 Task: Compose an email with the signature Kendall Wright with the subject Feedback on a marketing campaign and the message I would appreciate it if you could provide me with an update on the status of the project. from softage.9@softage.net to softage.8@softage.netSelect the entire message and remove all formatting, select the entire message Undo Send the email. Finally, move the email from Sent Items to the label Research and development
Action: Mouse moved to (1059, 65)
Screenshot: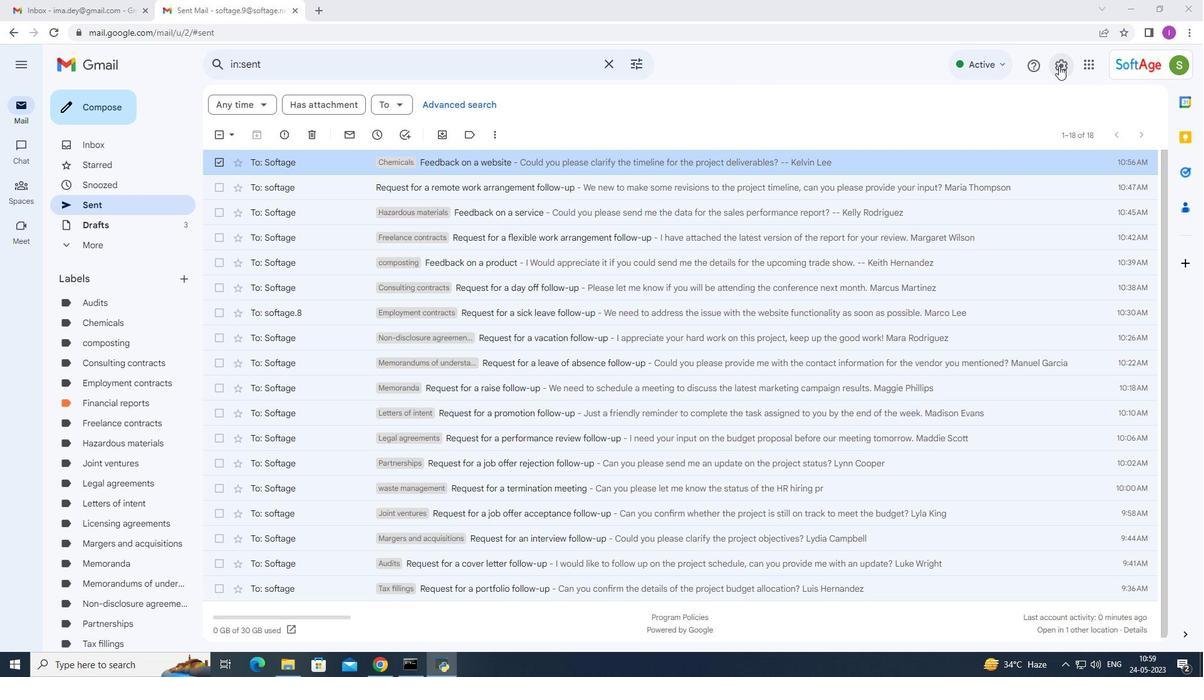 
Action: Mouse pressed left at (1059, 65)
Screenshot: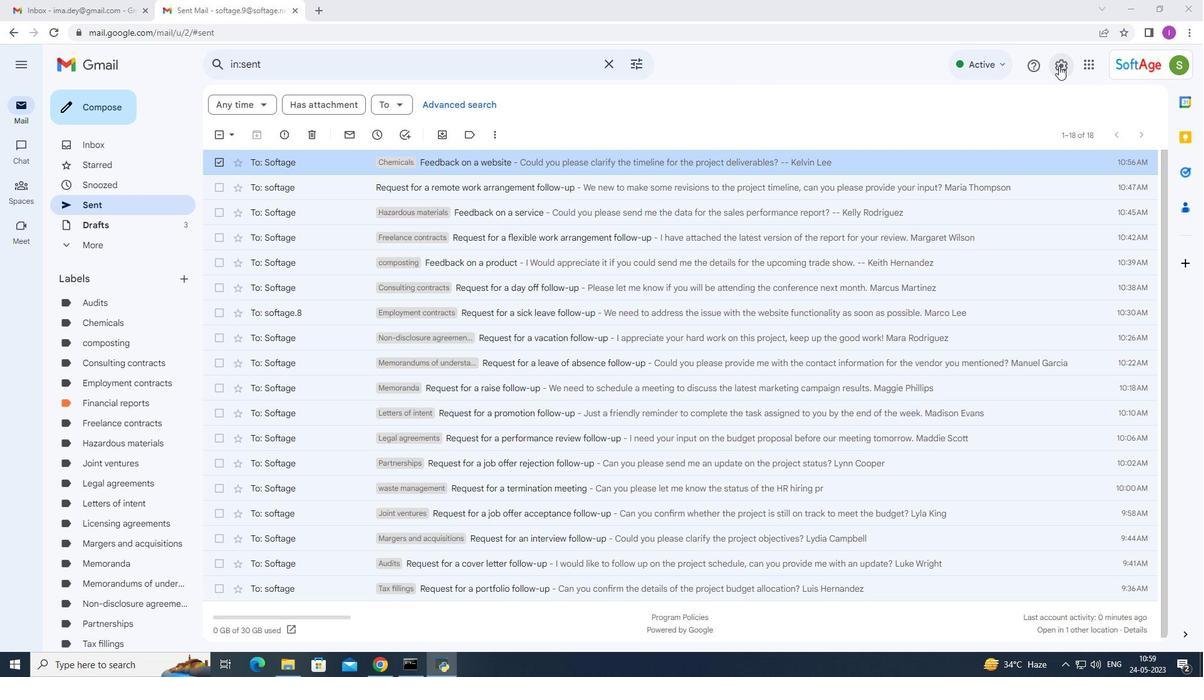 
Action: Mouse moved to (1025, 129)
Screenshot: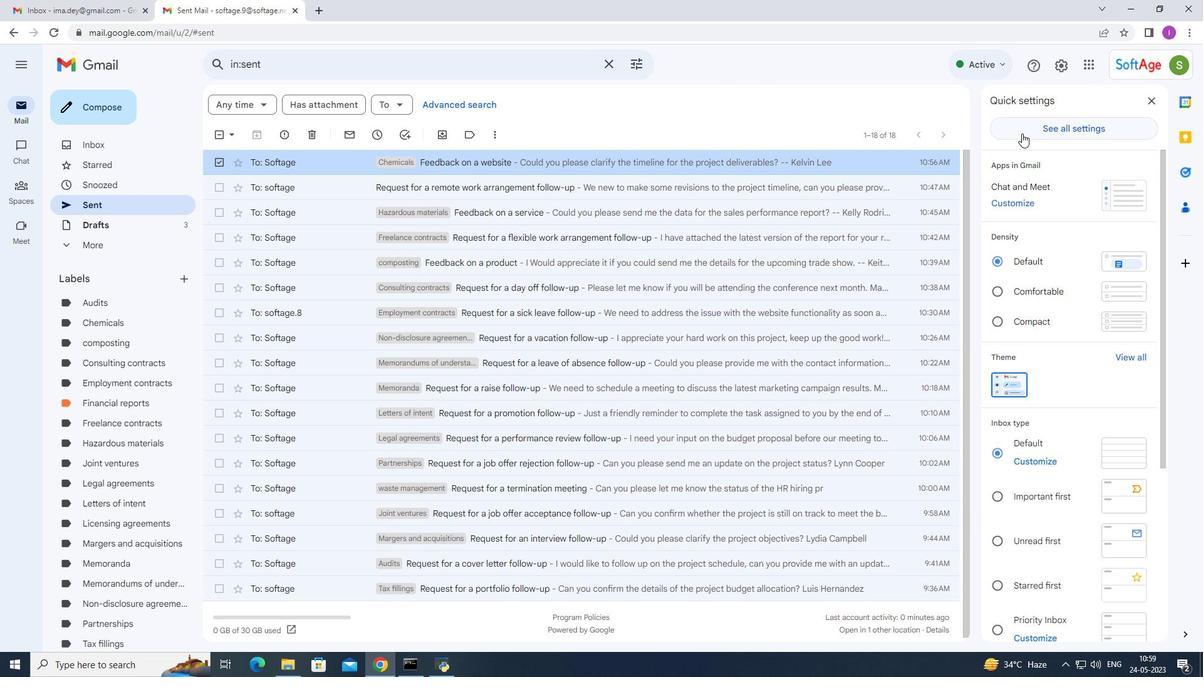 
Action: Mouse pressed left at (1025, 129)
Screenshot: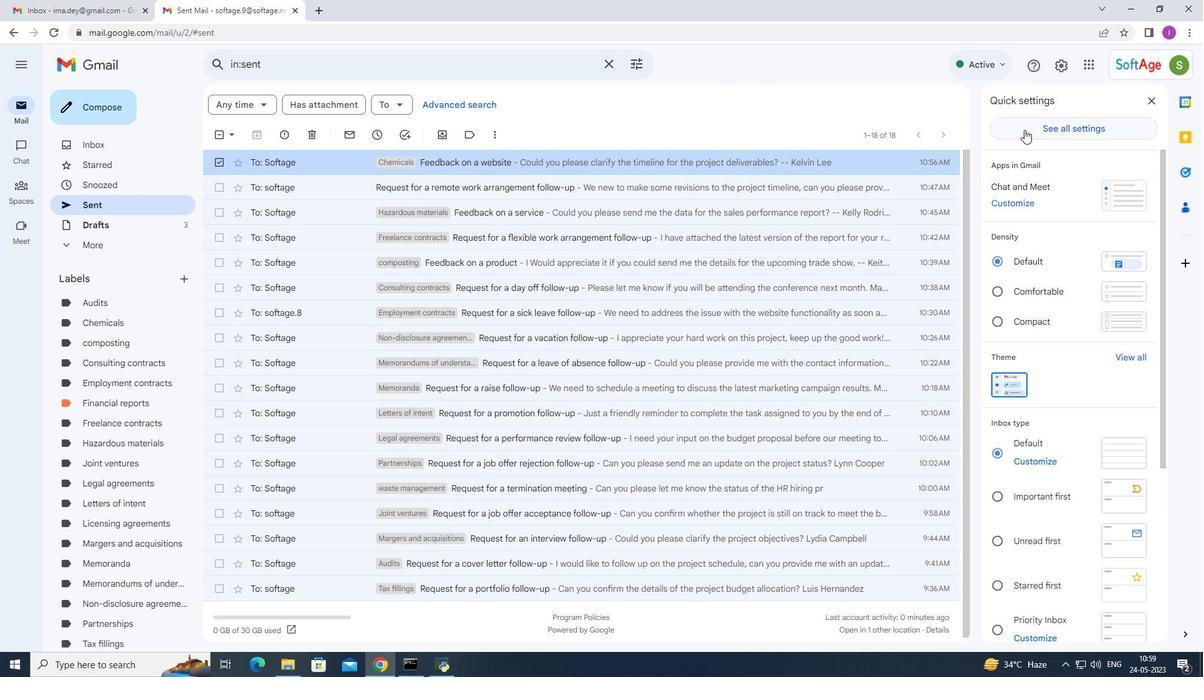 
Action: Mouse moved to (672, 365)
Screenshot: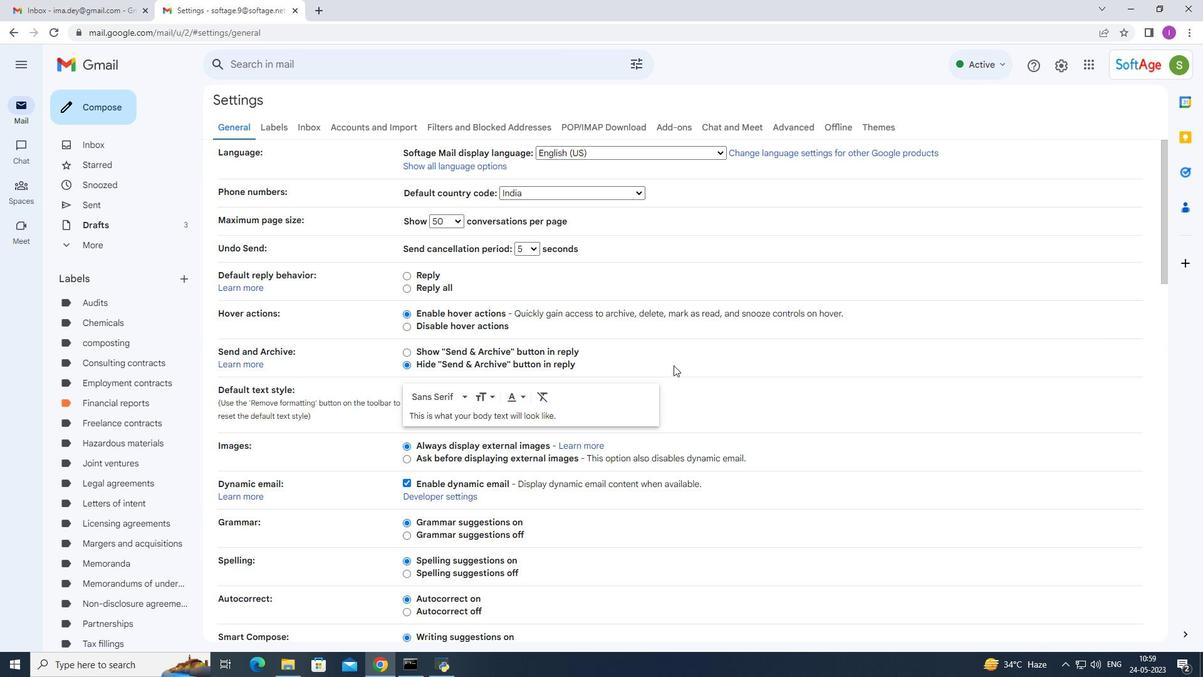
Action: Mouse scrolled (672, 364) with delta (0, 0)
Screenshot: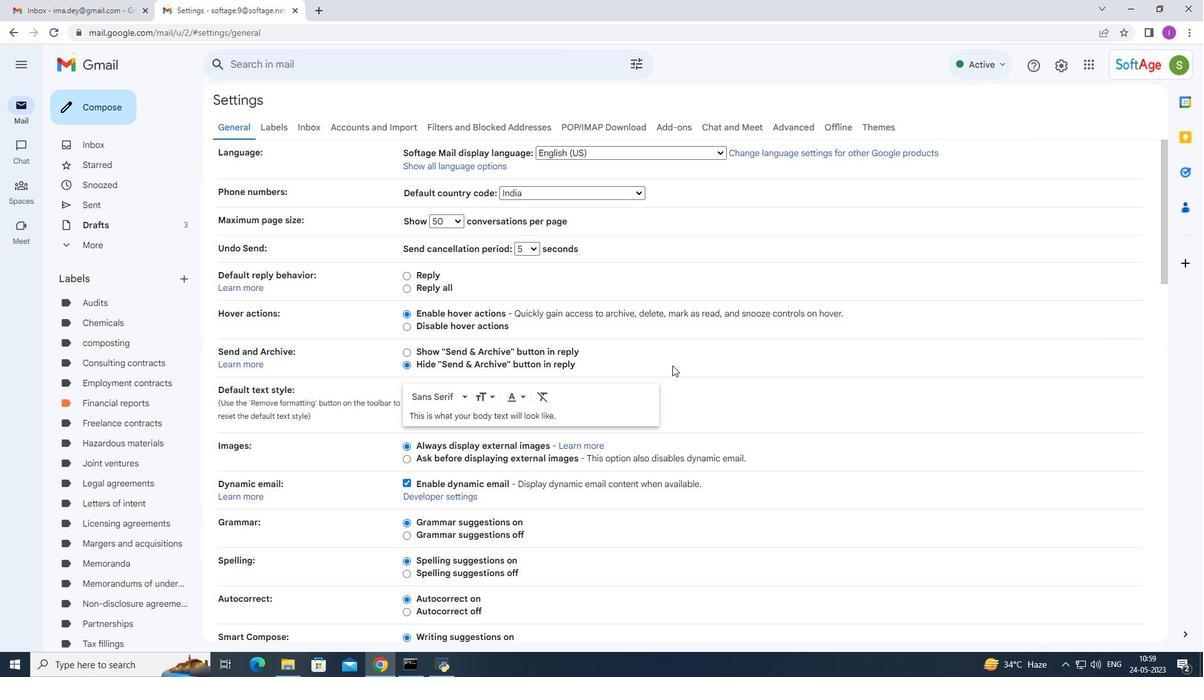 
Action: Mouse scrolled (672, 364) with delta (0, 0)
Screenshot: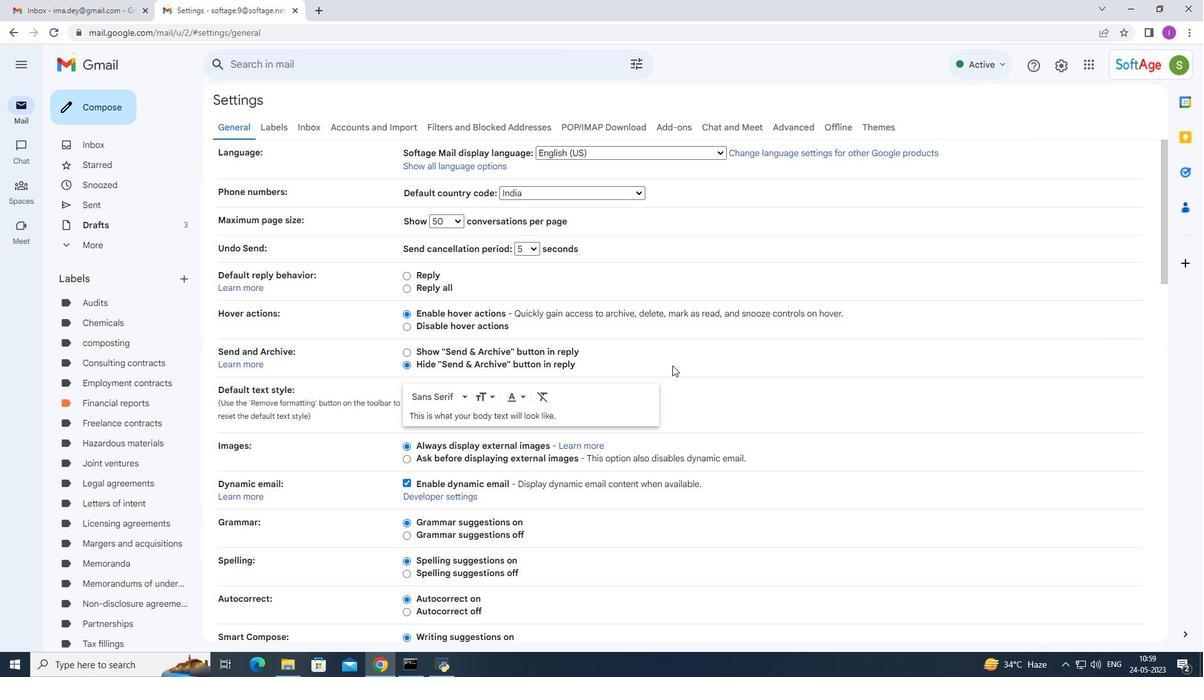 
Action: Mouse scrolled (672, 364) with delta (0, 0)
Screenshot: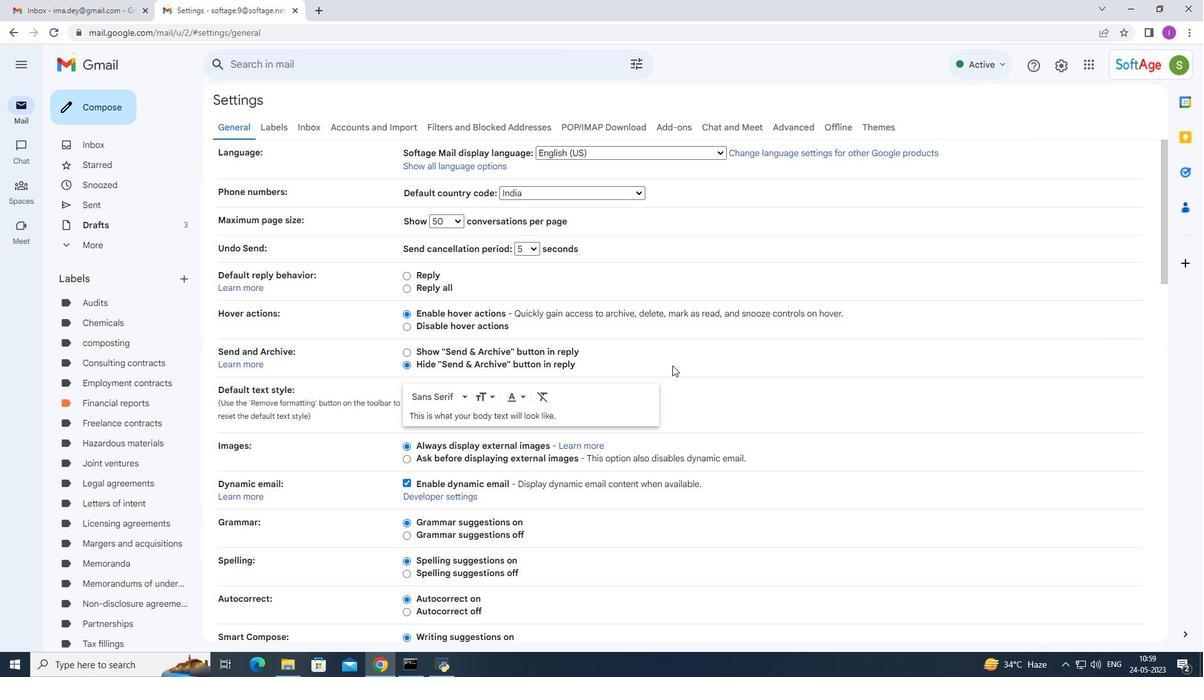 
Action: Mouse scrolled (672, 364) with delta (0, 0)
Screenshot: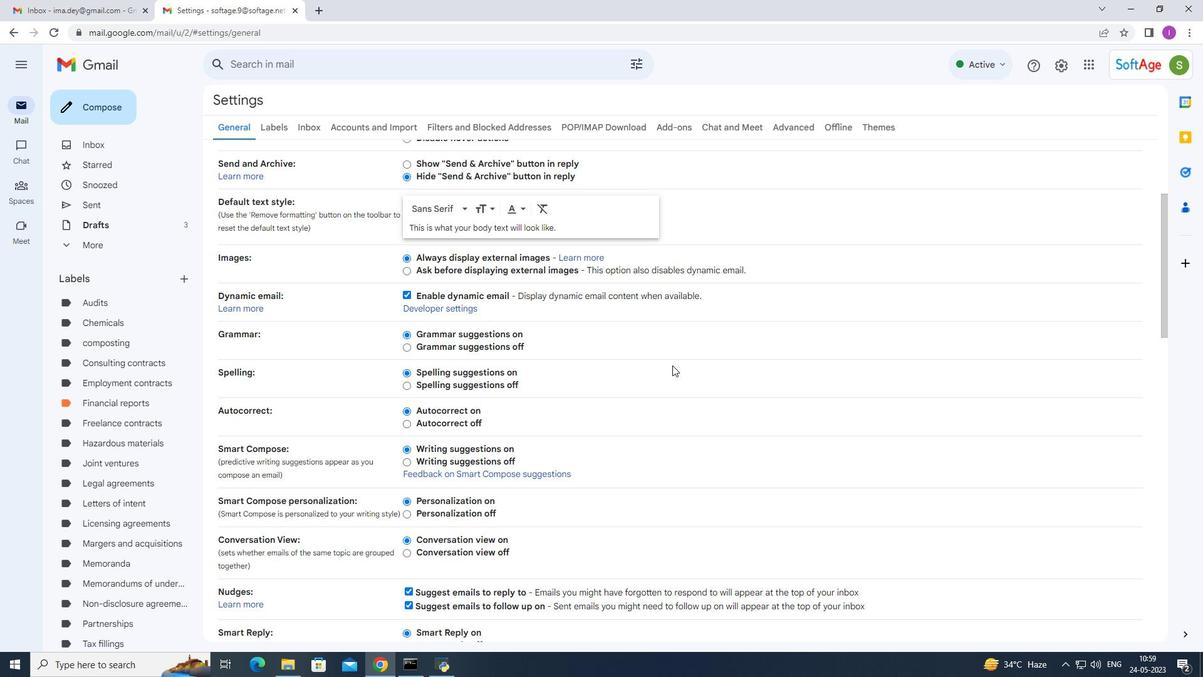 
Action: Mouse scrolled (672, 364) with delta (0, 0)
Screenshot: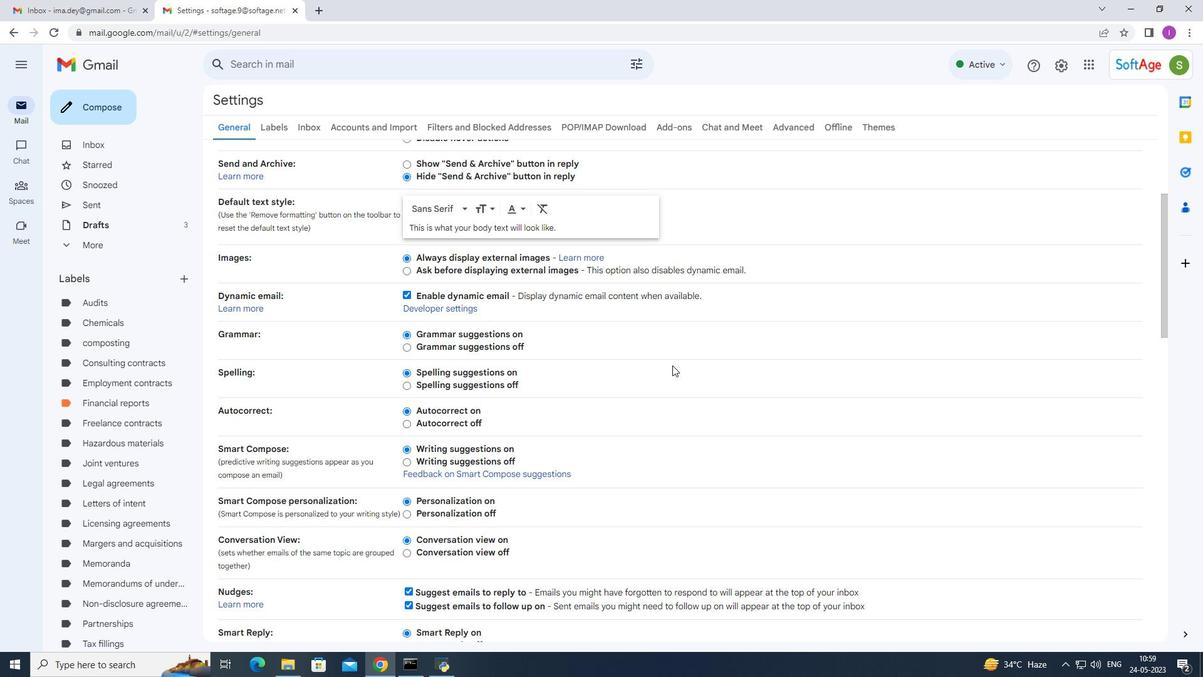 
Action: Mouse scrolled (672, 364) with delta (0, 0)
Screenshot: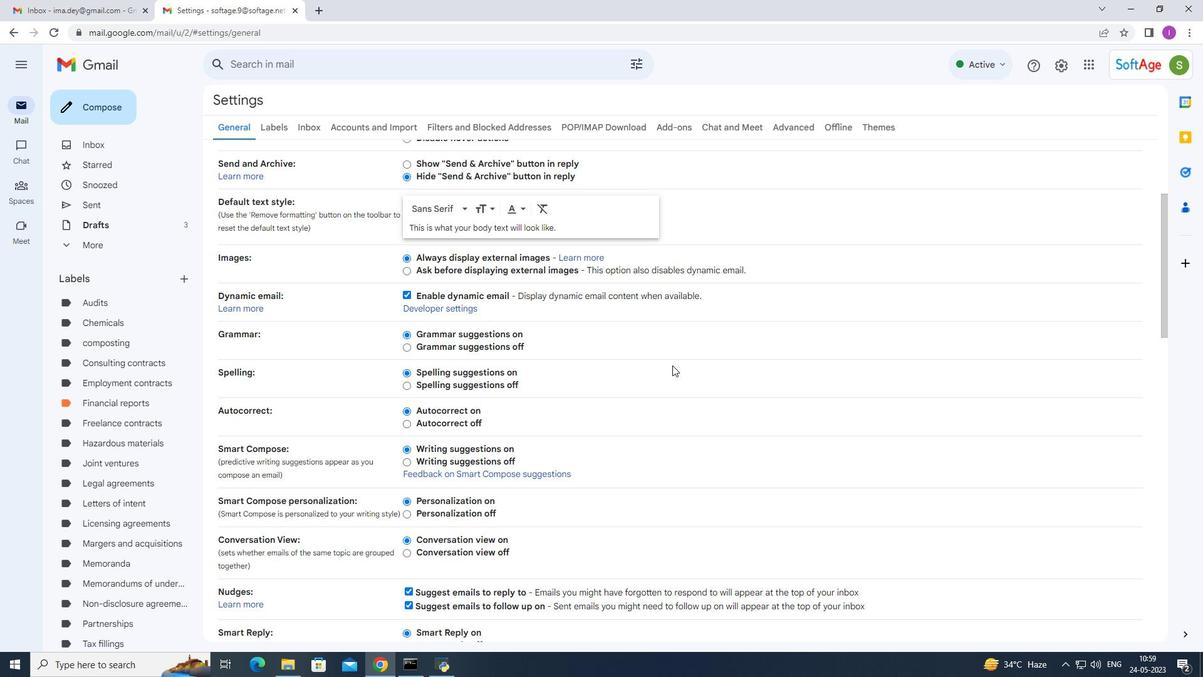 
Action: Mouse scrolled (672, 364) with delta (0, 0)
Screenshot: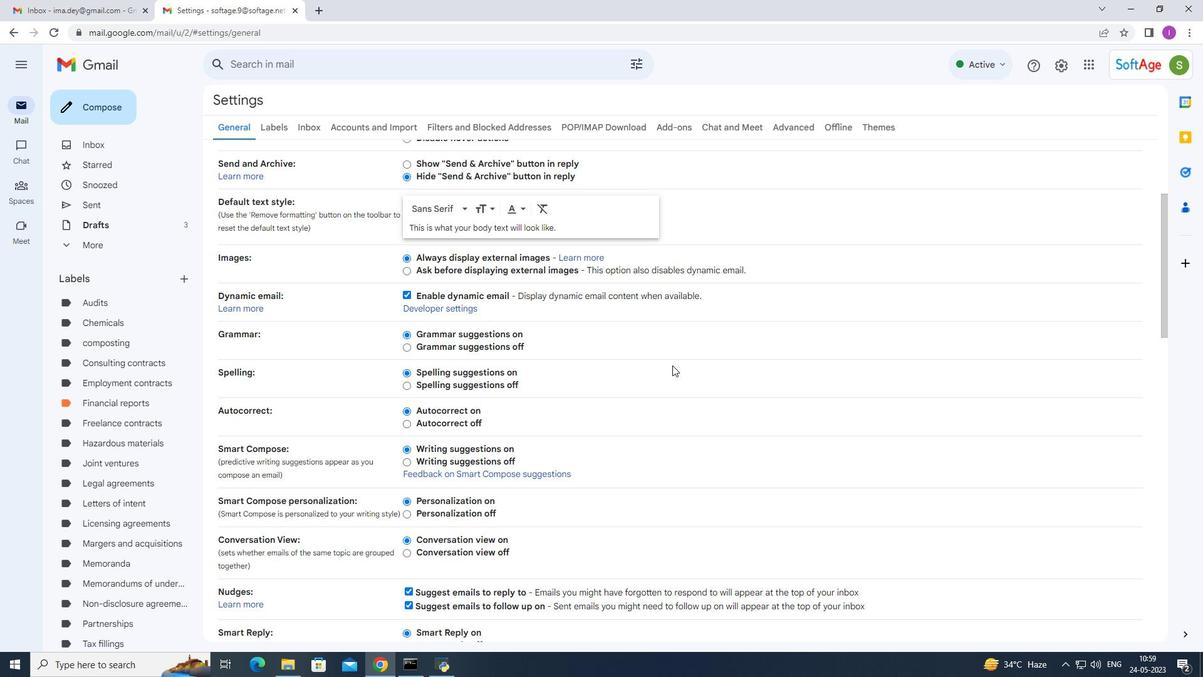 
Action: Mouse scrolled (672, 364) with delta (0, 0)
Screenshot: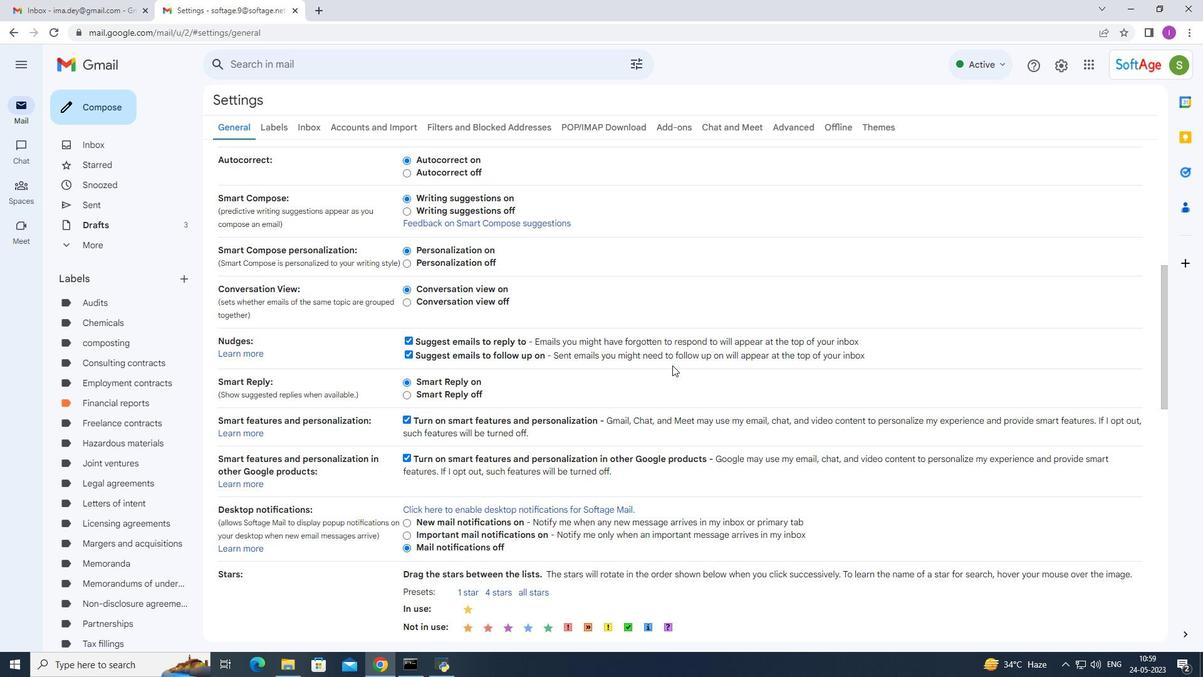 
Action: Mouse scrolled (672, 364) with delta (0, 0)
Screenshot: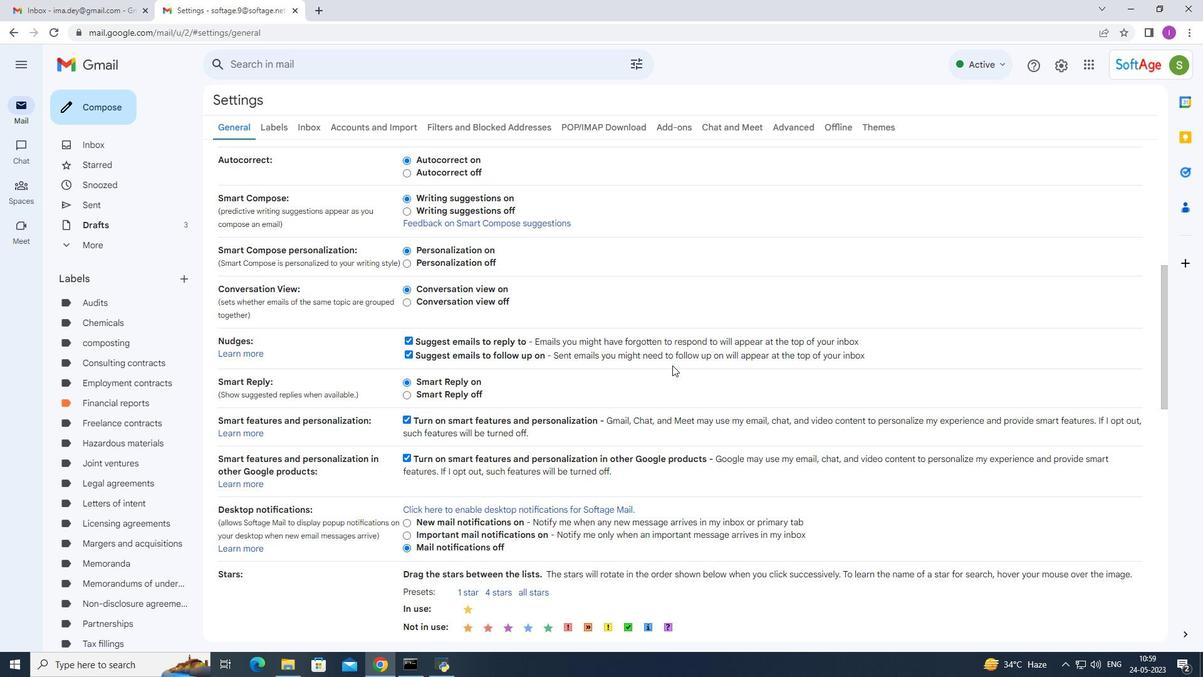 
Action: Mouse scrolled (672, 364) with delta (0, 0)
Screenshot: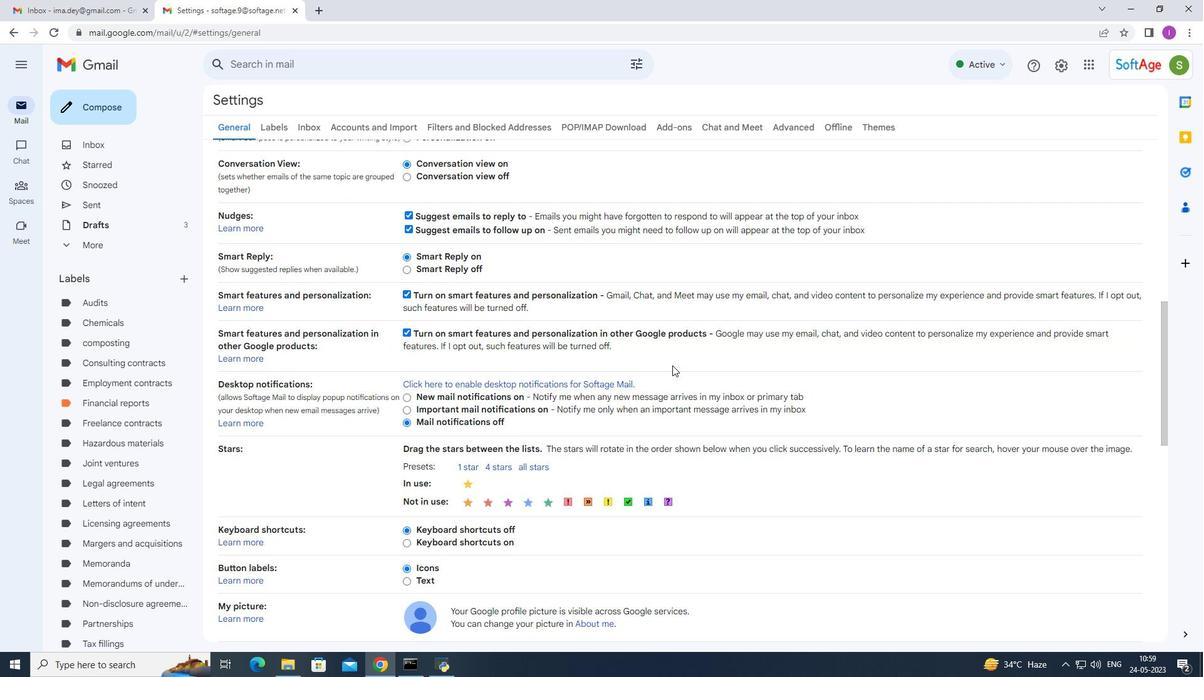 
Action: Mouse scrolled (672, 364) with delta (0, 0)
Screenshot: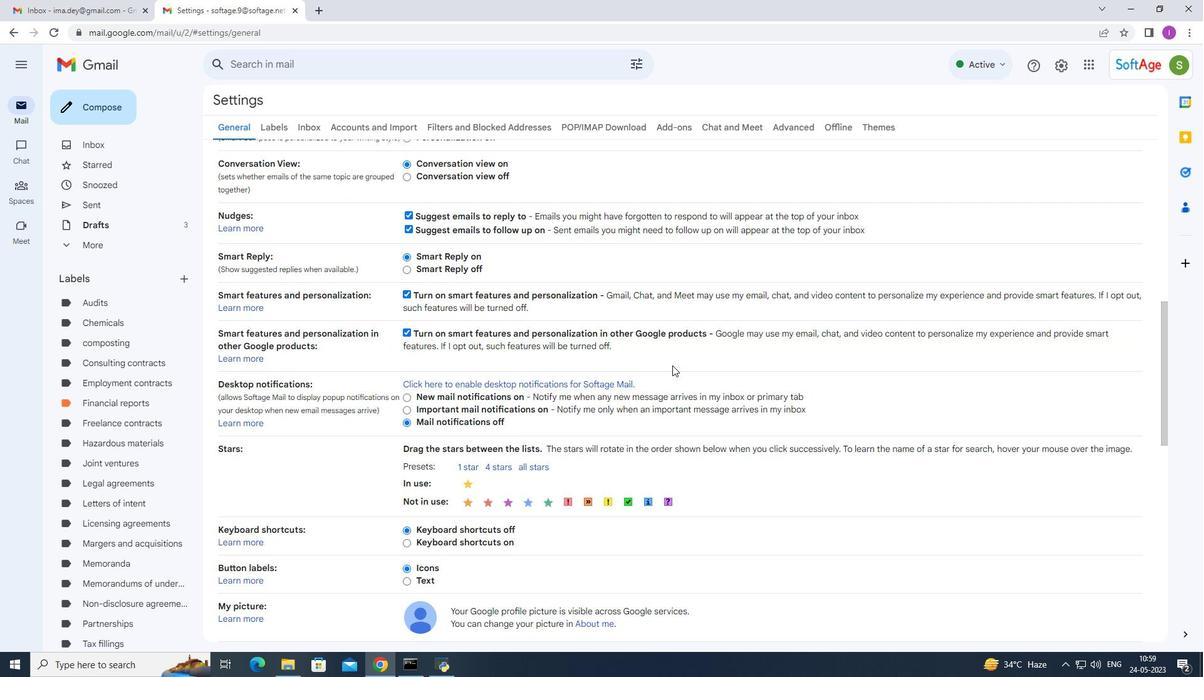 
Action: Mouse scrolled (672, 364) with delta (0, 0)
Screenshot: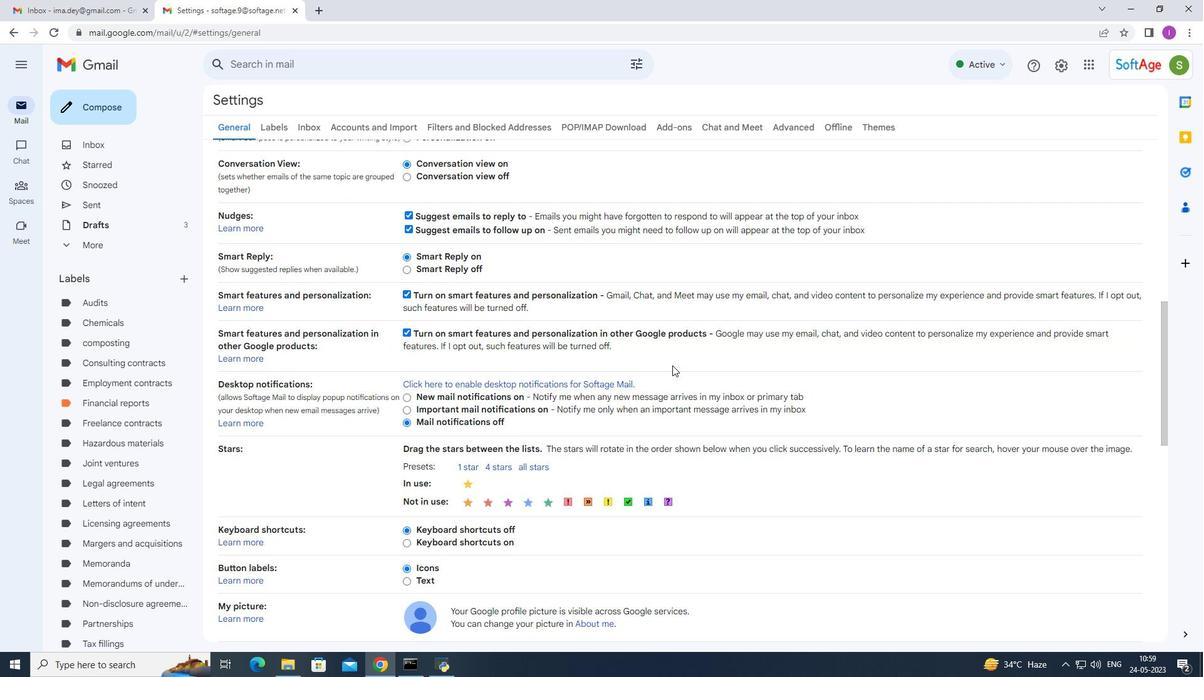 
Action: Mouse scrolled (672, 364) with delta (0, 0)
Screenshot: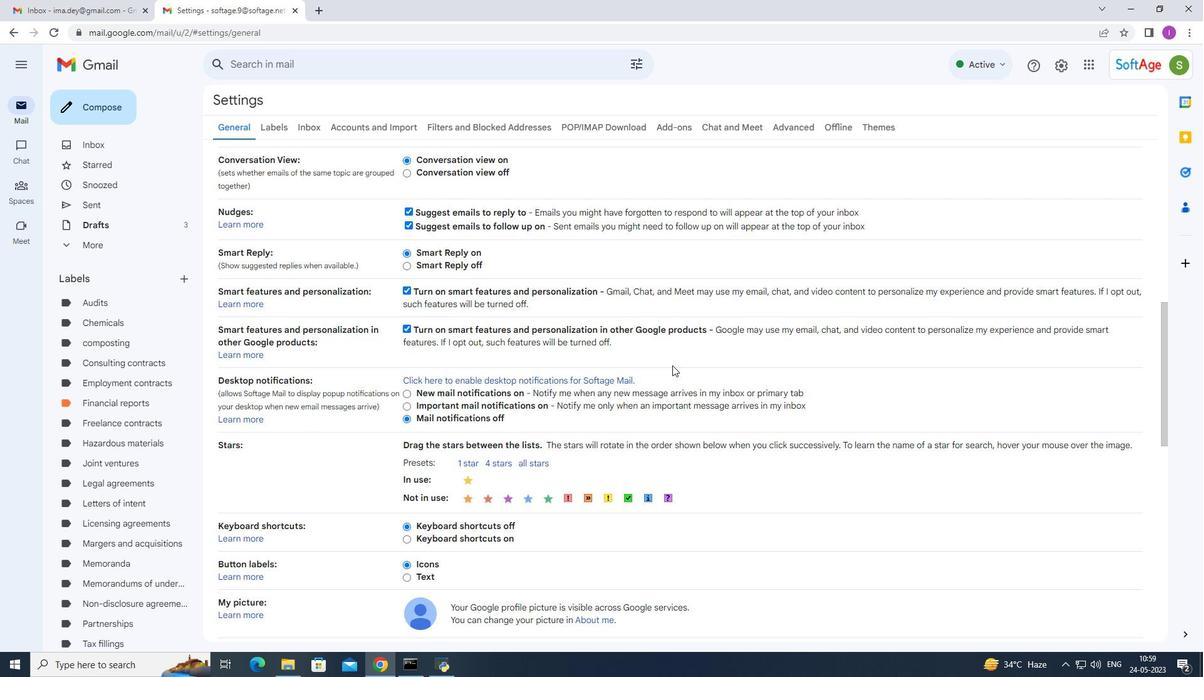 
Action: Mouse scrolled (672, 364) with delta (0, 0)
Screenshot: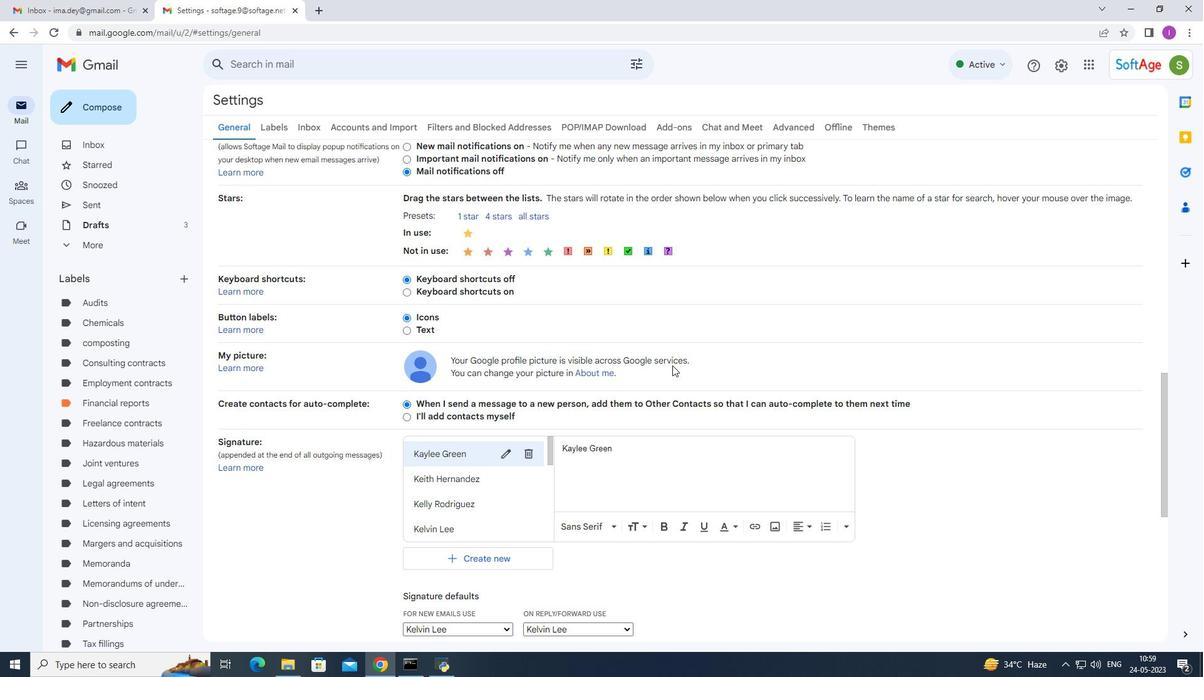 
Action: Mouse moved to (480, 495)
Screenshot: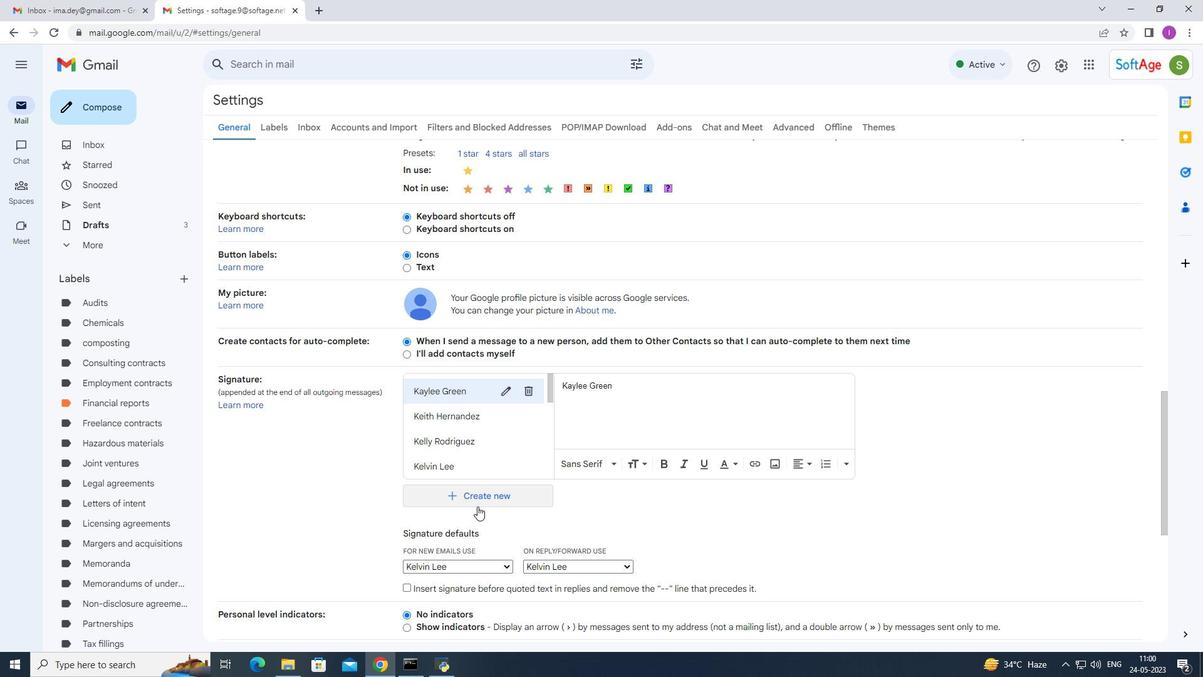 
Action: Mouse pressed left at (480, 495)
Screenshot: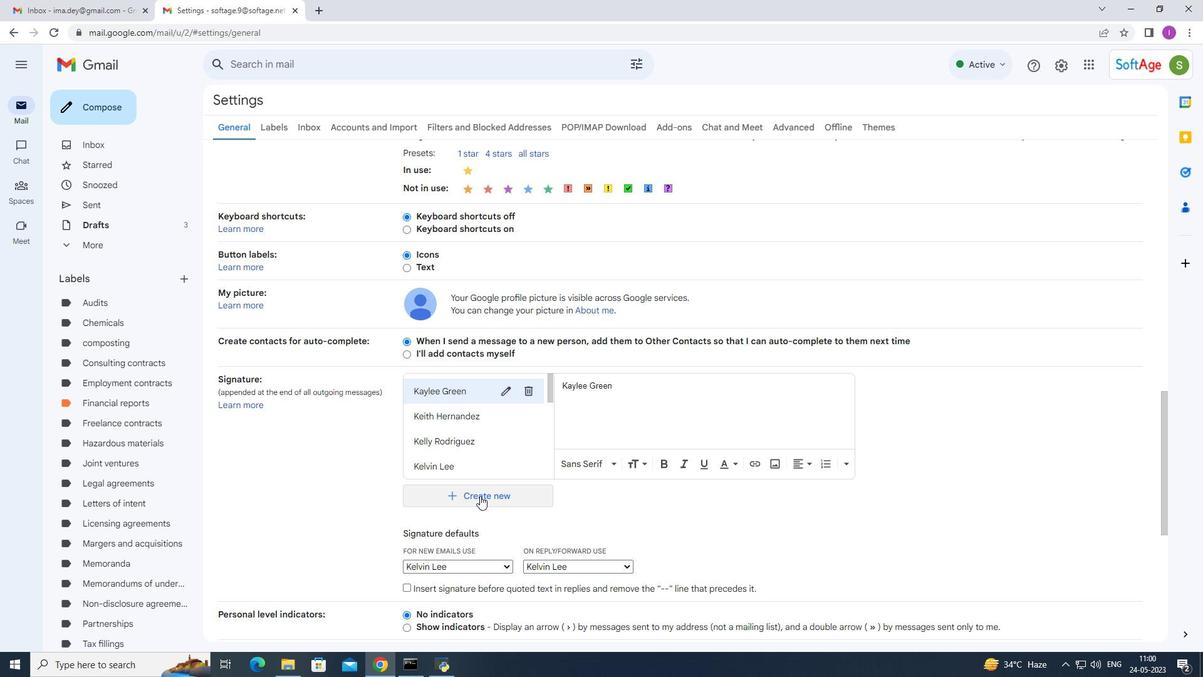 
Action: Mouse moved to (527, 385)
Screenshot: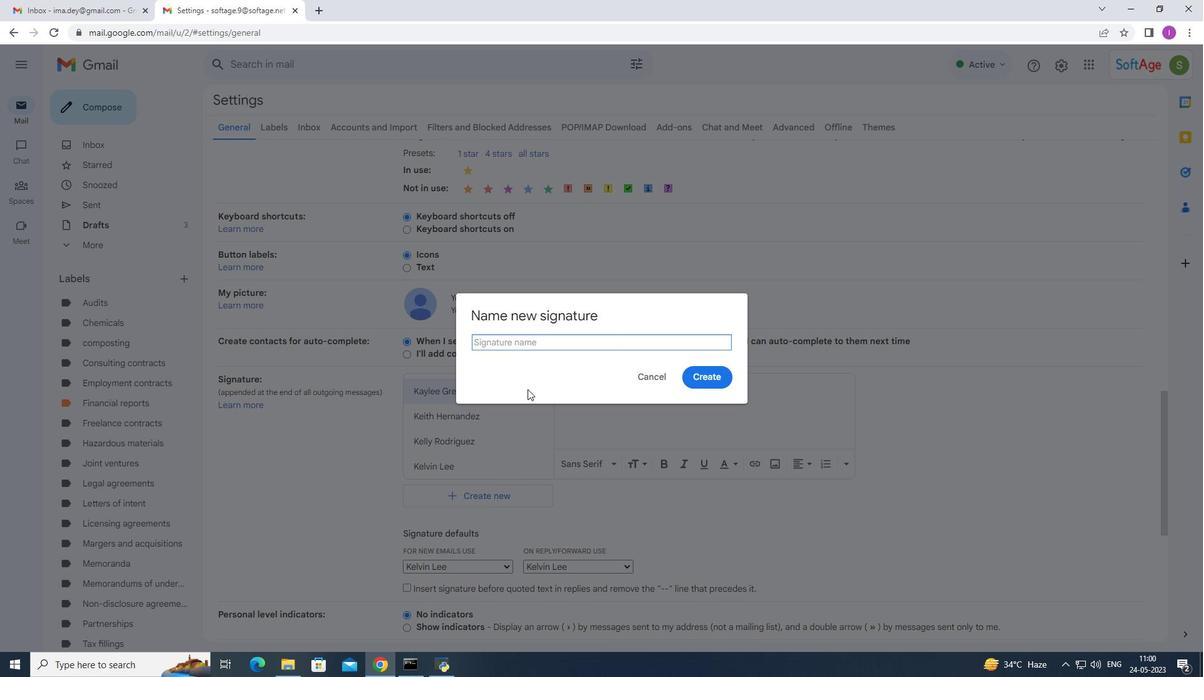 
Action: Key pressed <Key.shift>Kendall<Key.space><Key.shift>Wright
Screenshot: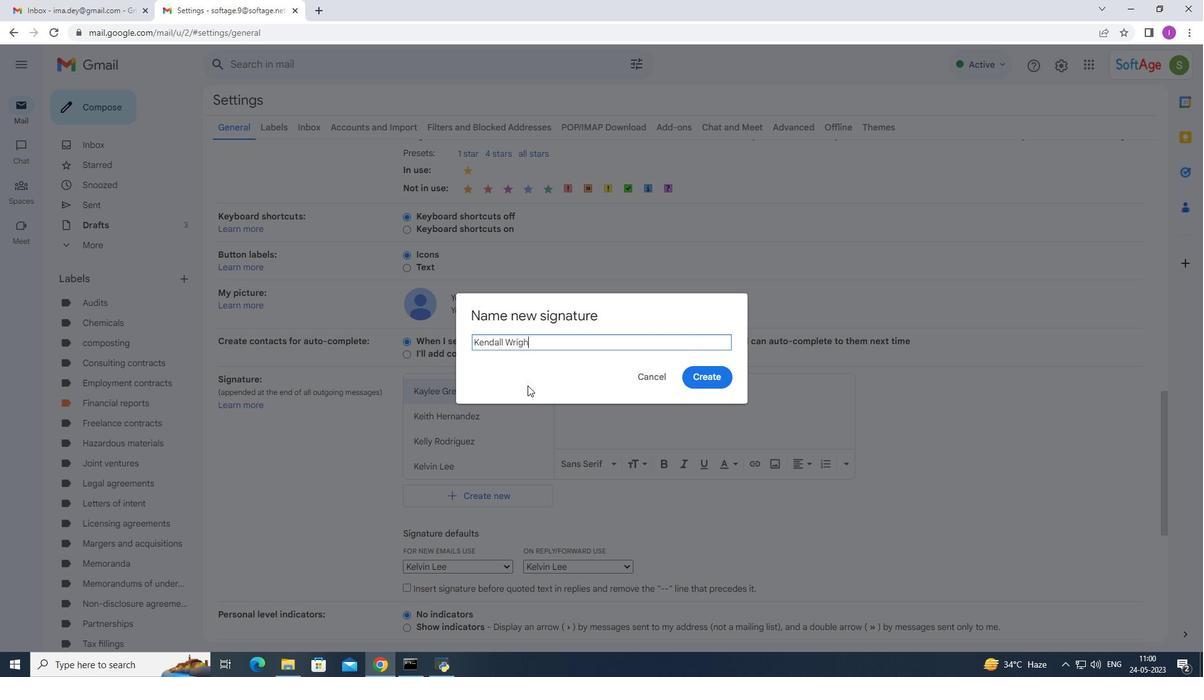 
Action: Mouse moved to (709, 369)
Screenshot: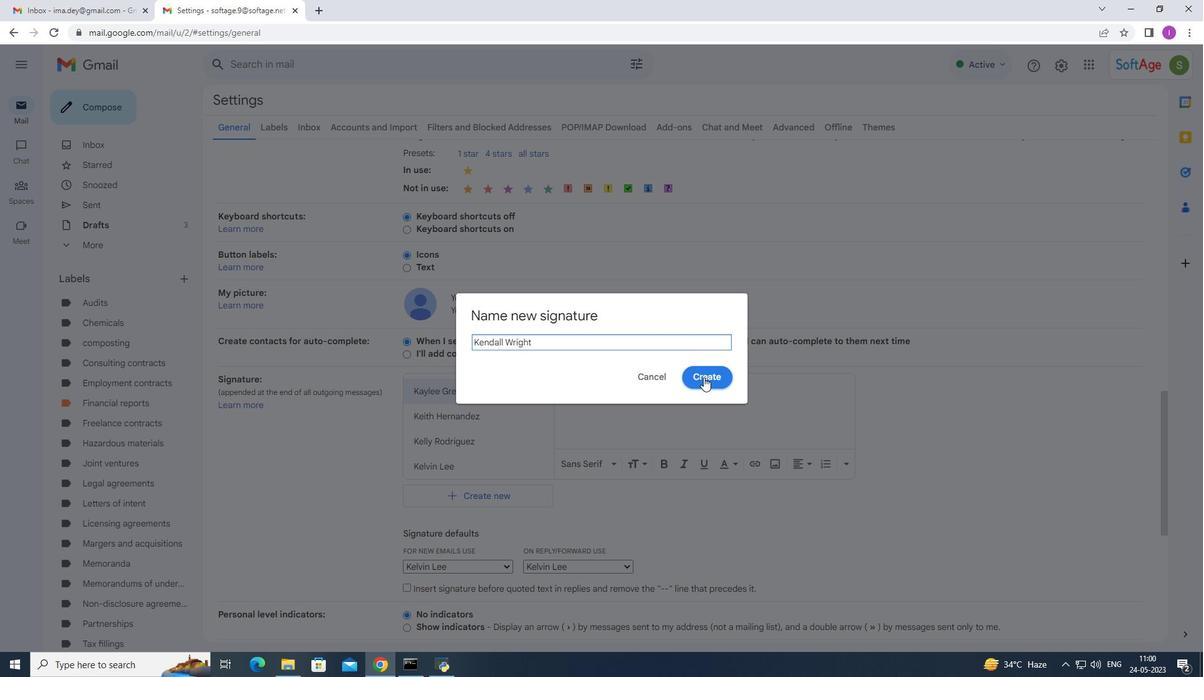 
Action: Mouse pressed left at (709, 369)
Screenshot: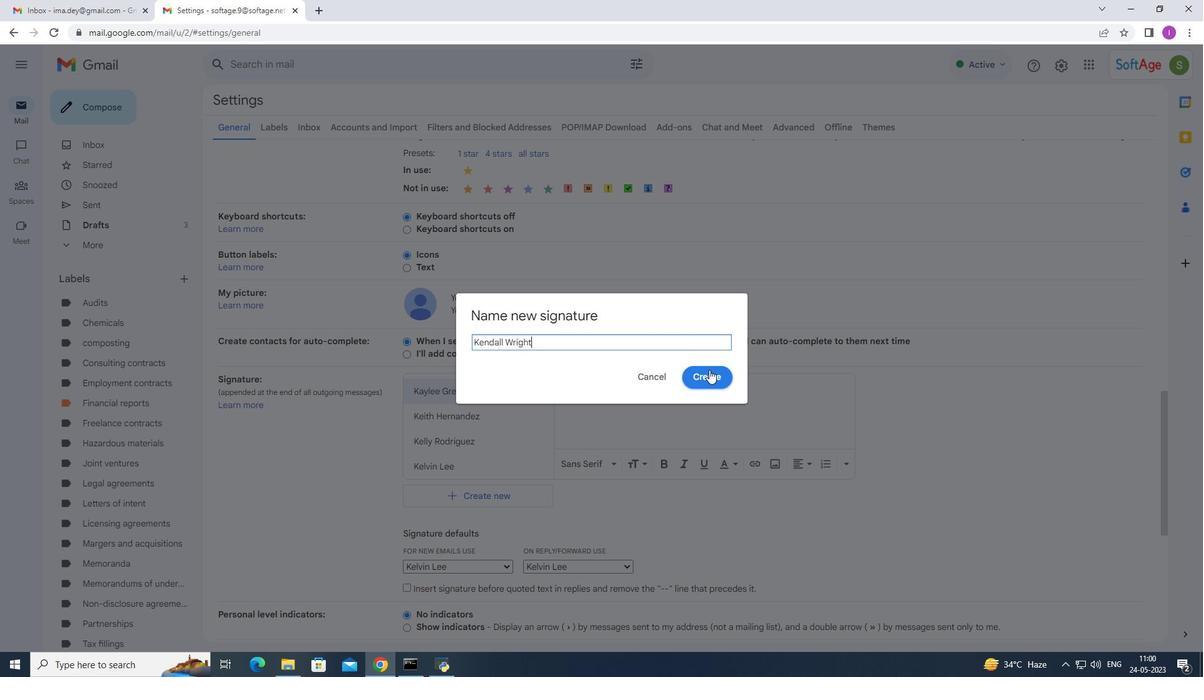 
Action: Mouse moved to (509, 567)
Screenshot: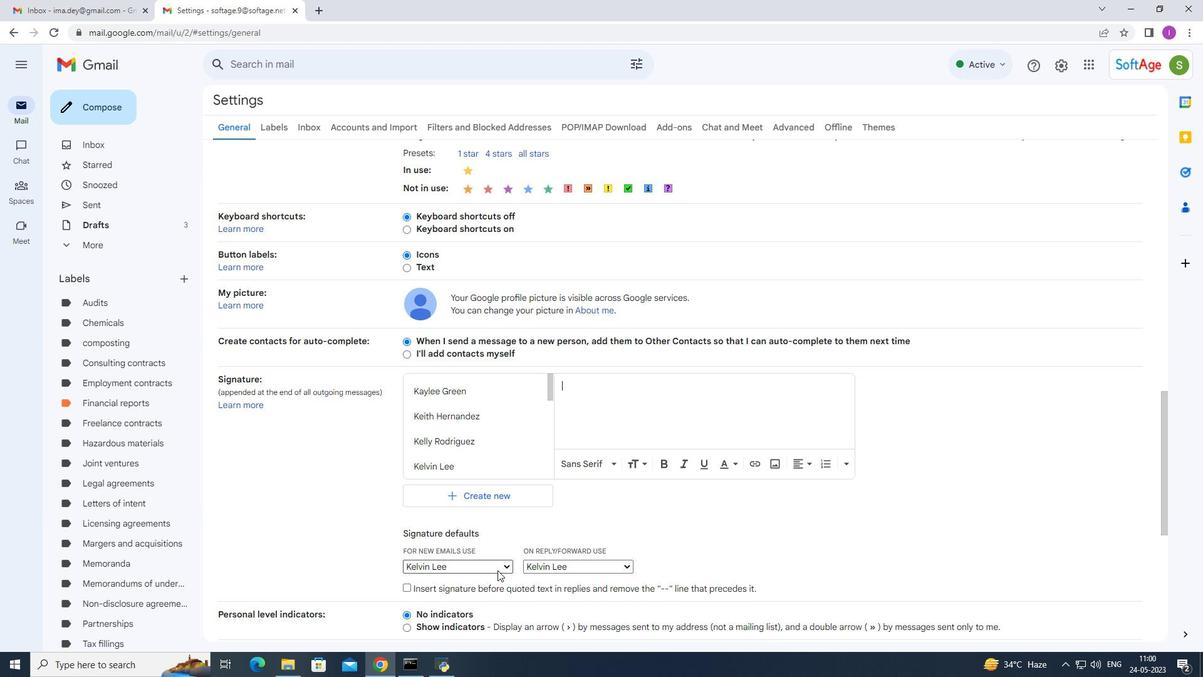 
Action: Mouse pressed left at (509, 567)
Screenshot: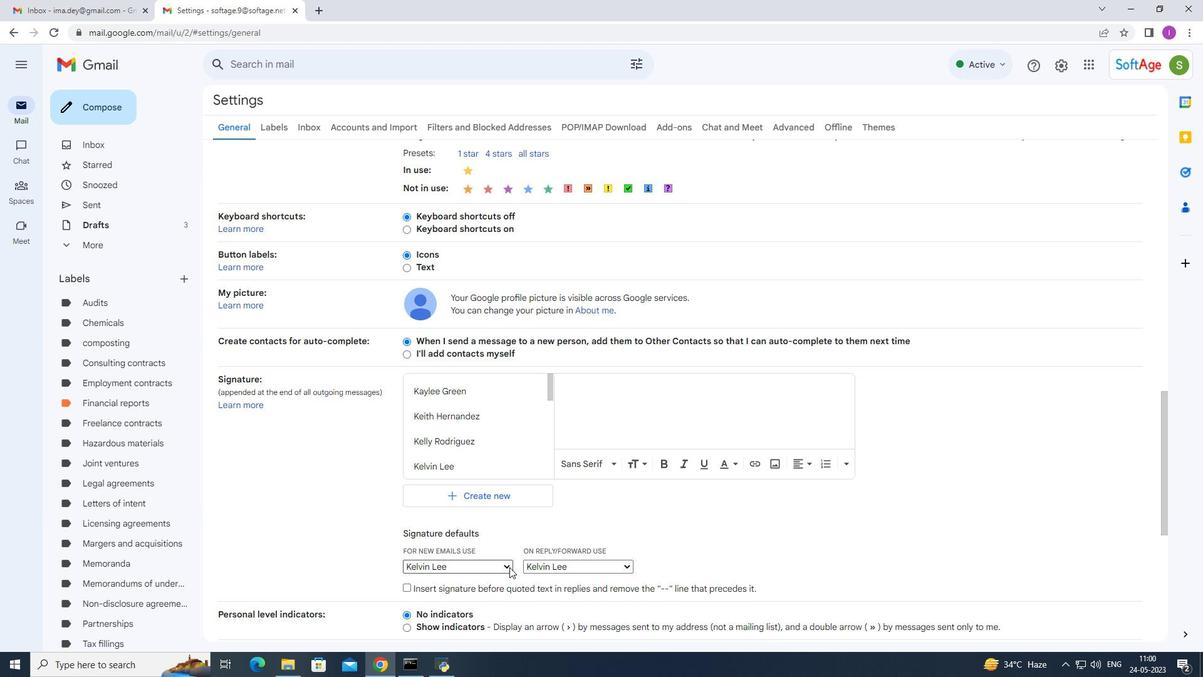 
Action: Mouse moved to (485, 425)
Screenshot: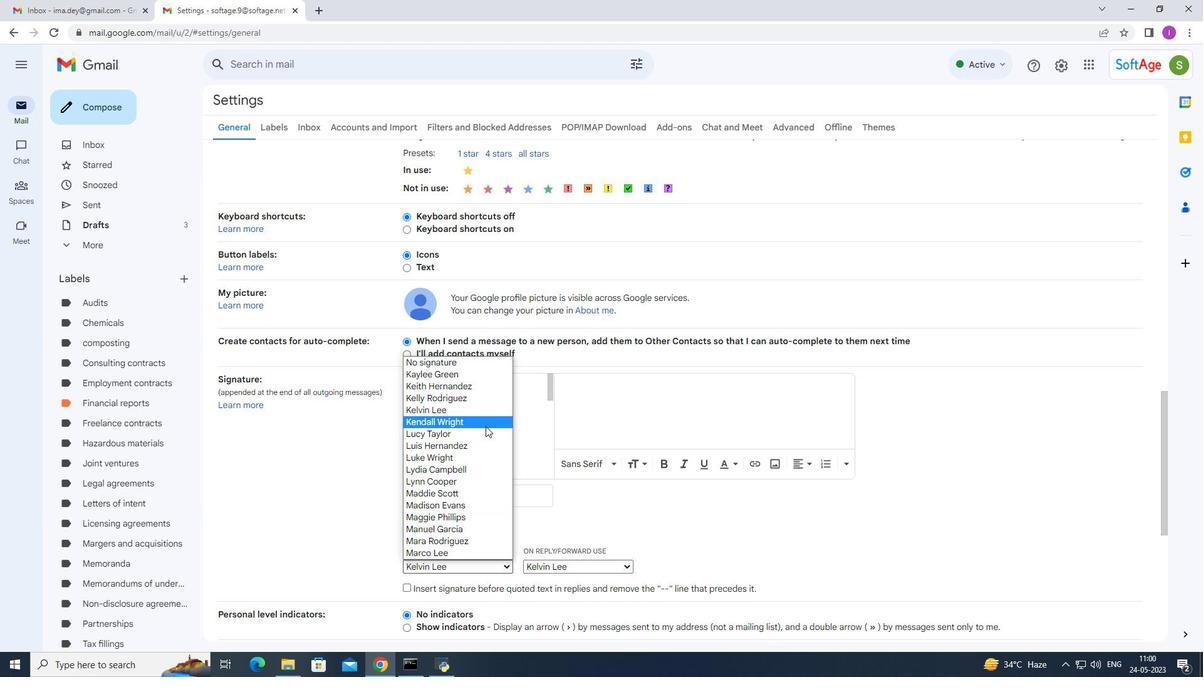 
Action: Mouse pressed left at (485, 425)
Screenshot: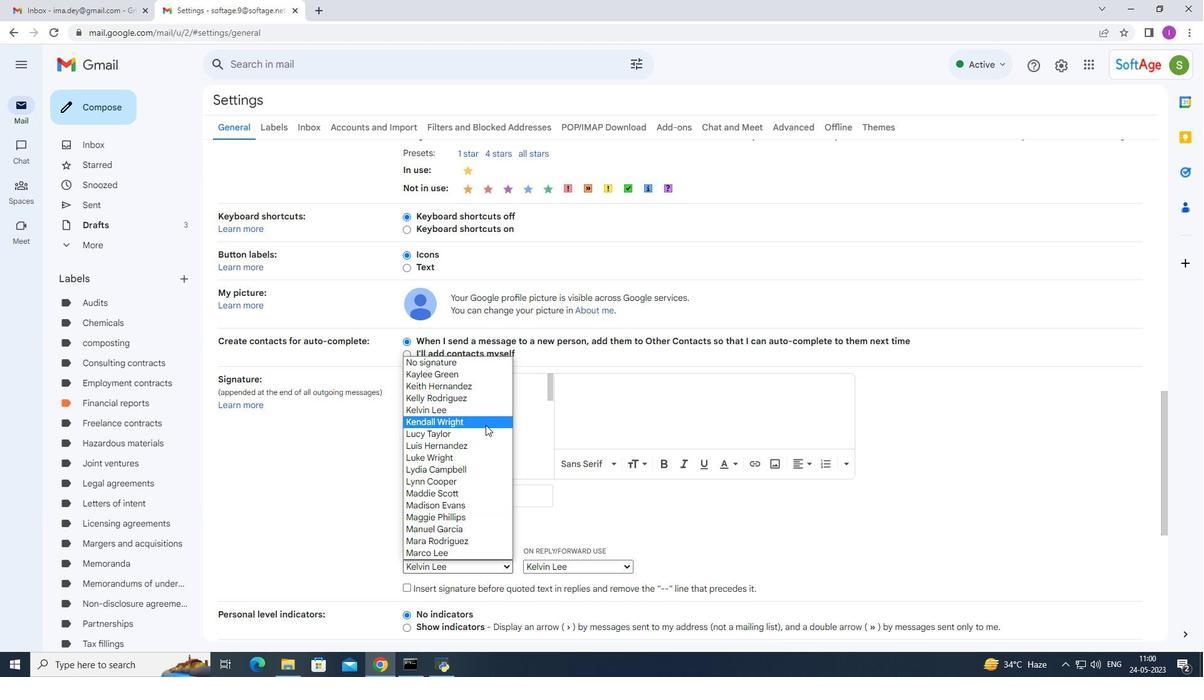 
Action: Mouse moved to (622, 565)
Screenshot: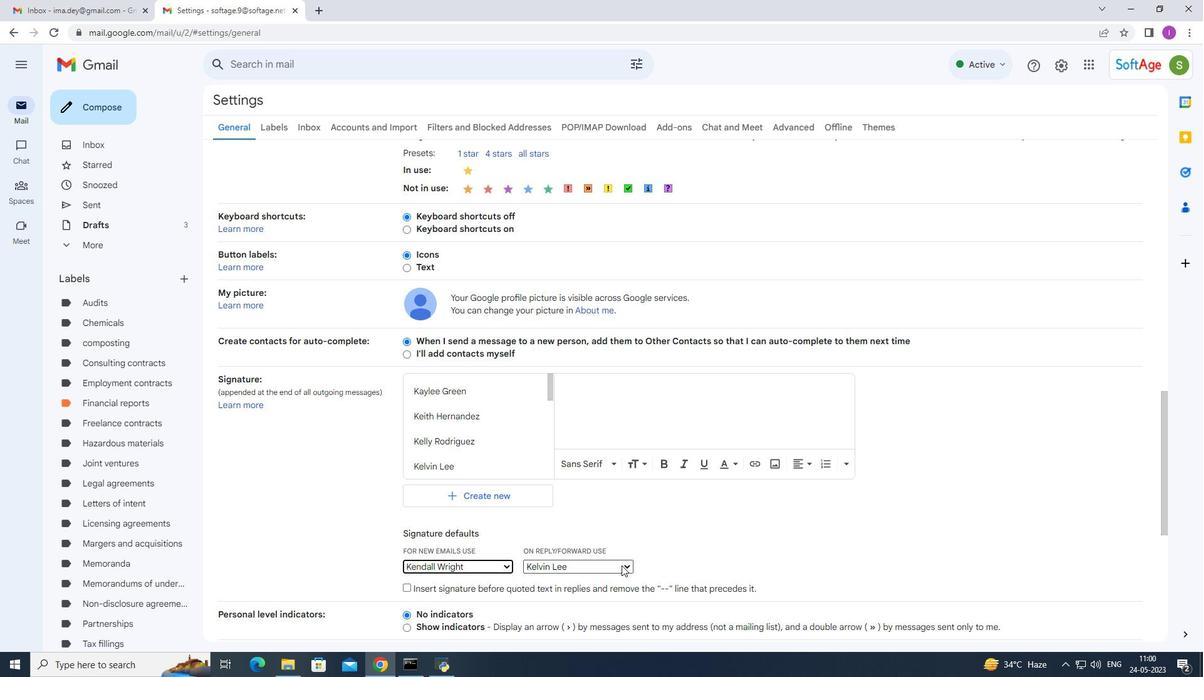 
Action: Mouse pressed left at (622, 565)
Screenshot: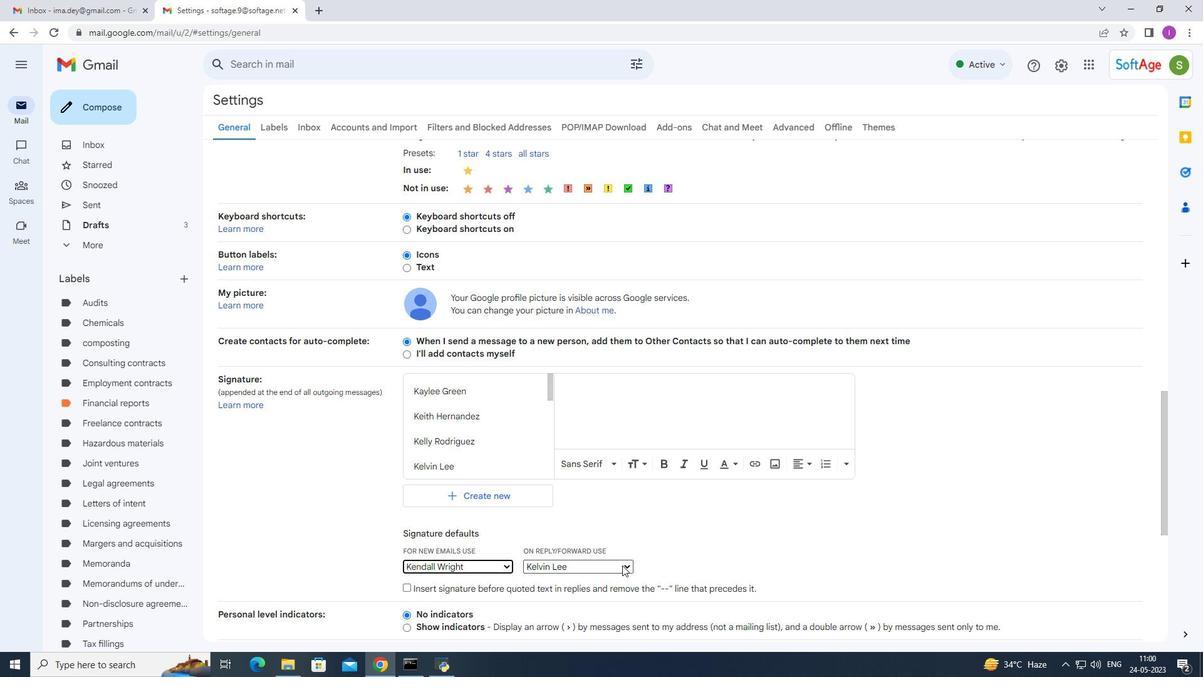 
Action: Mouse moved to (573, 423)
Screenshot: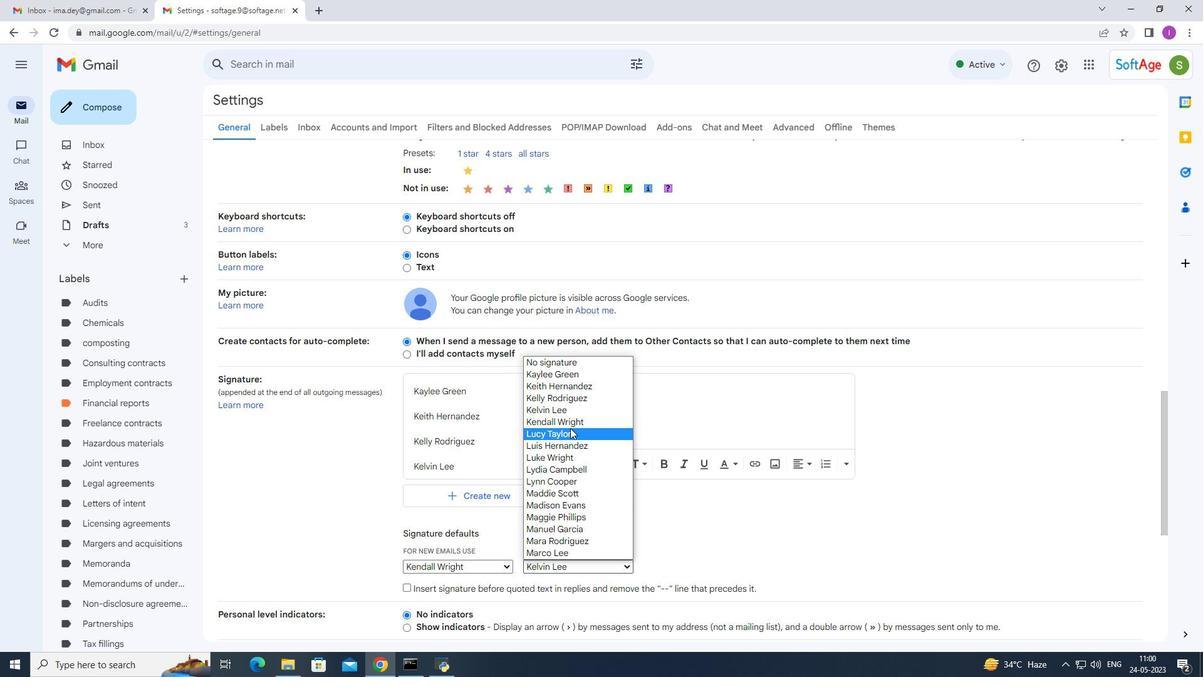 
Action: Mouse pressed left at (573, 423)
Screenshot: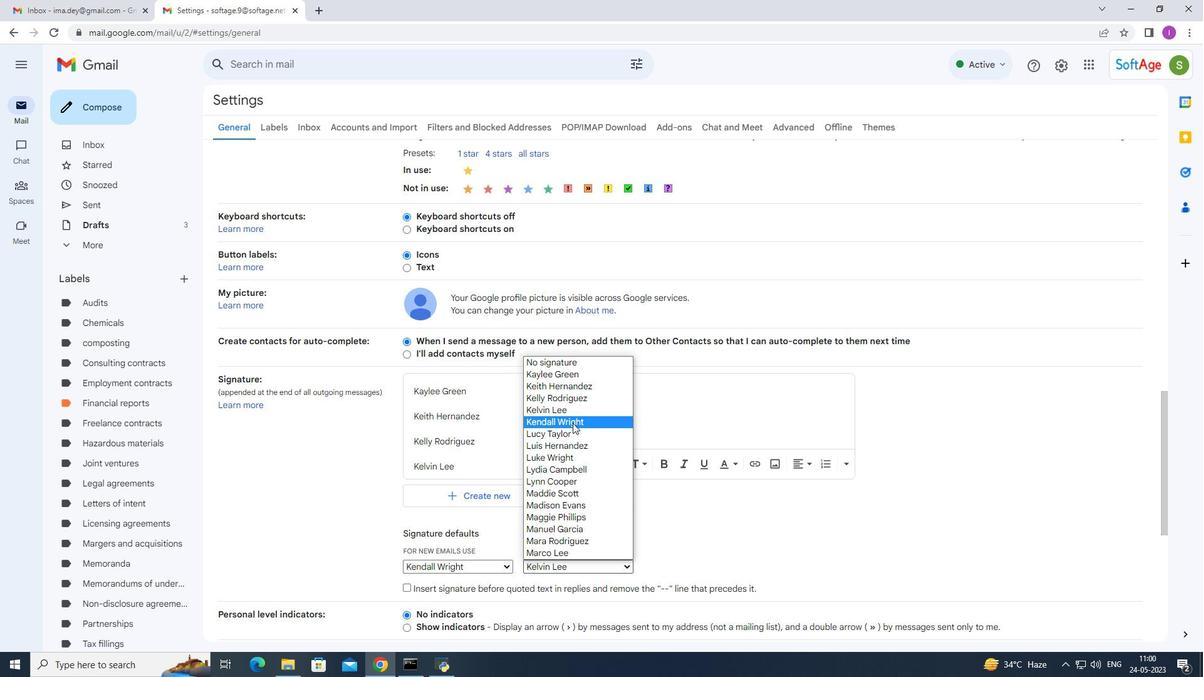 
Action: Mouse moved to (570, 396)
Screenshot: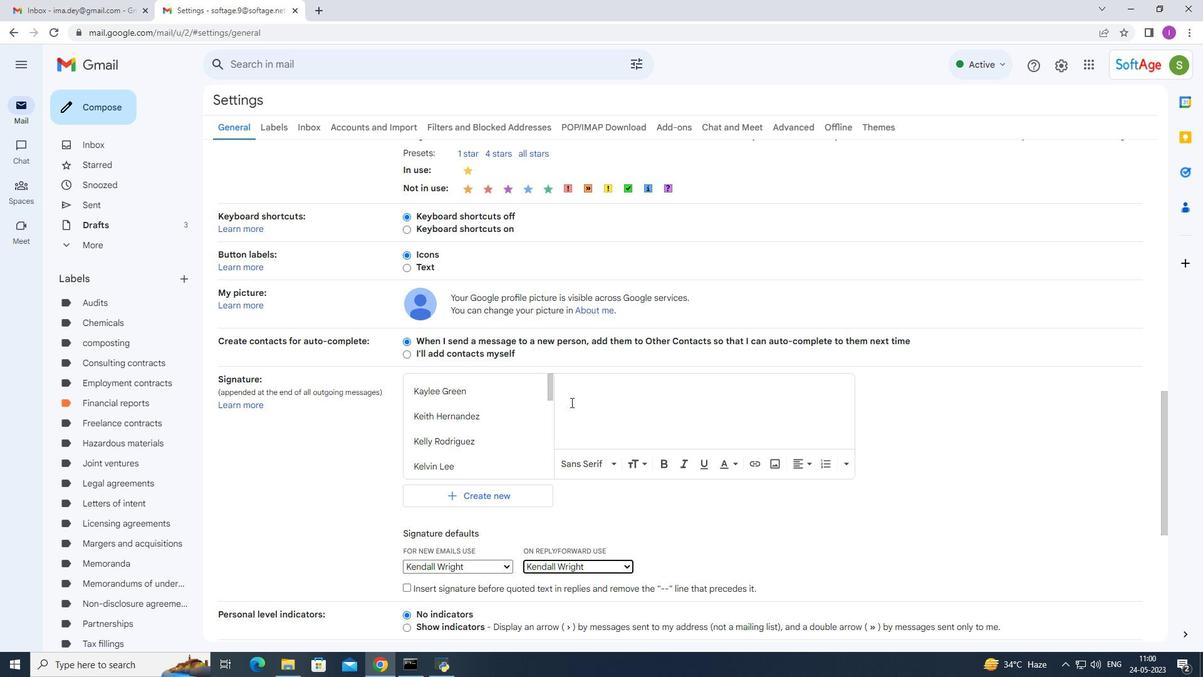 
Action: Mouse pressed left at (570, 396)
Screenshot: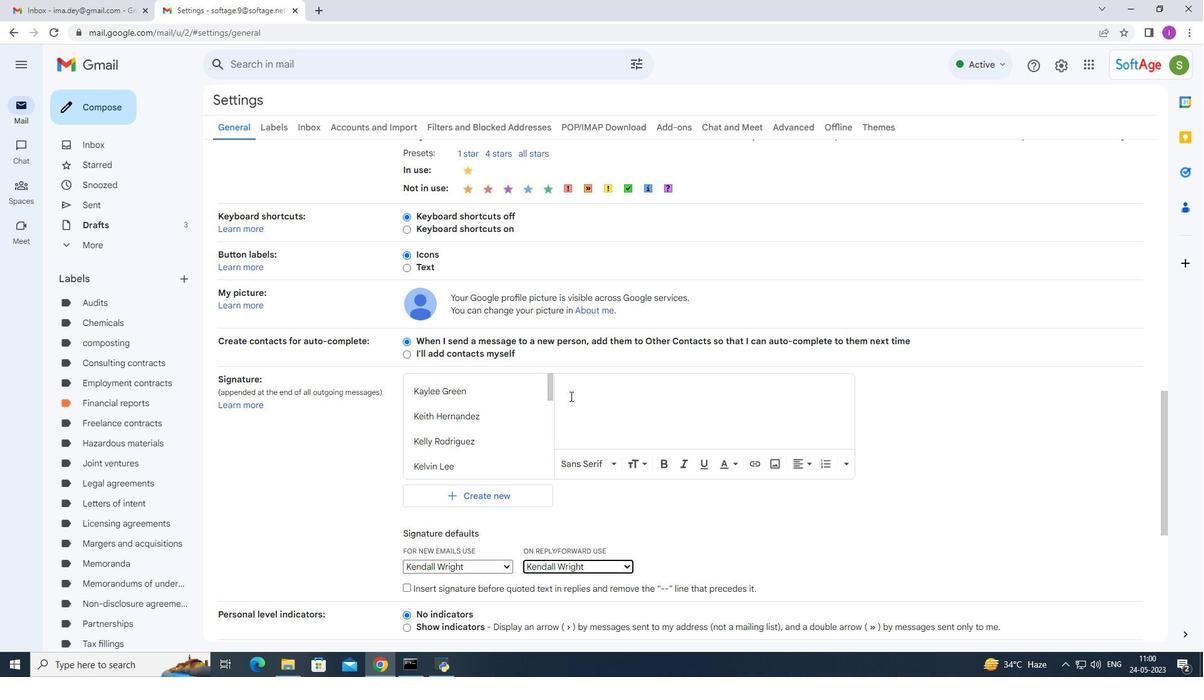 
Action: Mouse moved to (683, 375)
Screenshot: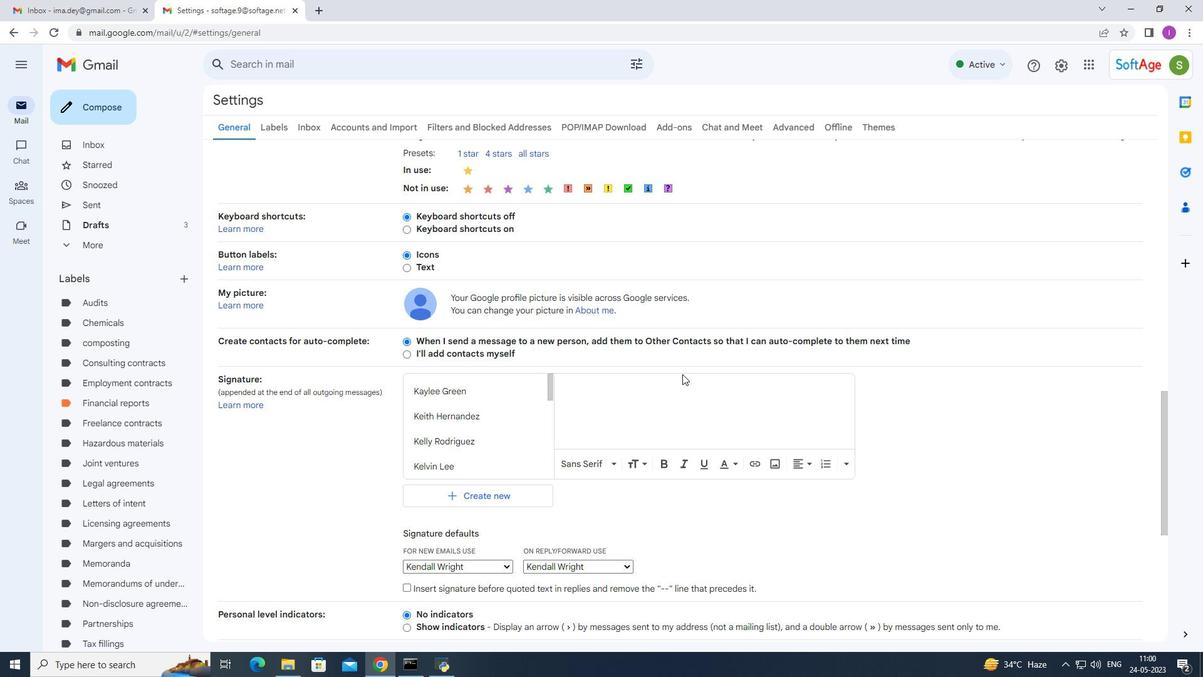 
Action: Key pressed <Key.shift>Kendak<Key.backspace>ll<Key.space><Key.shift>Wright
Screenshot: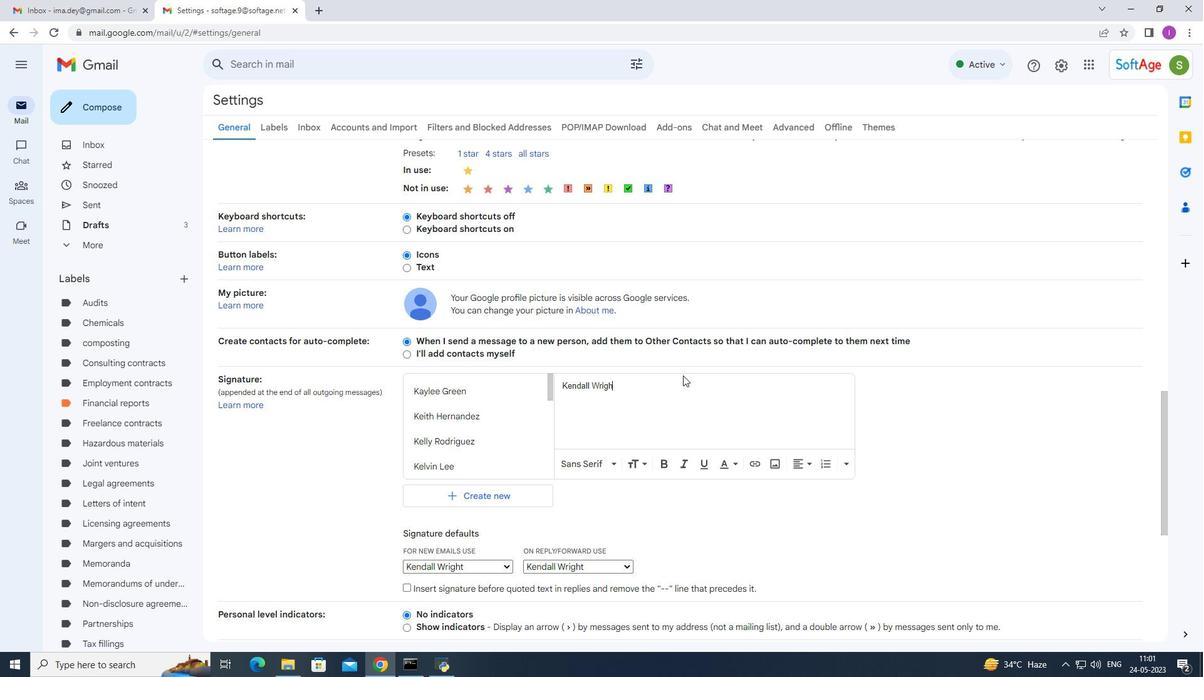 
Action: Mouse moved to (583, 447)
Screenshot: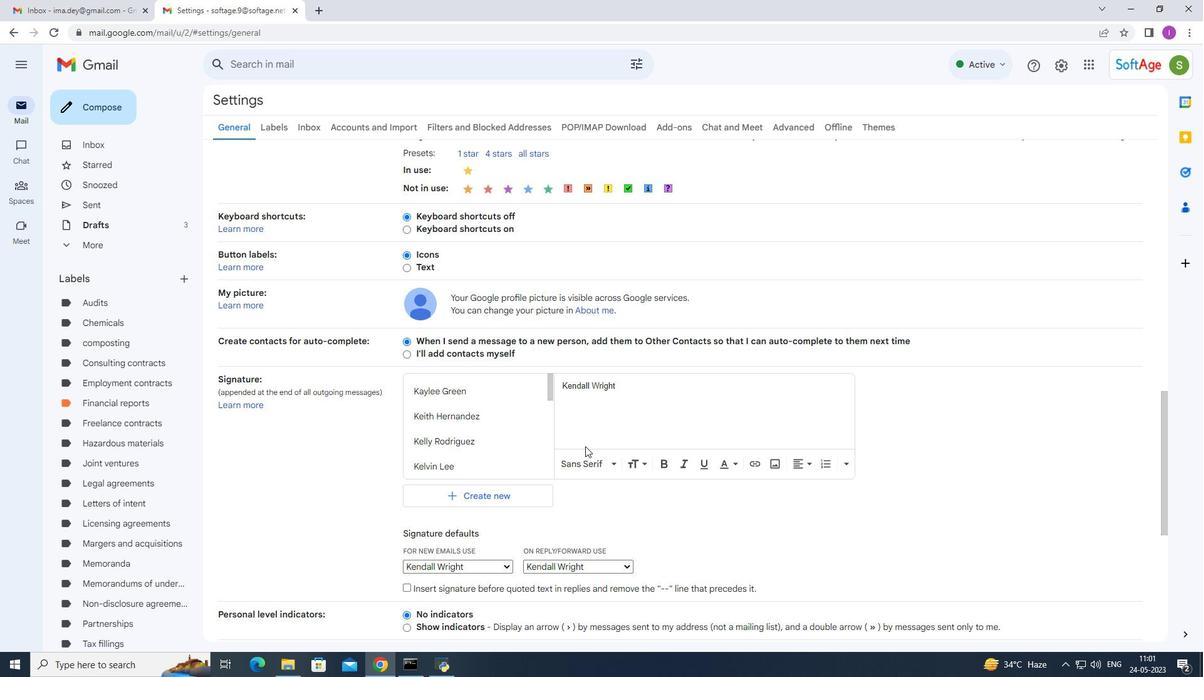 
Action: Mouse scrolled (583, 447) with delta (0, 0)
Screenshot: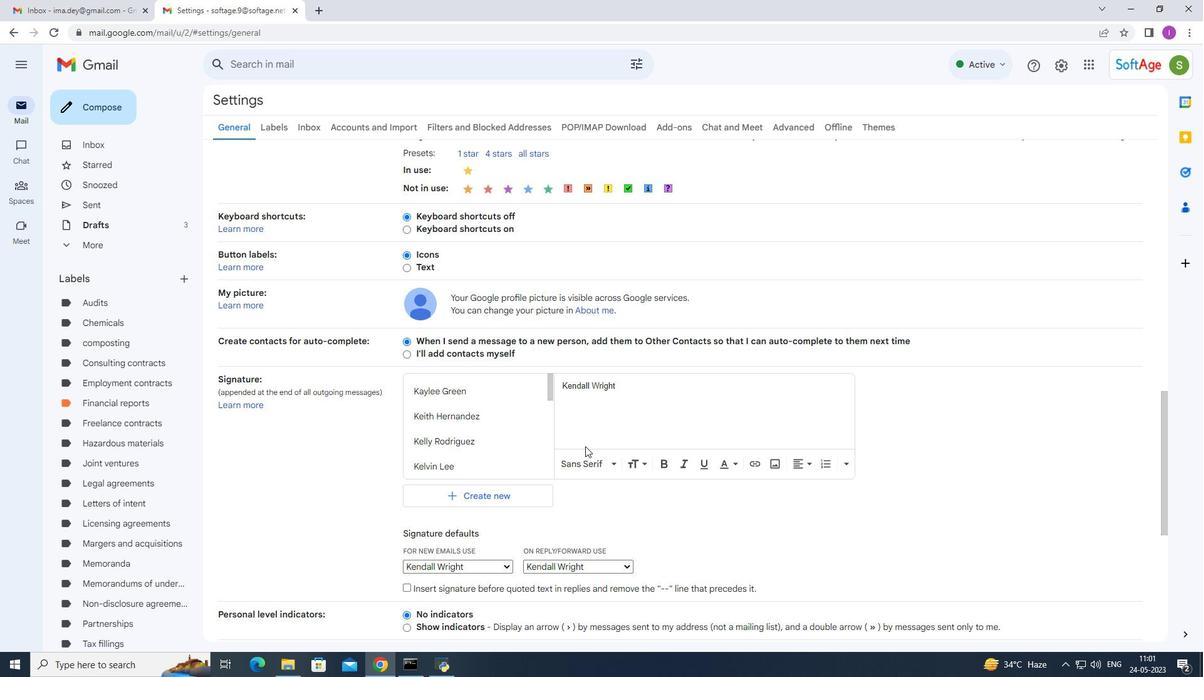 
Action: Mouse scrolled (583, 447) with delta (0, 0)
Screenshot: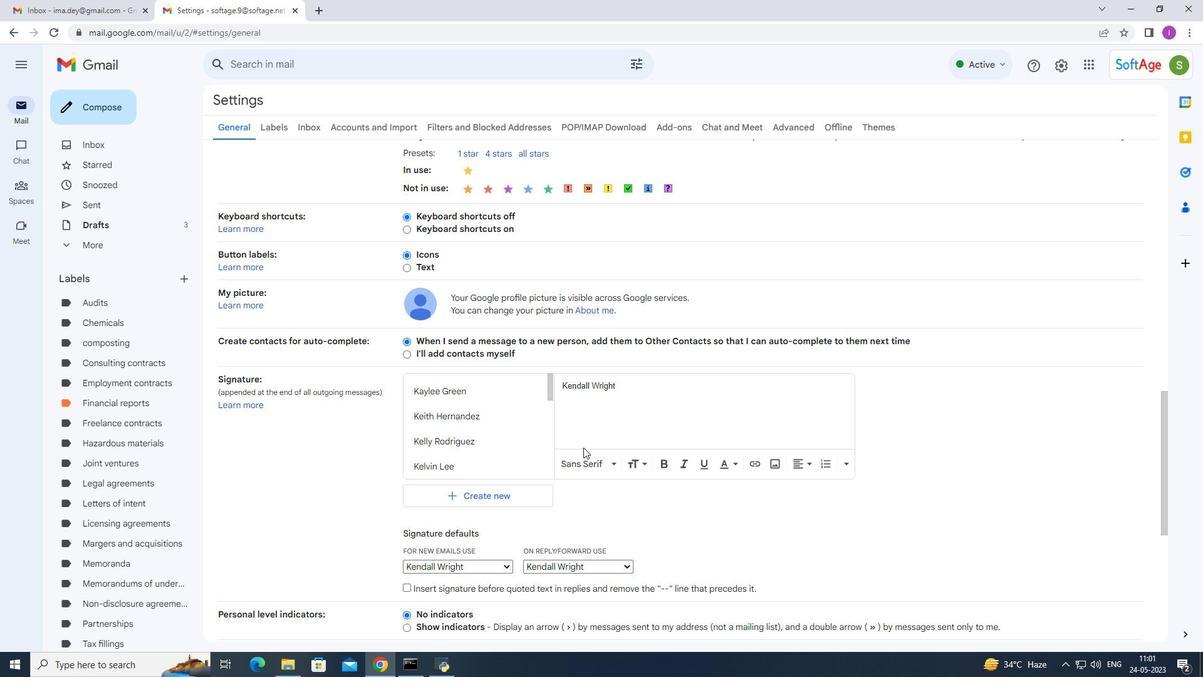 
Action: Mouse scrolled (583, 447) with delta (0, 0)
Screenshot: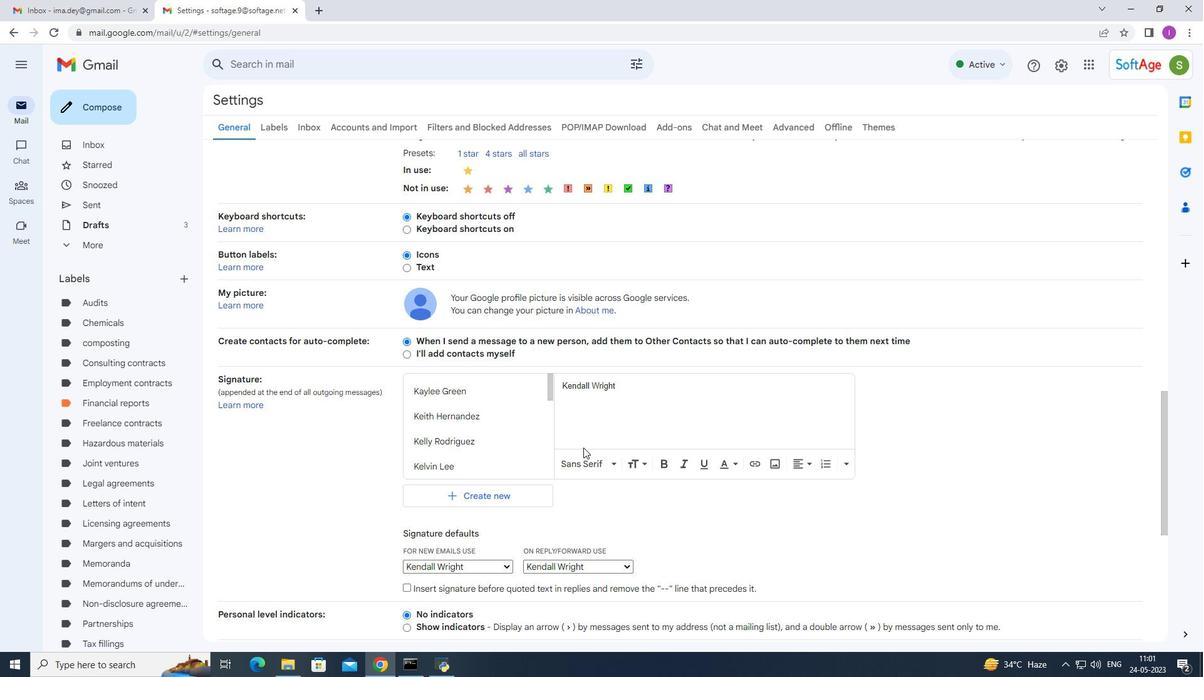 
Action: Mouse scrolled (583, 447) with delta (0, 0)
Screenshot: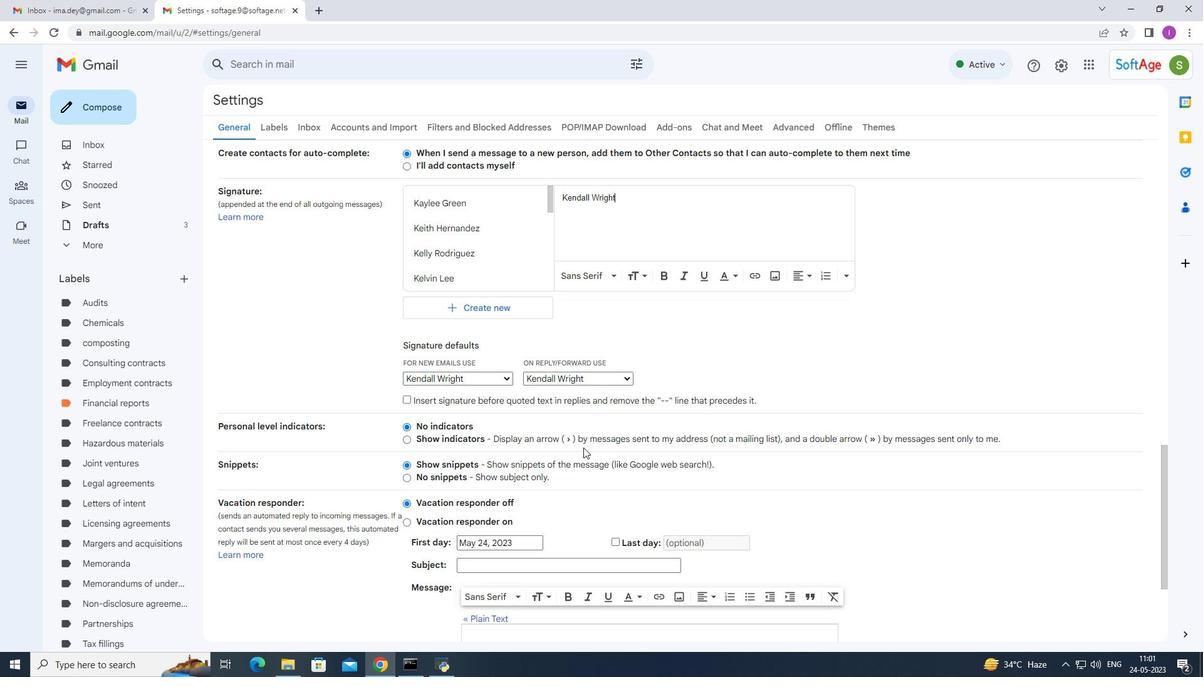 
Action: Mouse scrolled (583, 447) with delta (0, 0)
Screenshot: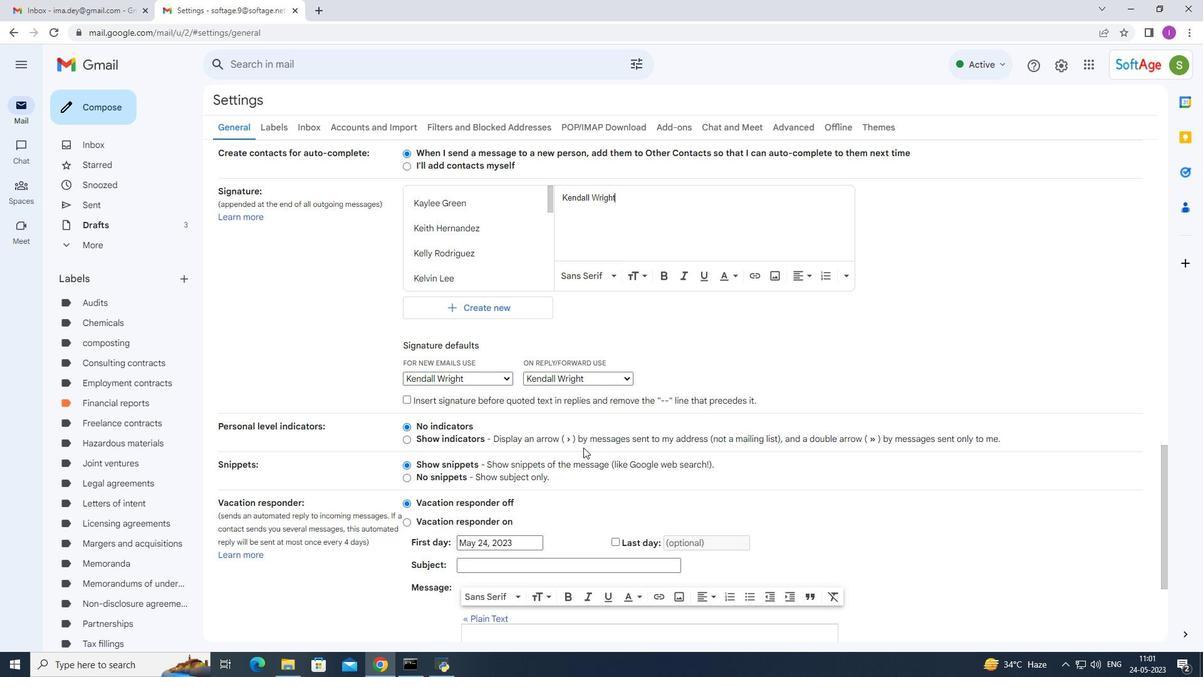 
Action: Mouse scrolled (583, 447) with delta (0, 0)
Screenshot: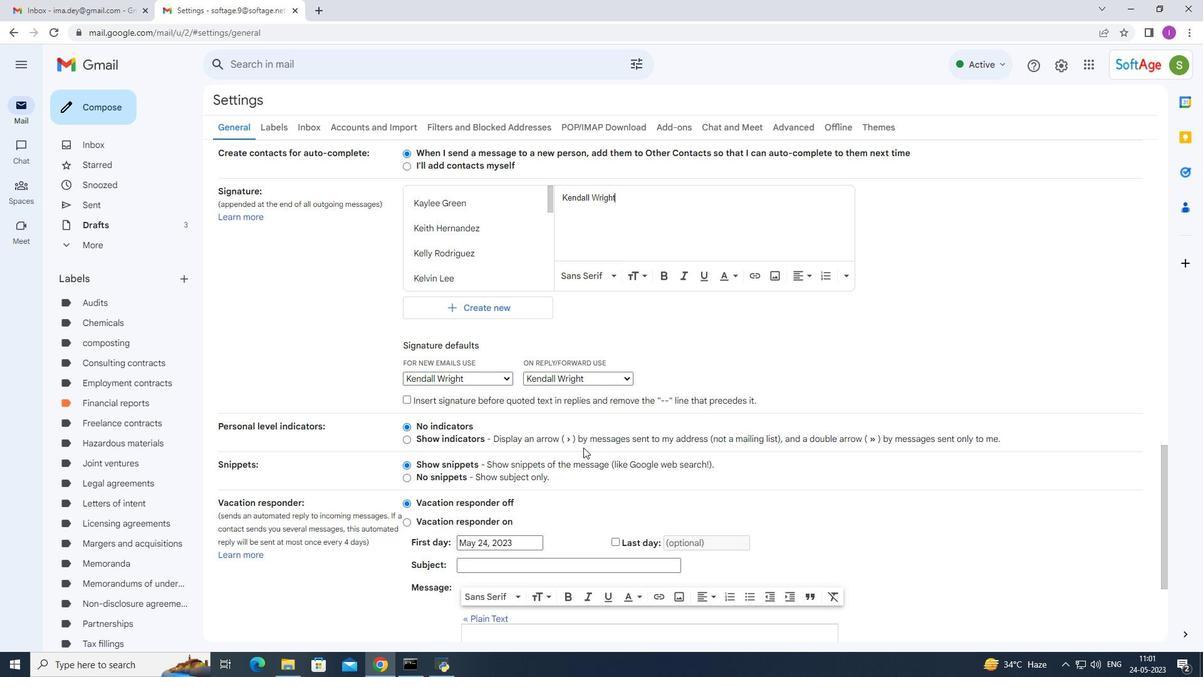 
Action: Mouse scrolled (583, 447) with delta (0, 0)
Screenshot: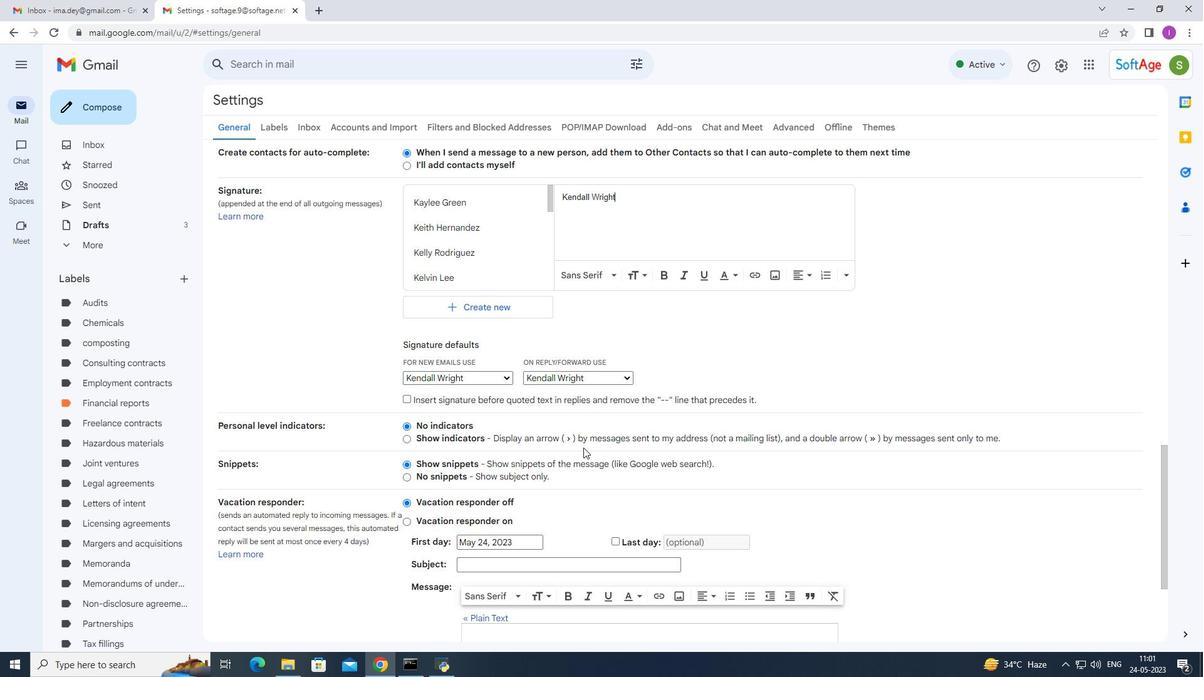 
Action: Mouse moved to (596, 482)
Screenshot: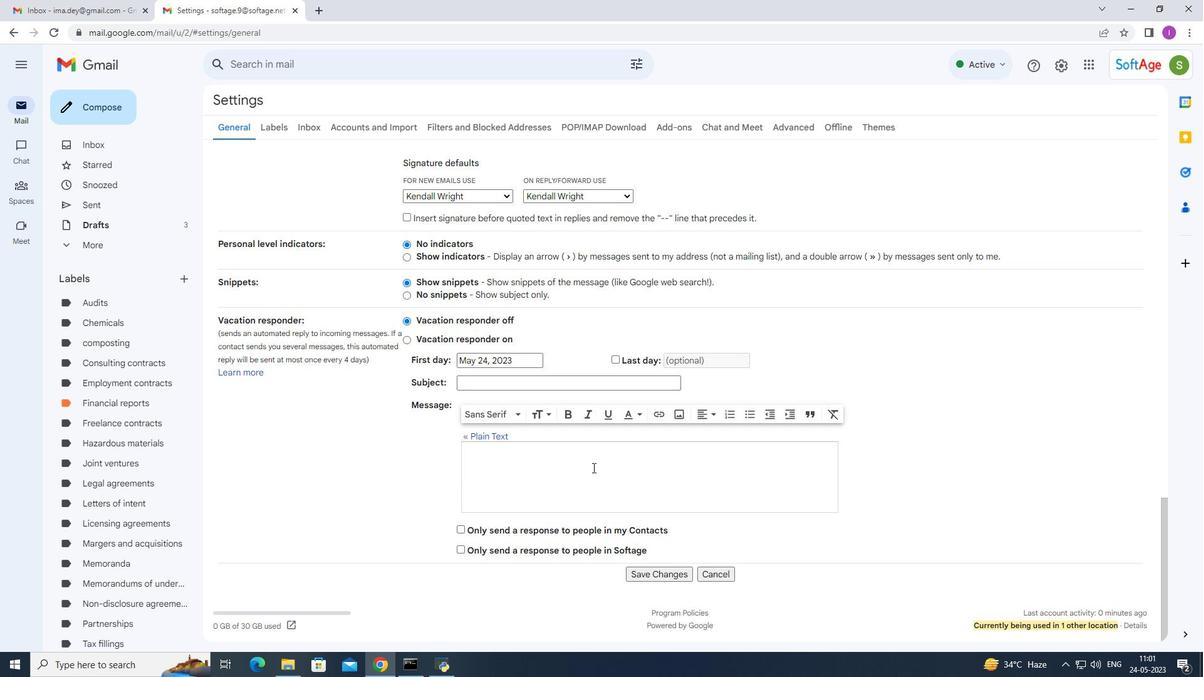 
Action: Mouse scrolled (595, 476) with delta (0, 0)
Screenshot: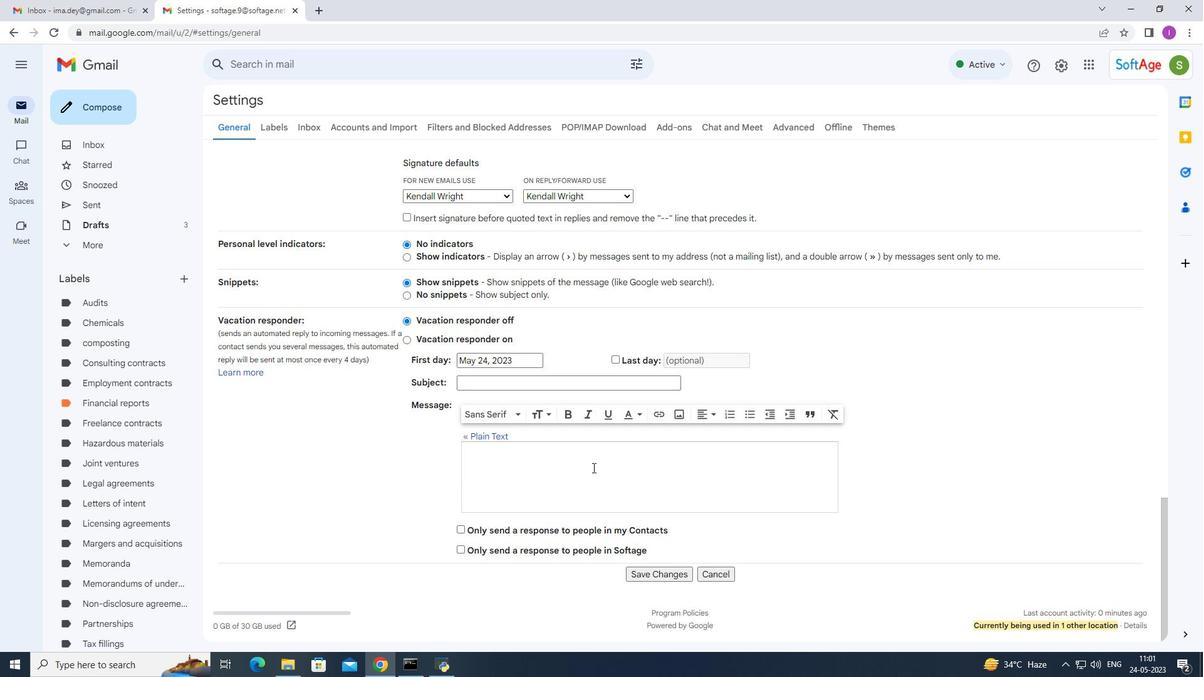 
Action: Mouse moved to (597, 483)
Screenshot: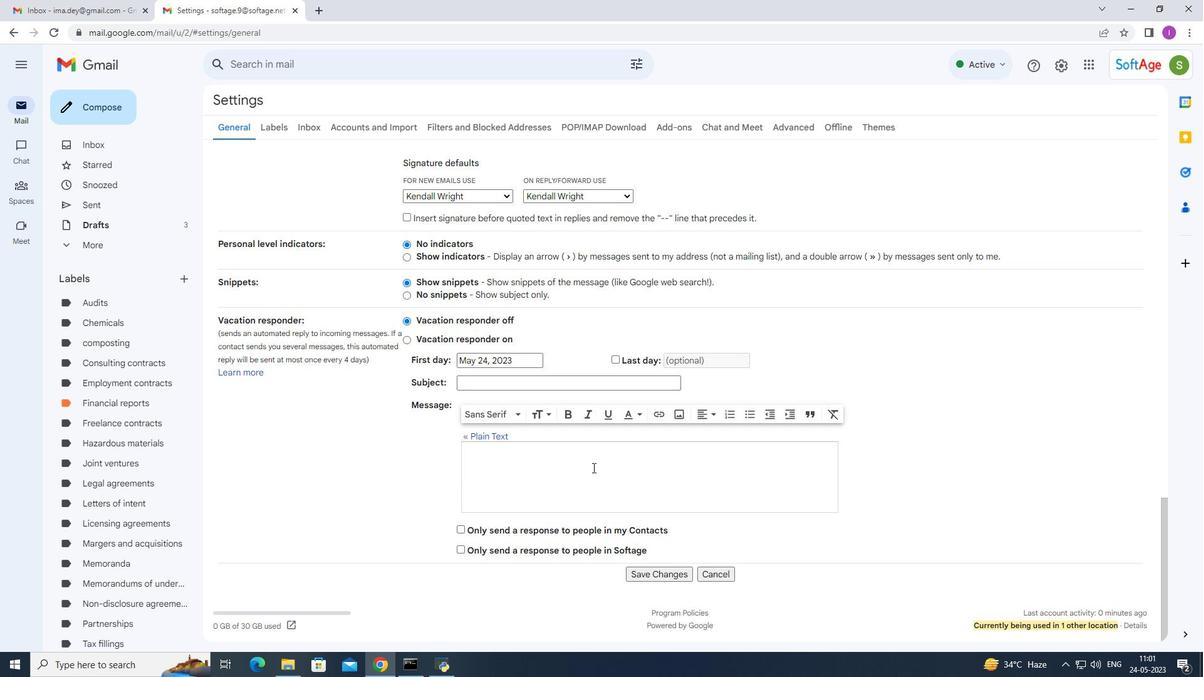 
Action: Mouse scrolled (597, 483) with delta (0, 0)
Screenshot: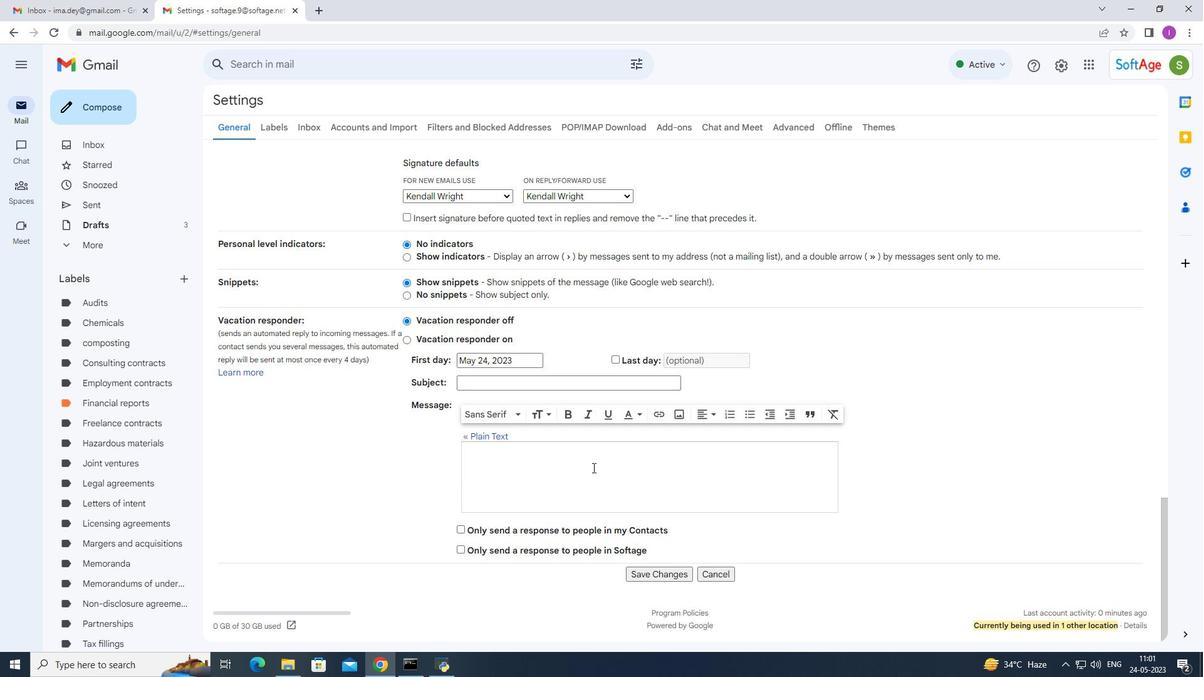 
Action: Mouse moved to (598, 485)
Screenshot: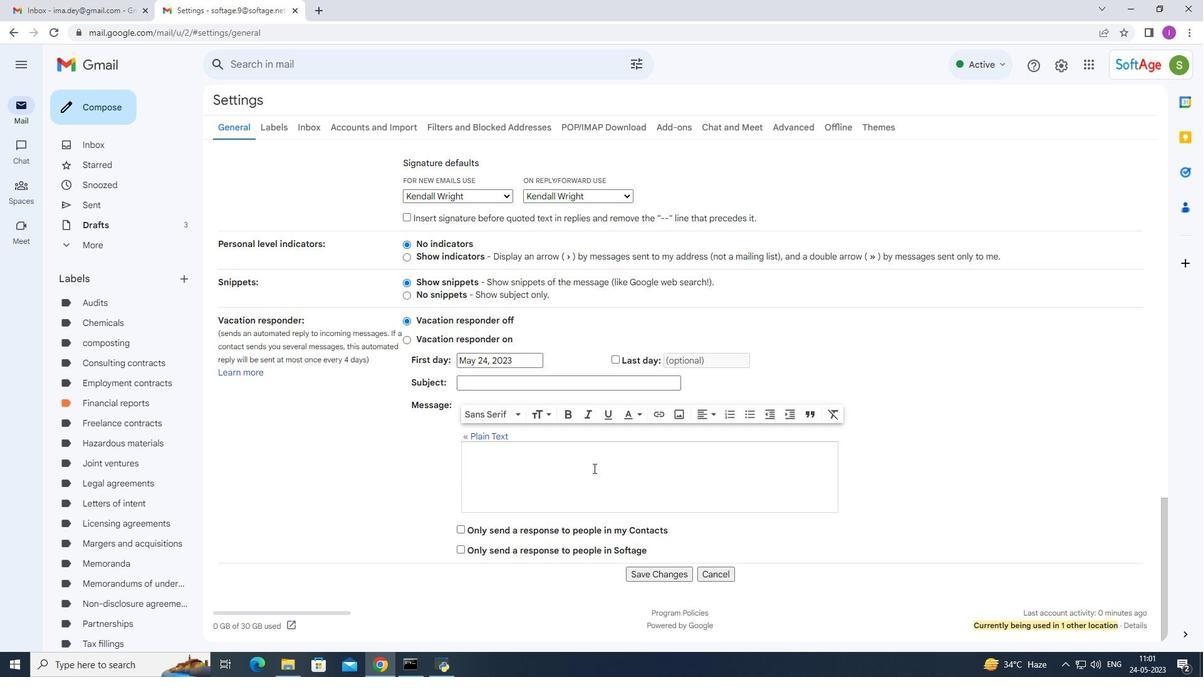 
Action: Mouse scrolled (598, 484) with delta (0, 0)
Screenshot: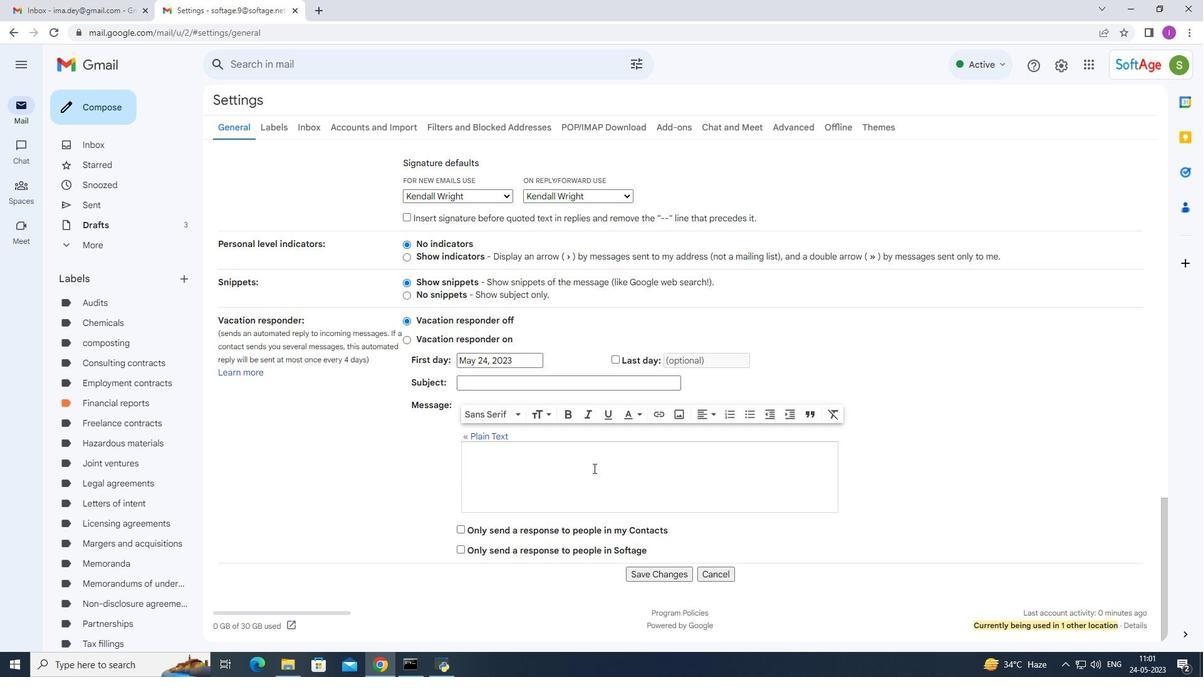 
Action: Mouse moved to (598, 485)
Screenshot: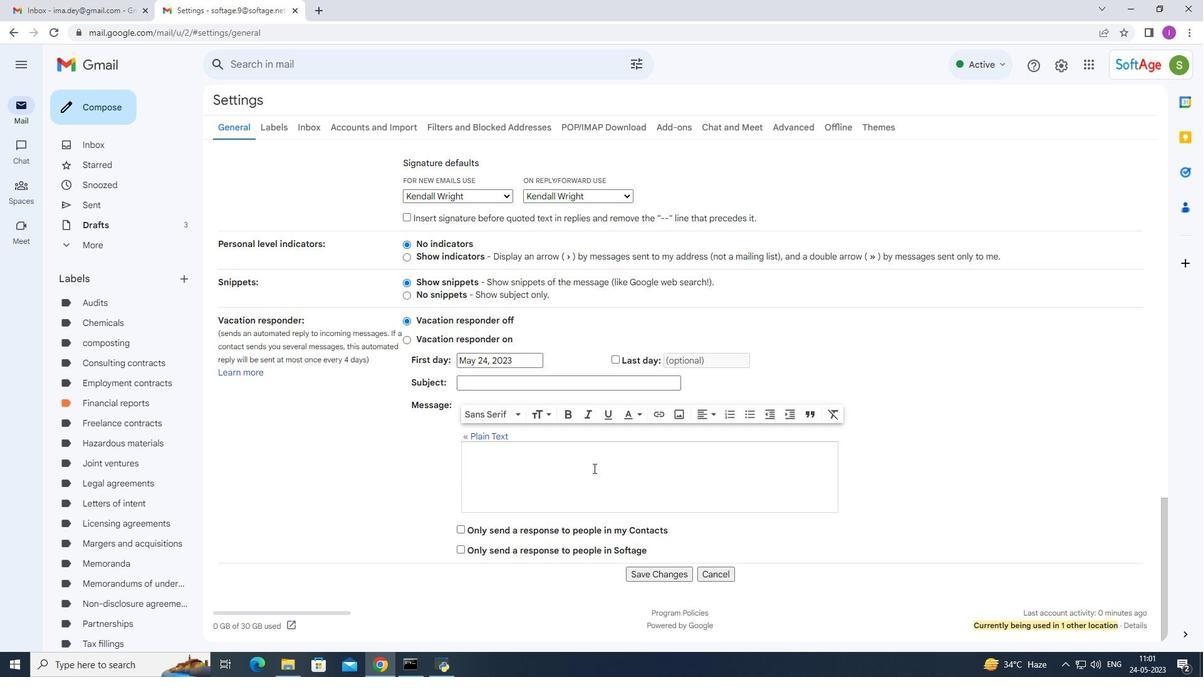 
Action: Mouse scrolled (598, 484) with delta (0, 0)
Screenshot: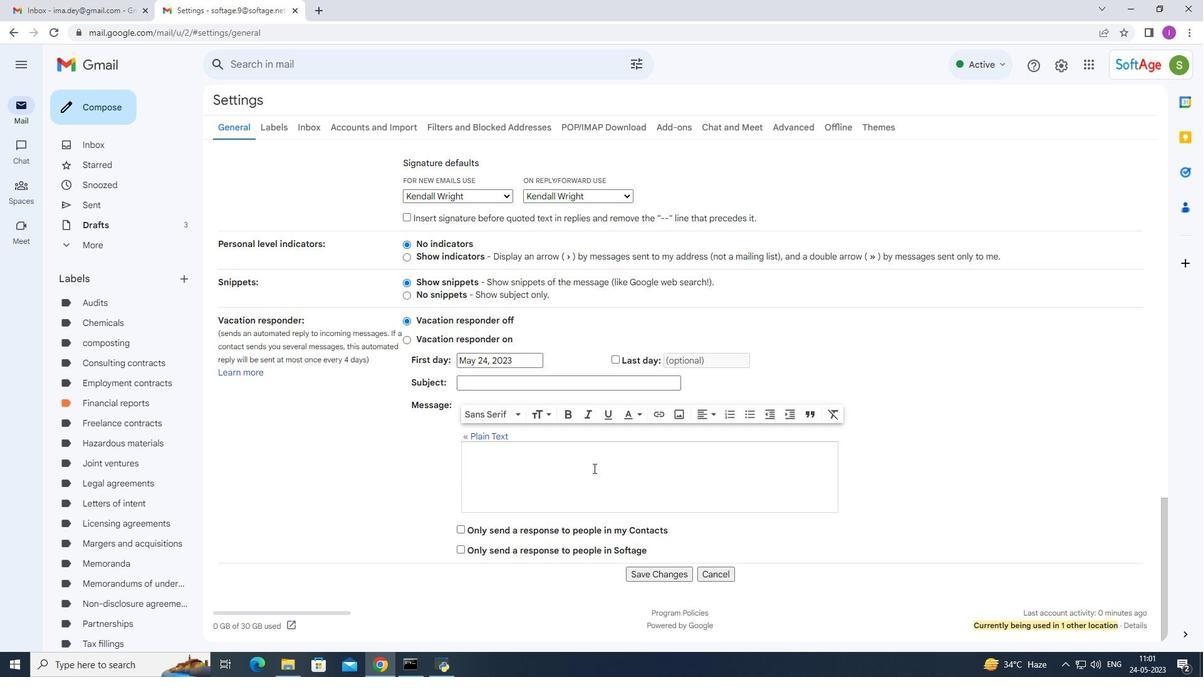 
Action: Mouse moved to (648, 574)
Screenshot: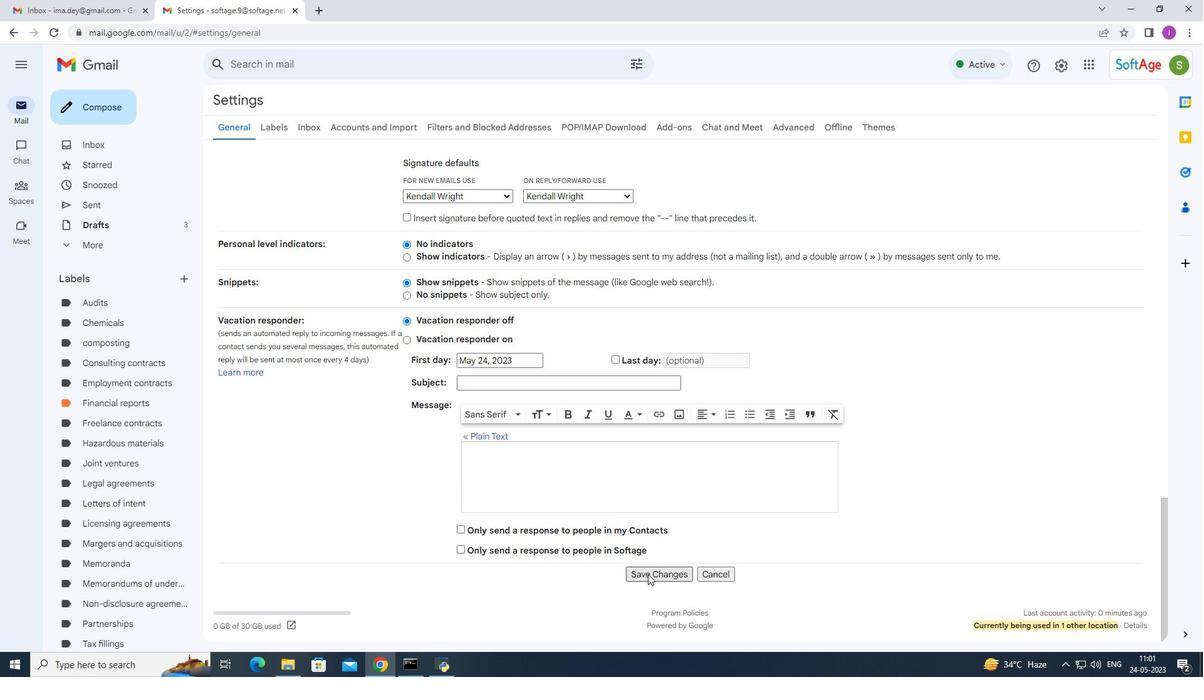 
Action: Mouse pressed left at (648, 574)
Screenshot: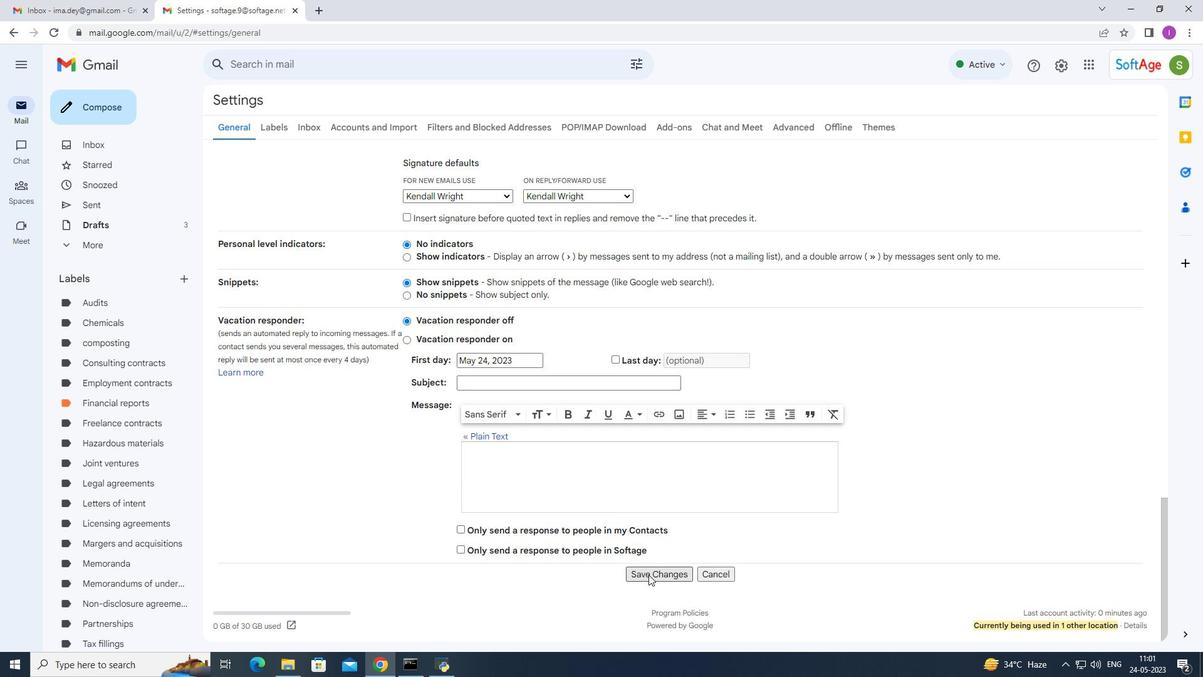 
Action: Mouse moved to (114, 100)
Screenshot: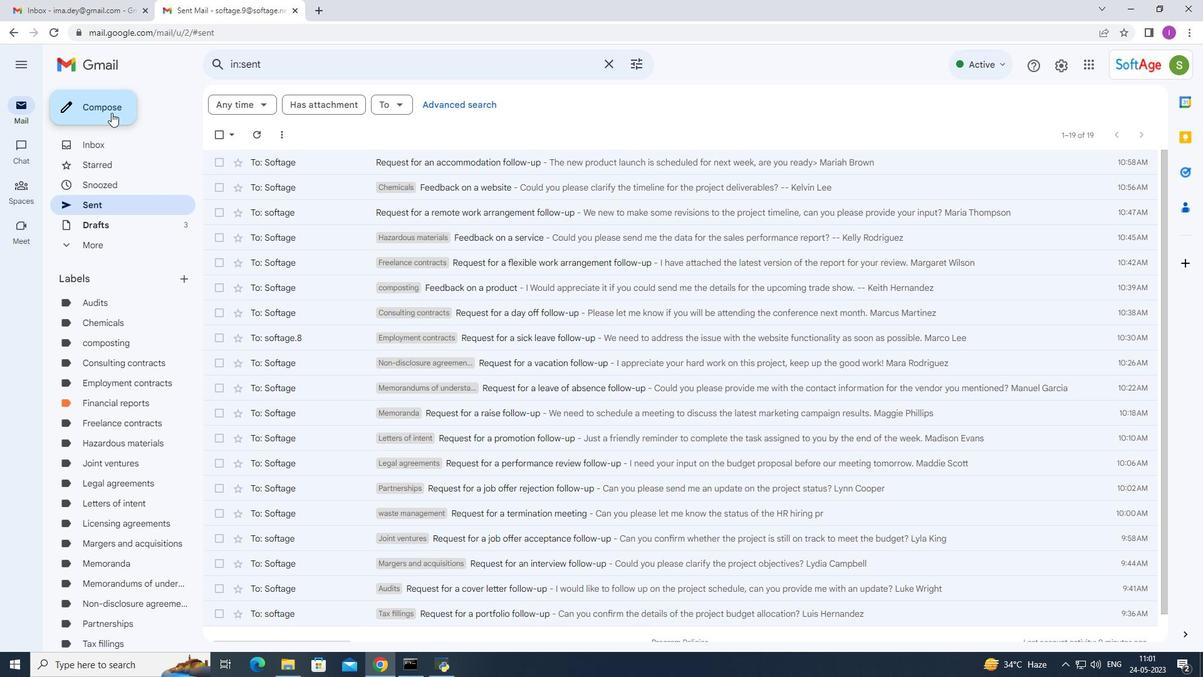 
Action: Mouse pressed left at (114, 100)
Screenshot: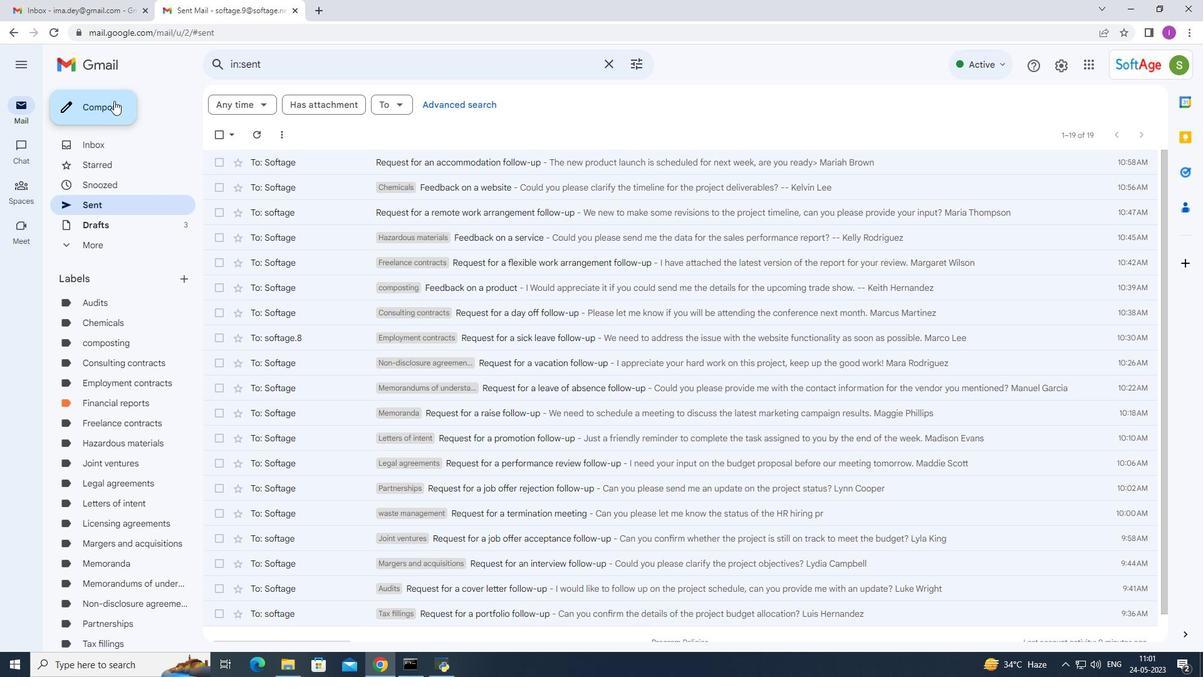 
Action: Mouse moved to (817, 306)
Screenshot: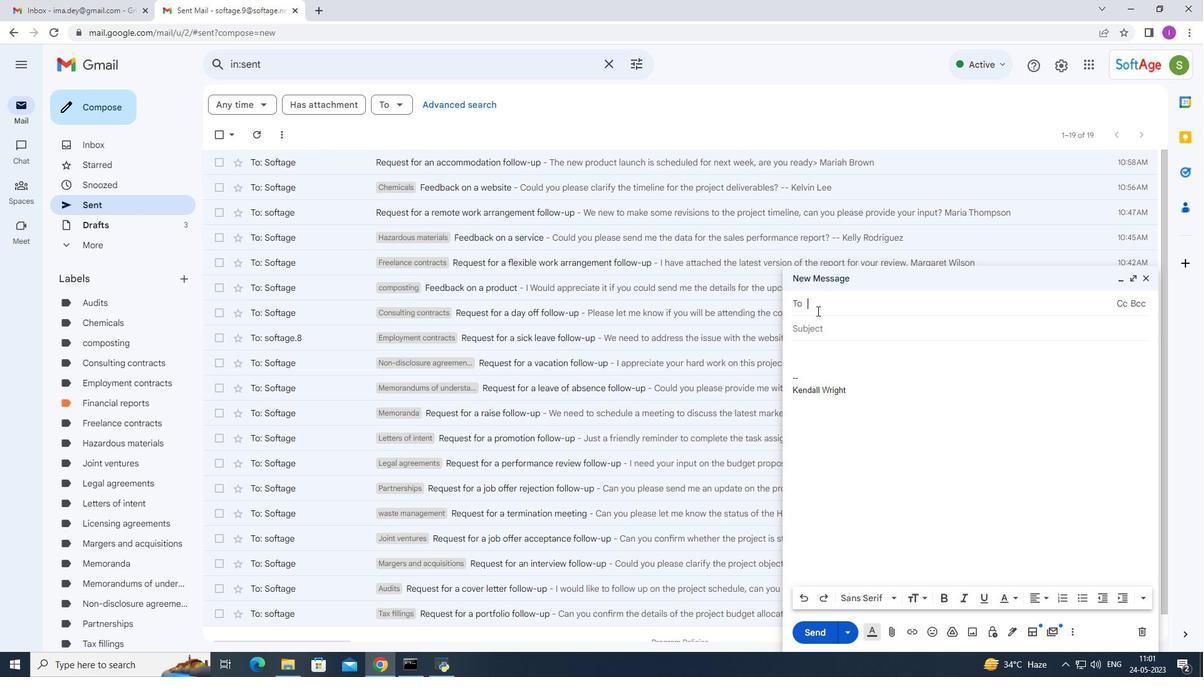 
Action: Key pressed softage.8
Screenshot: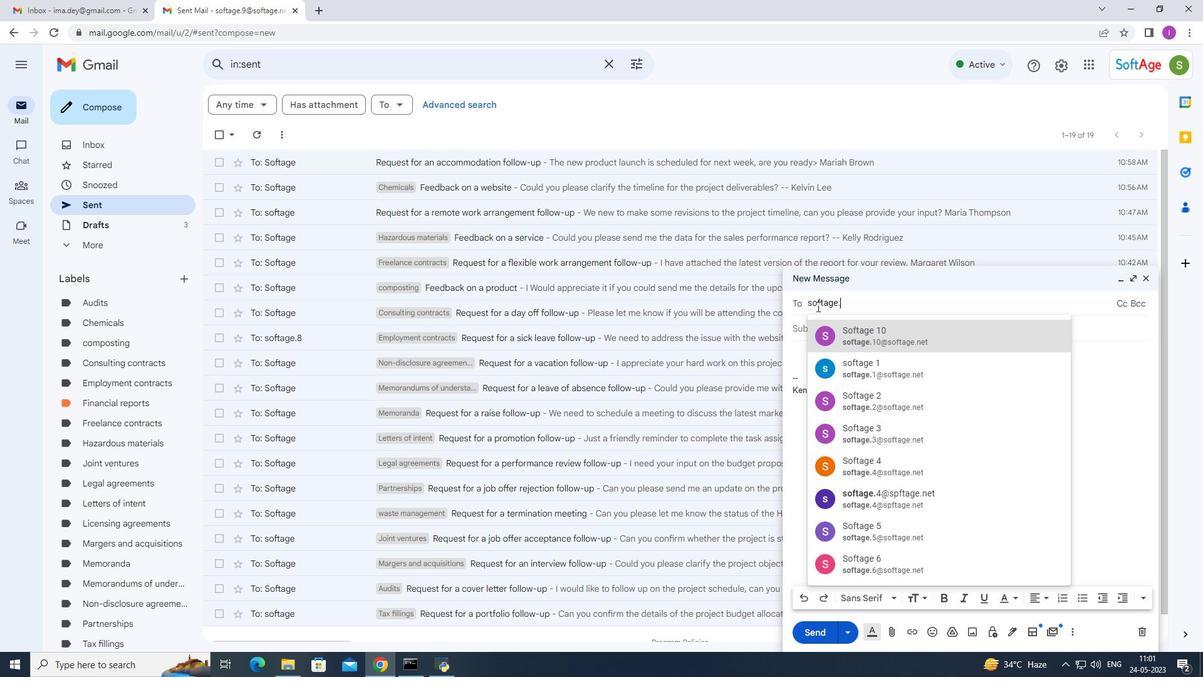 
Action: Mouse moved to (855, 332)
Screenshot: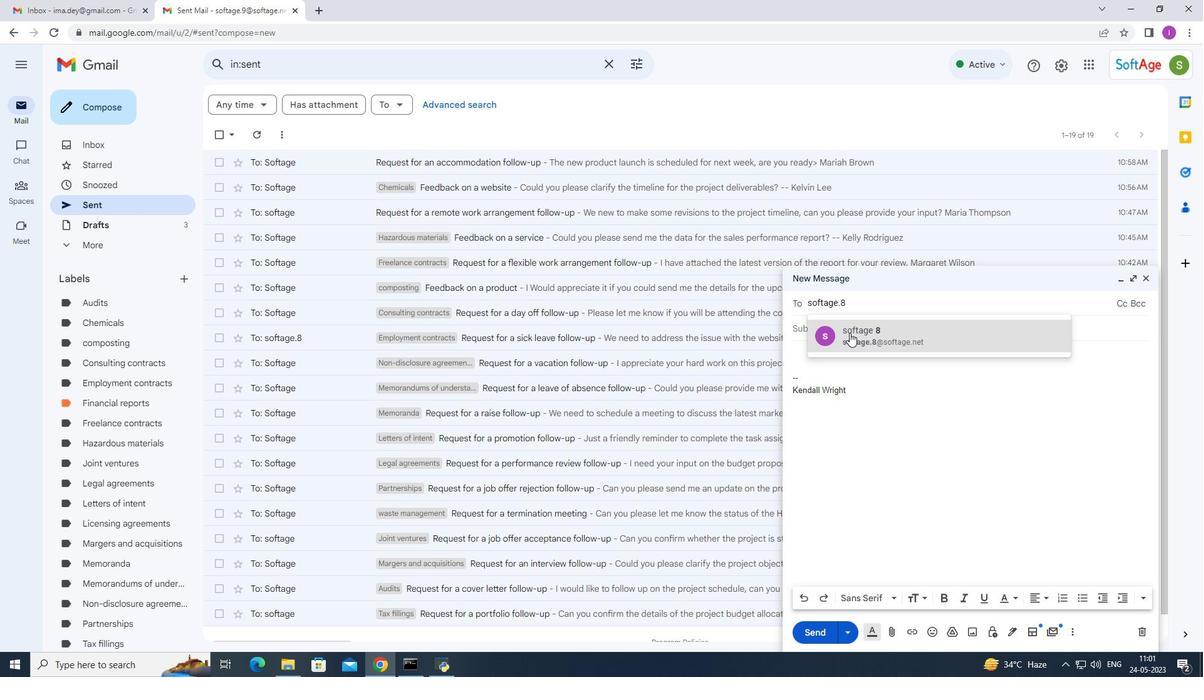 
Action: Mouse pressed left at (855, 332)
Screenshot: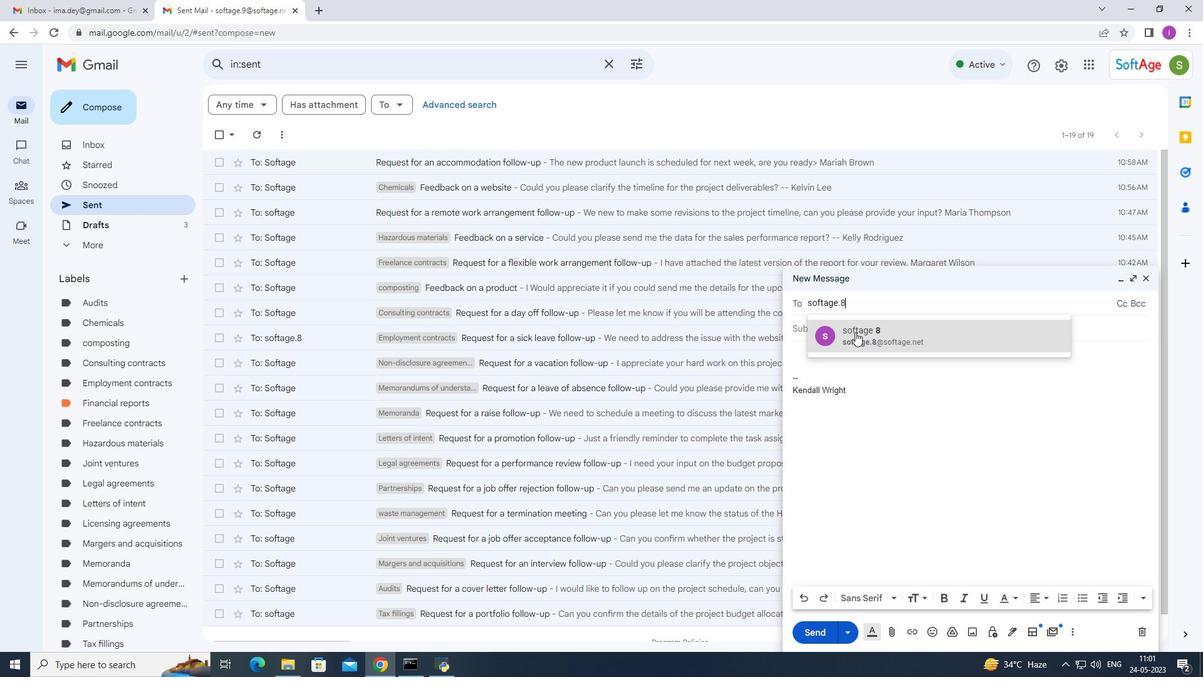 
Action: Mouse moved to (853, 342)
Screenshot: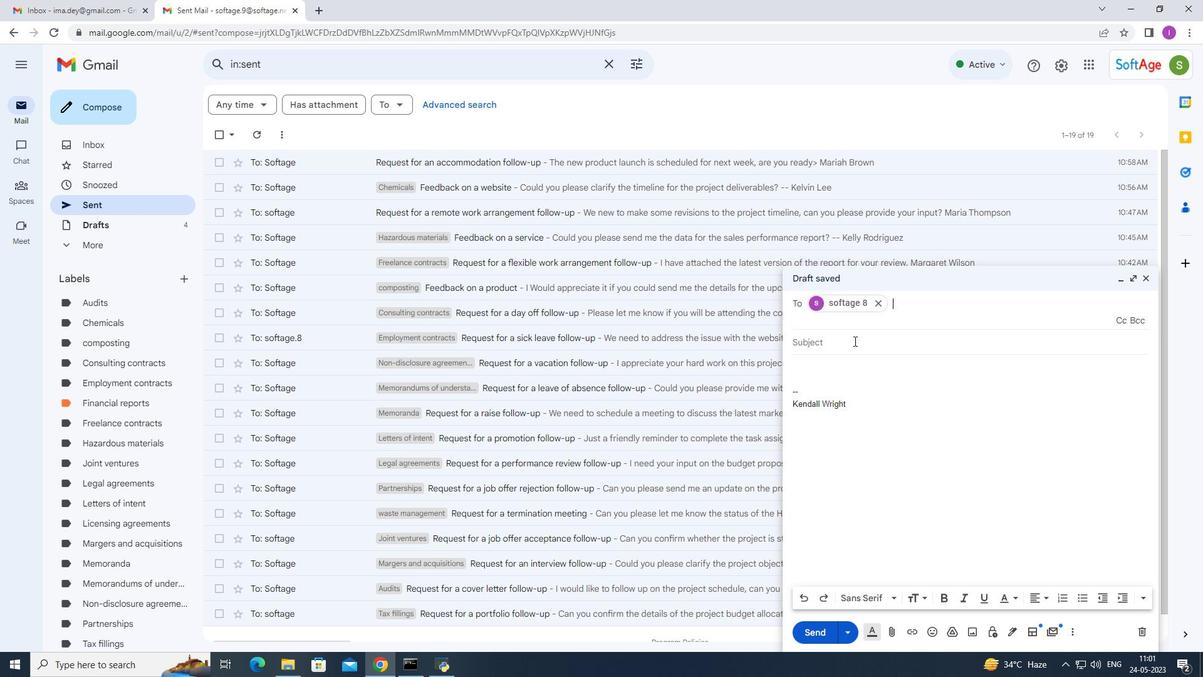 
Action: Mouse pressed left at (853, 342)
Screenshot: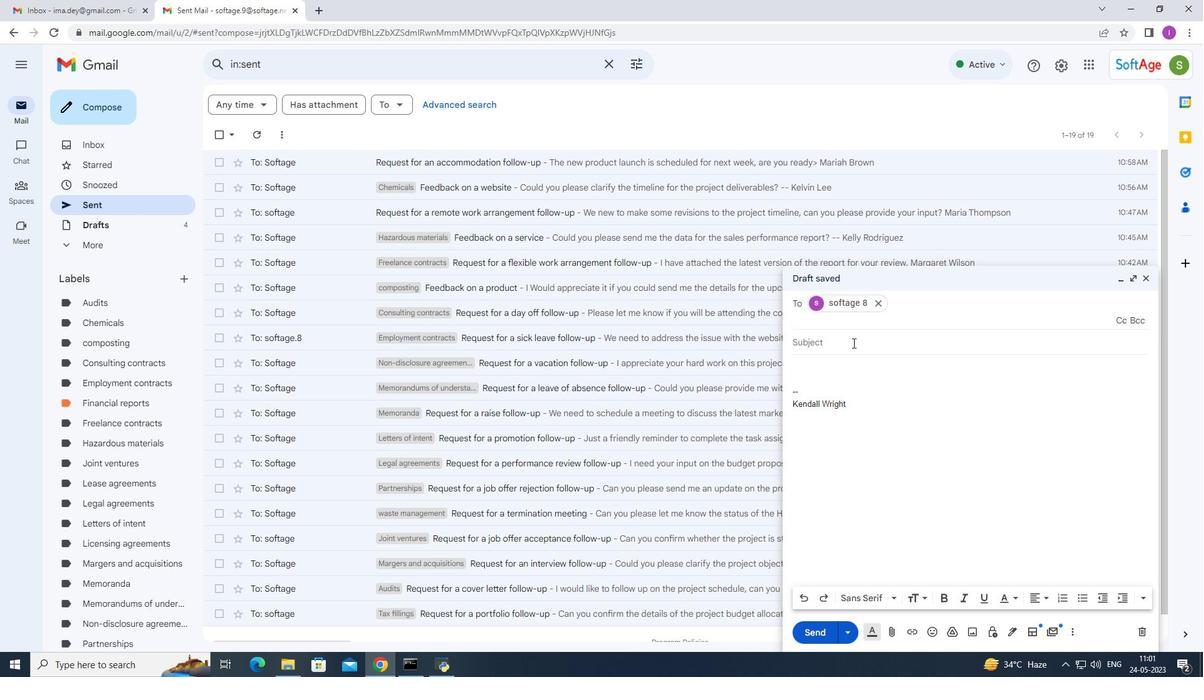 
Action: Key pressed <Key.shift>Feedback<Key.space>on<Key.space>a<Key.space>marketing<Key.space>campaign
Screenshot: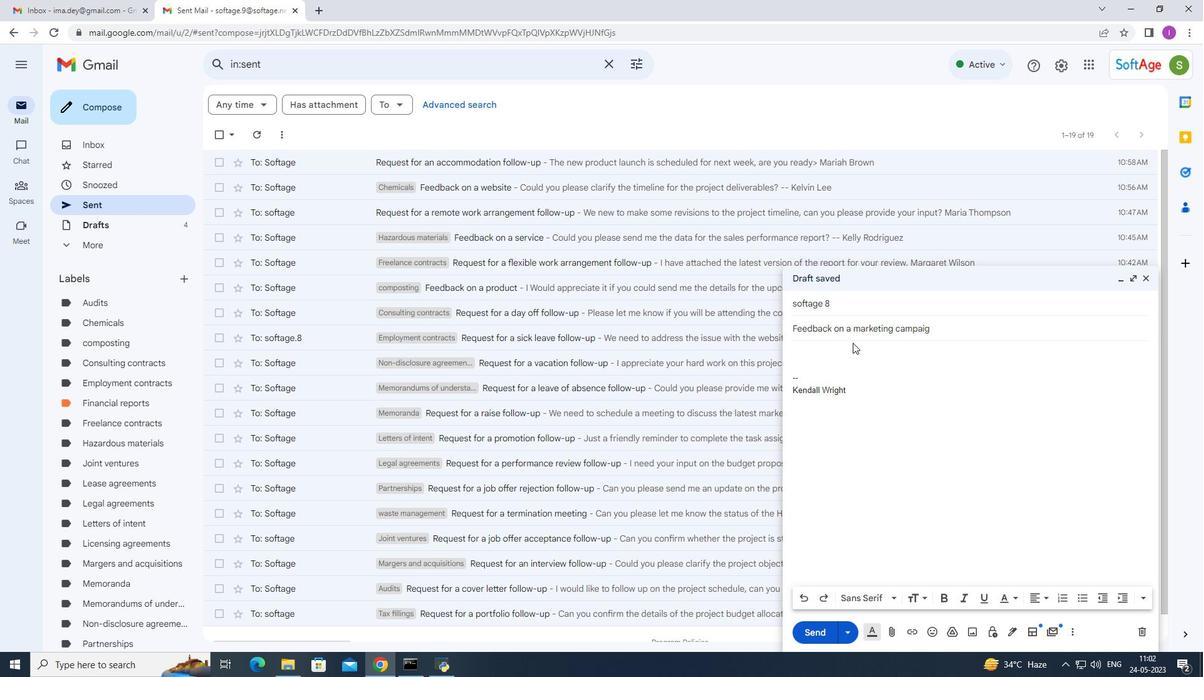 
Action: Mouse moved to (828, 362)
Screenshot: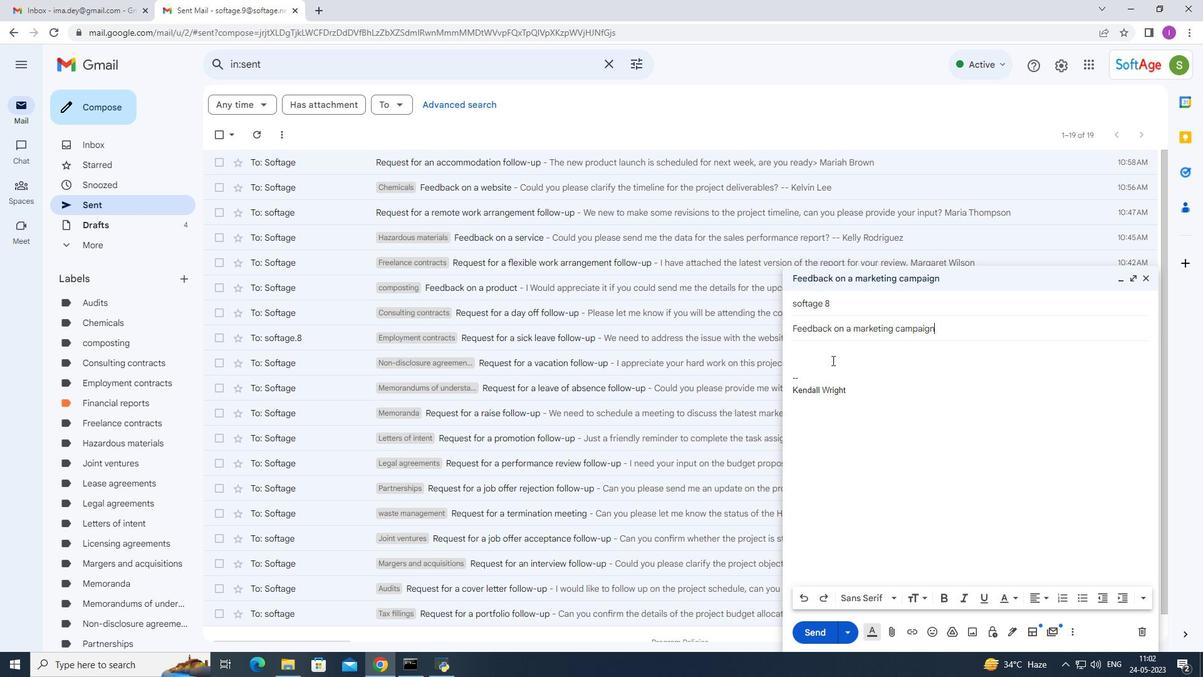 
Action: Mouse pressed left at (828, 362)
Screenshot: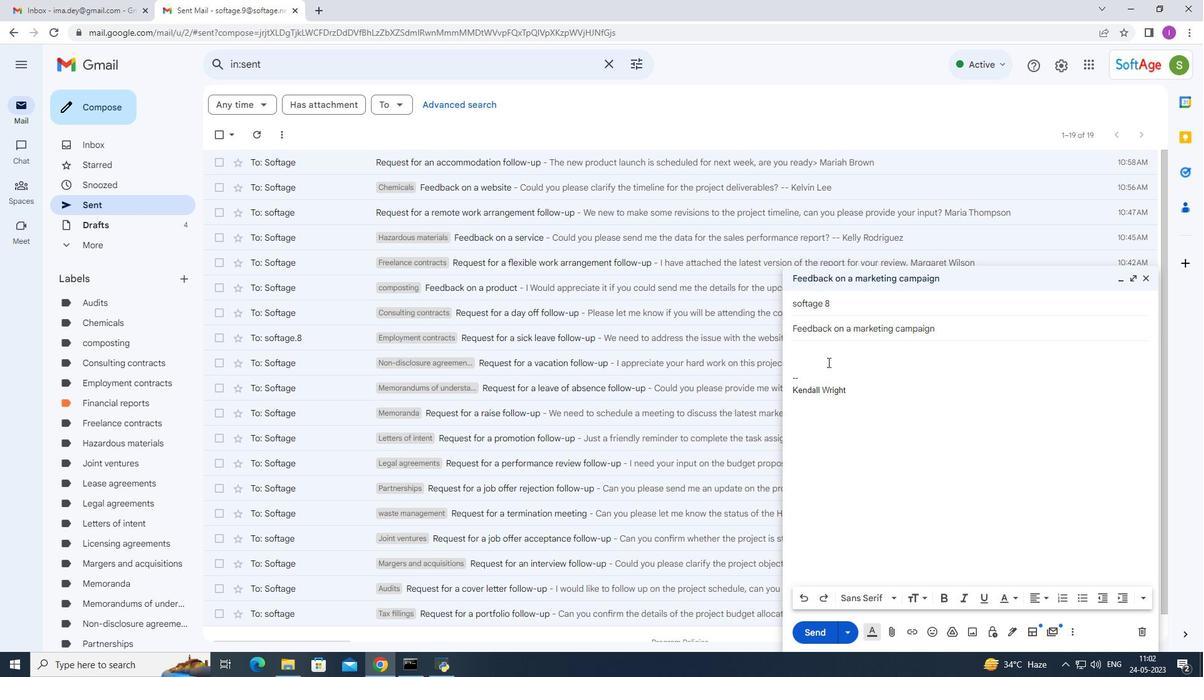 
Action: Key pressed <Key.shift>In<Key.space><Key.backspace><Key.backspace>would<Key.space>
Screenshot: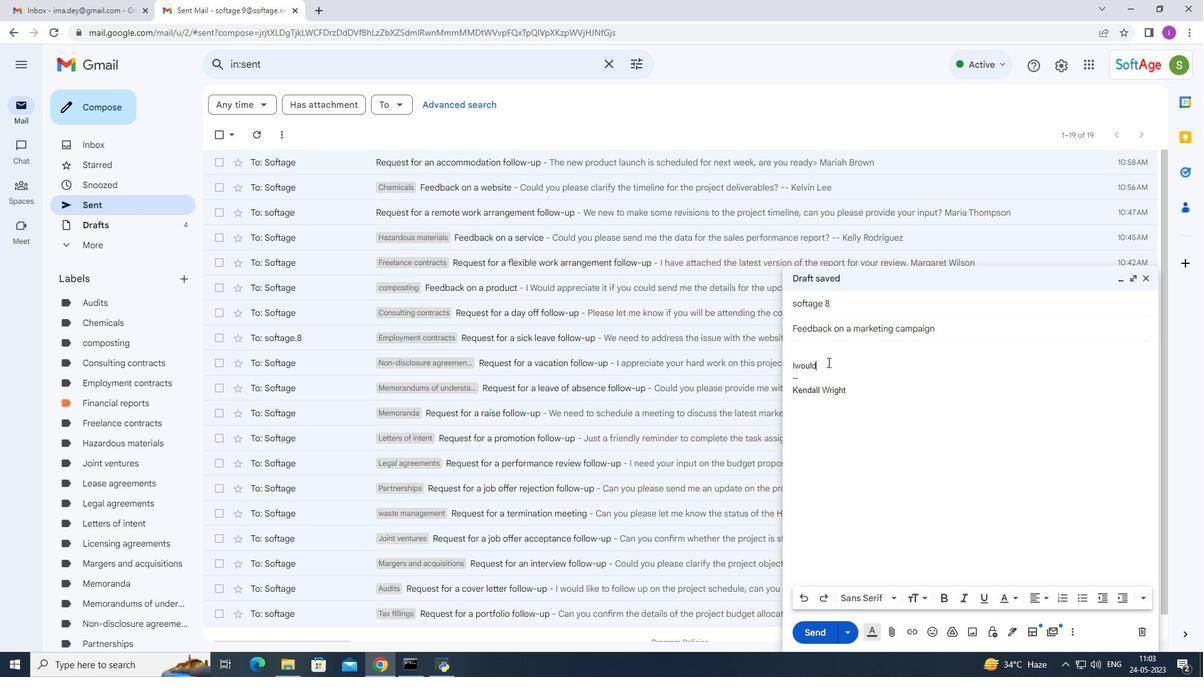 
Action: Mouse moved to (794, 368)
Screenshot: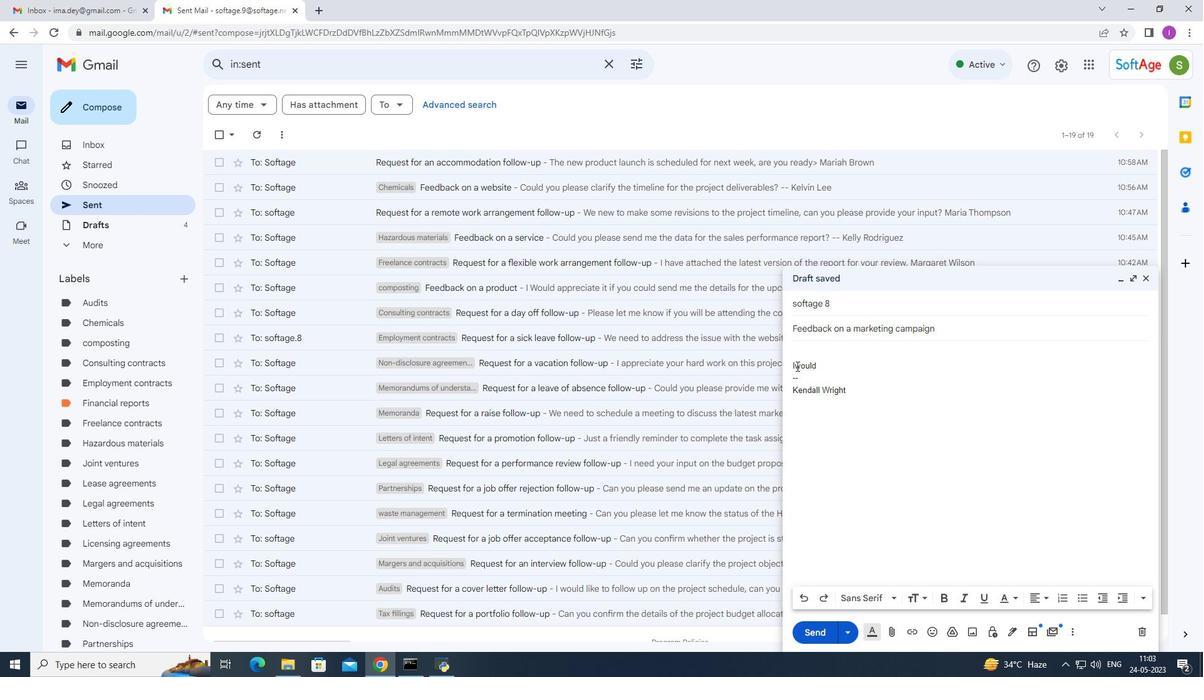 
Action: Mouse pressed left at (794, 368)
Screenshot: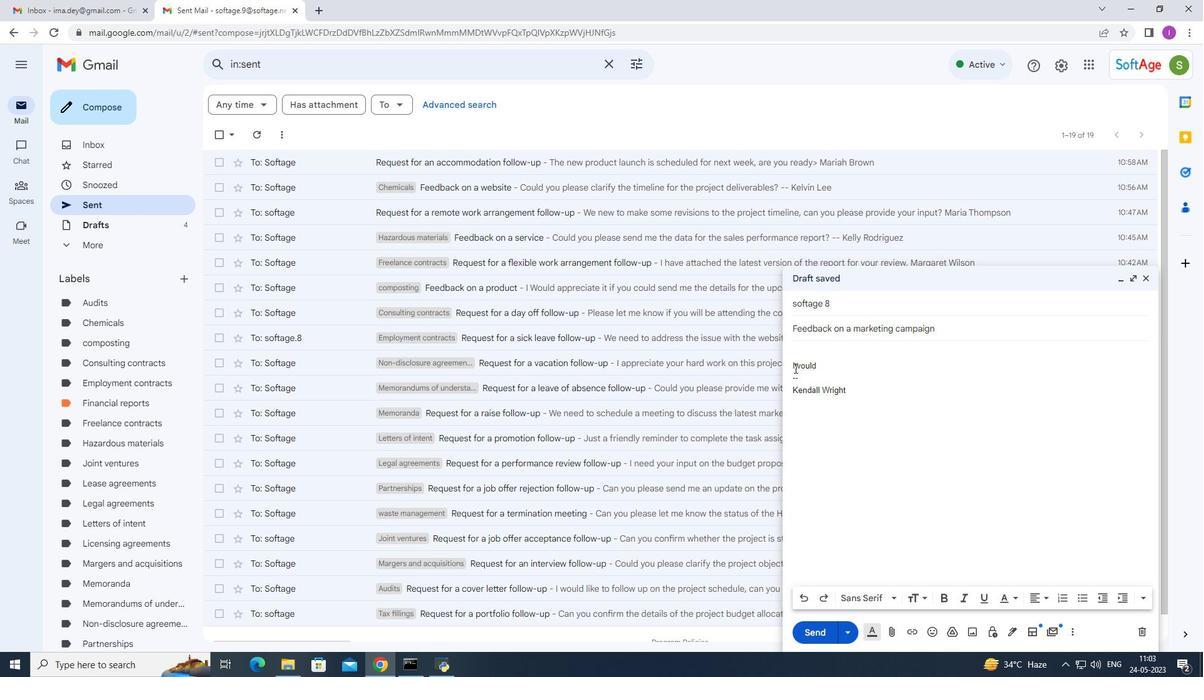 
Action: Key pressed <Key.space>
Screenshot: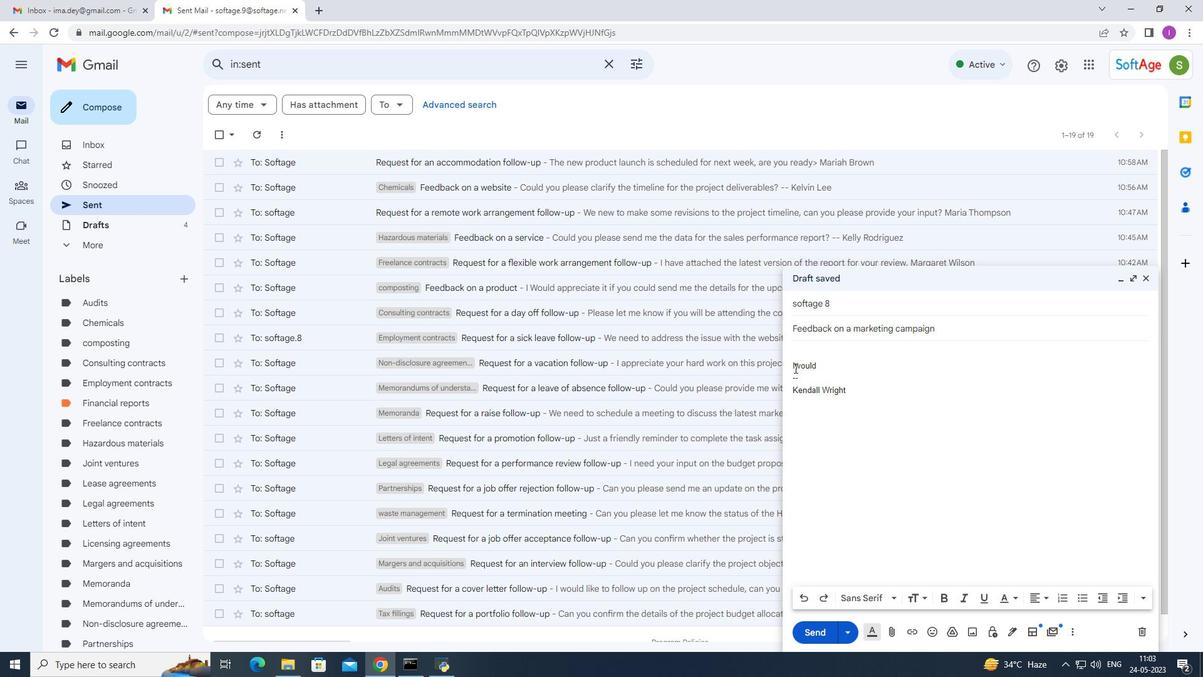 
Action: Mouse moved to (857, 364)
Screenshot: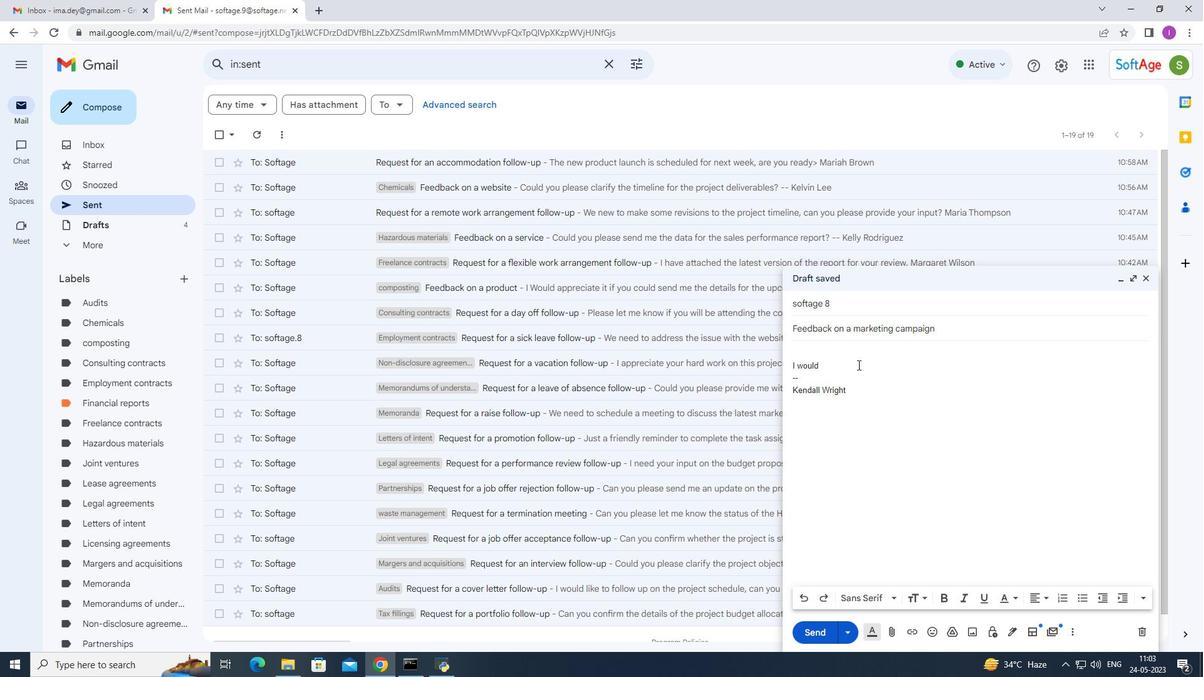 
Action: Mouse pressed left at (857, 364)
Screenshot: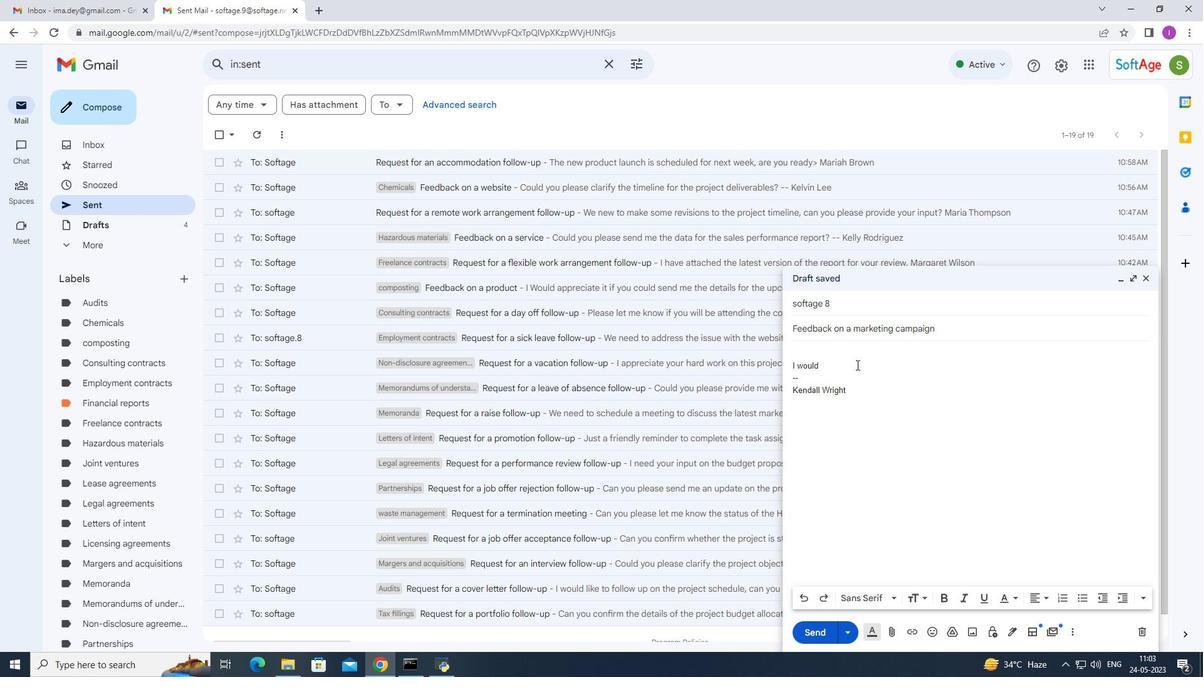 
Action: Key pressed appreciat<Key.space>it<Key.space>if<Key.space>you<Key.space>could<Key.space>pro
Screenshot: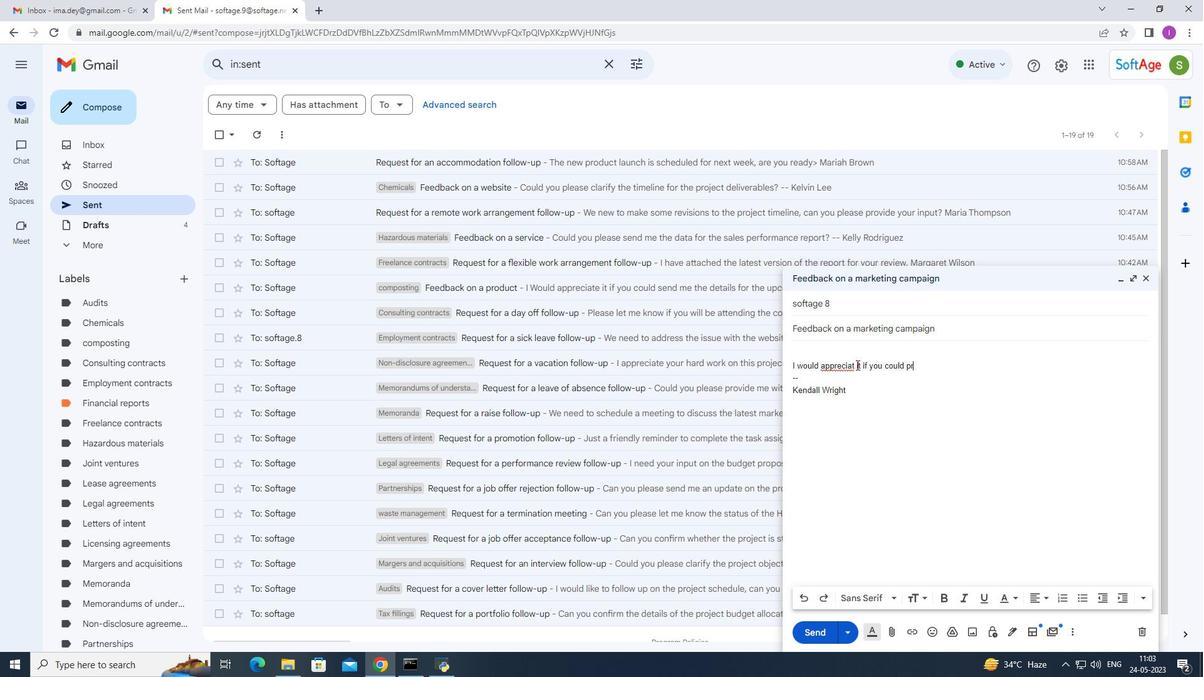 
Action: Mouse moved to (854, 367)
Screenshot: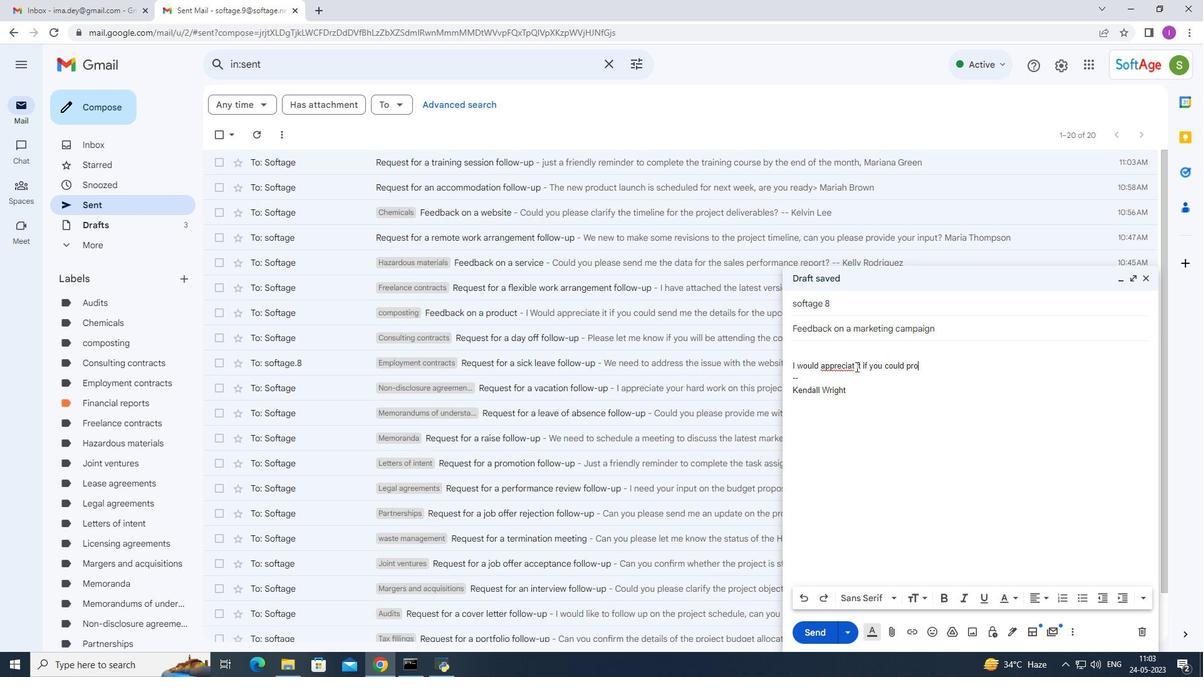 
Action: Mouse pressed left at (854, 367)
Screenshot: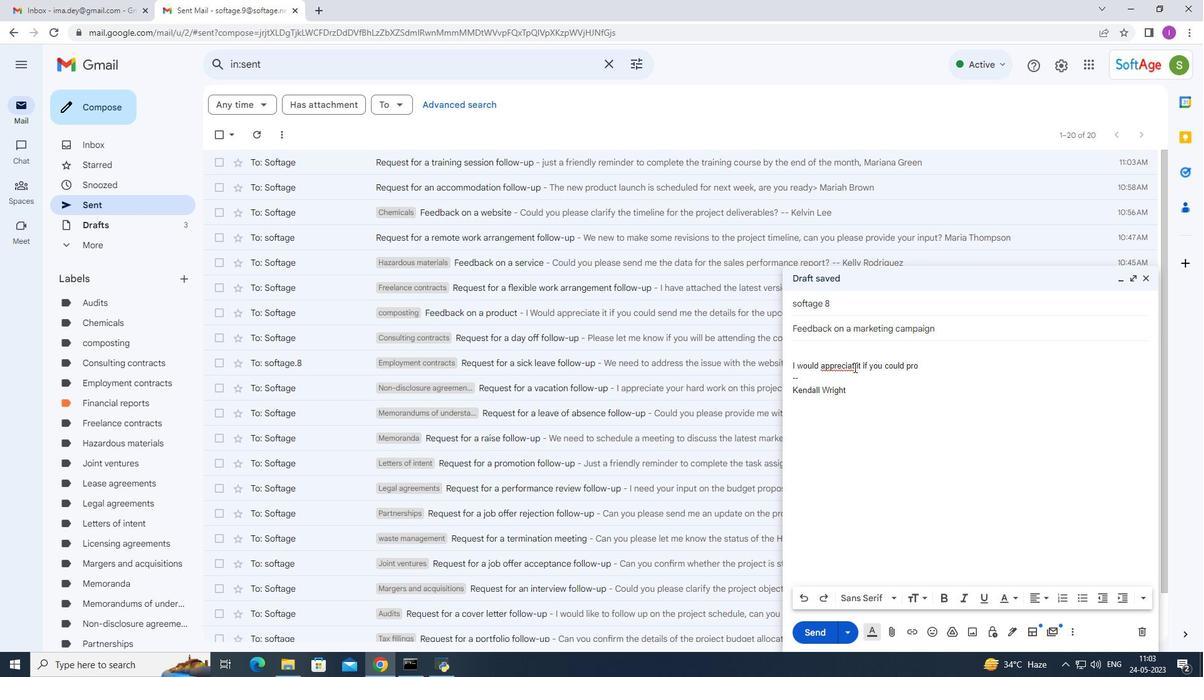 
Action: Key pressed e
Screenshot: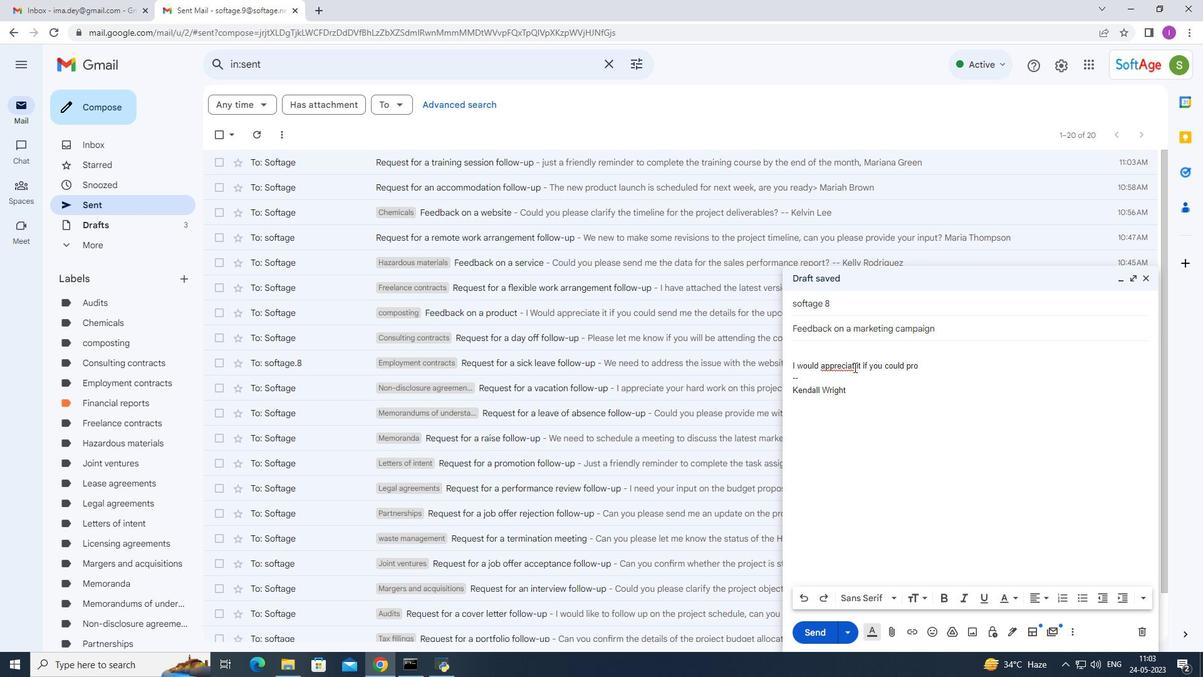 
Action: Mouse moved to (927, 368)
Screenshot: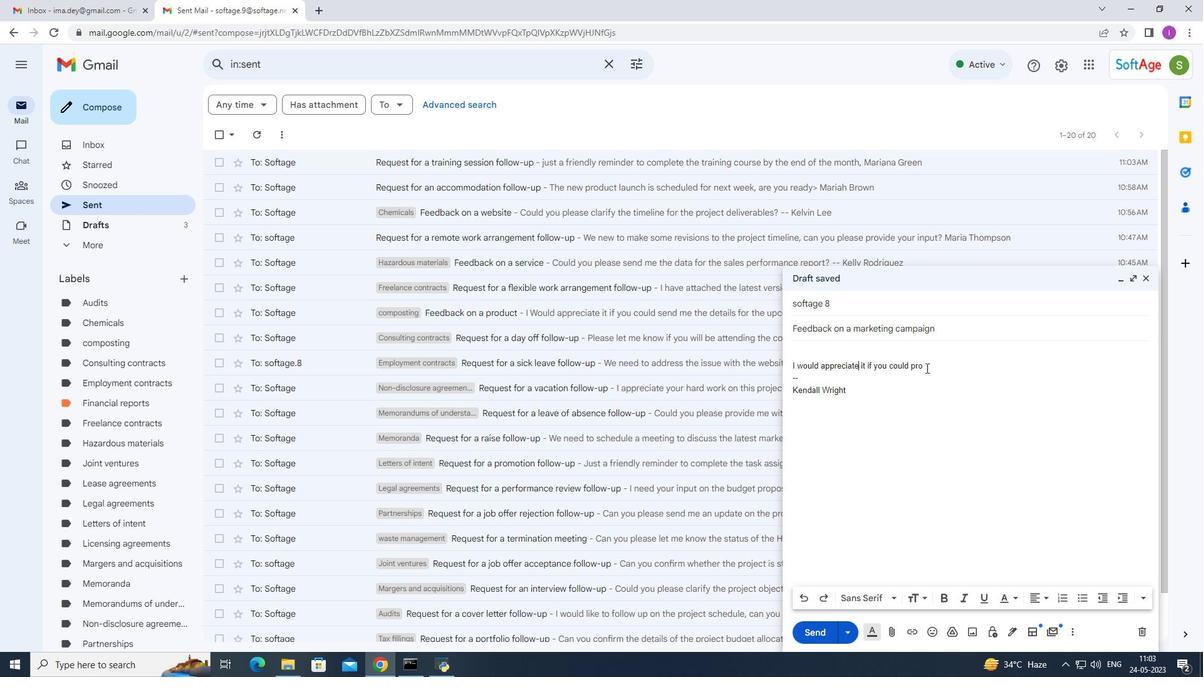 
Action: Mouse pressed left at (927, 368)
Screenshot: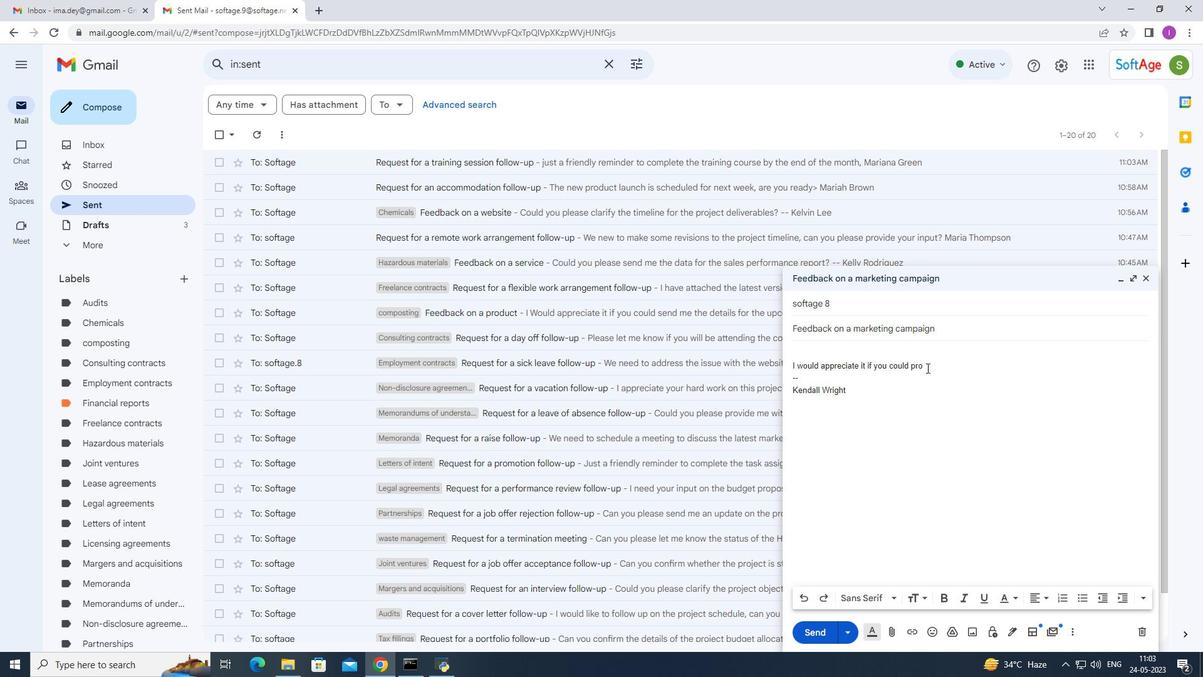 
Action: Mouse moved to (983, 356)
Screenshot: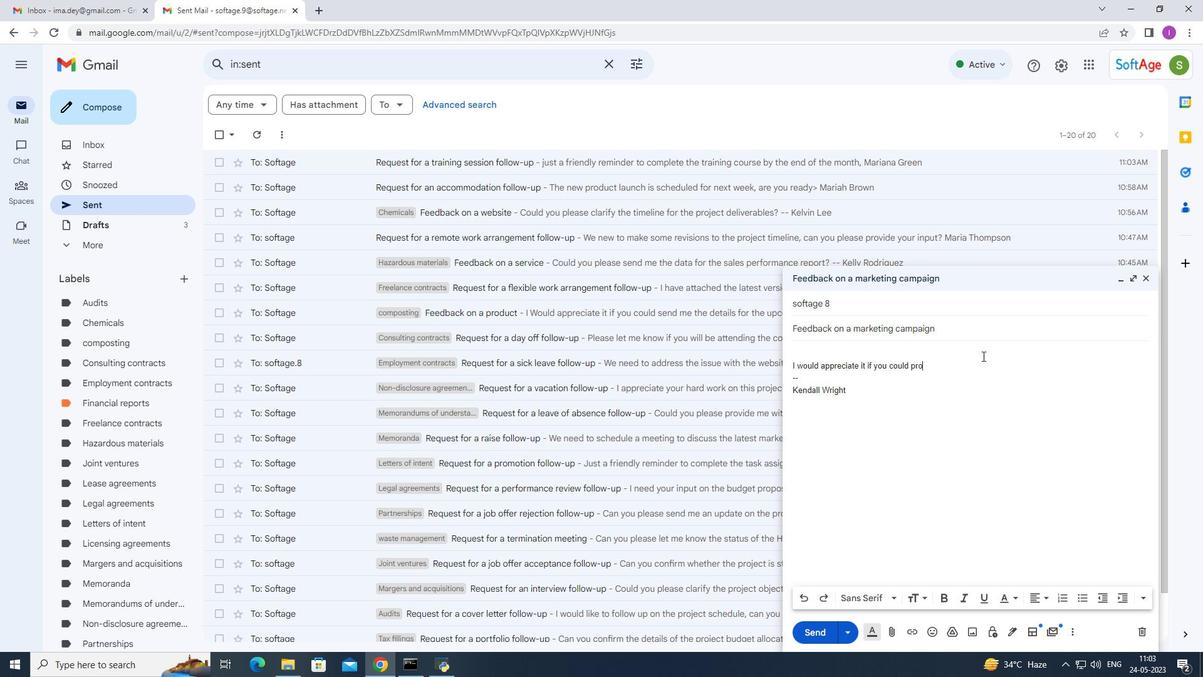 
Action: Key pressed vide<Key.space>with<Key.space>an<Key.space>update<Key.space>on<Key.space>the<Key.space>statusb<Key.backspace>of<Key.space>then<Key.space>
Screenshot: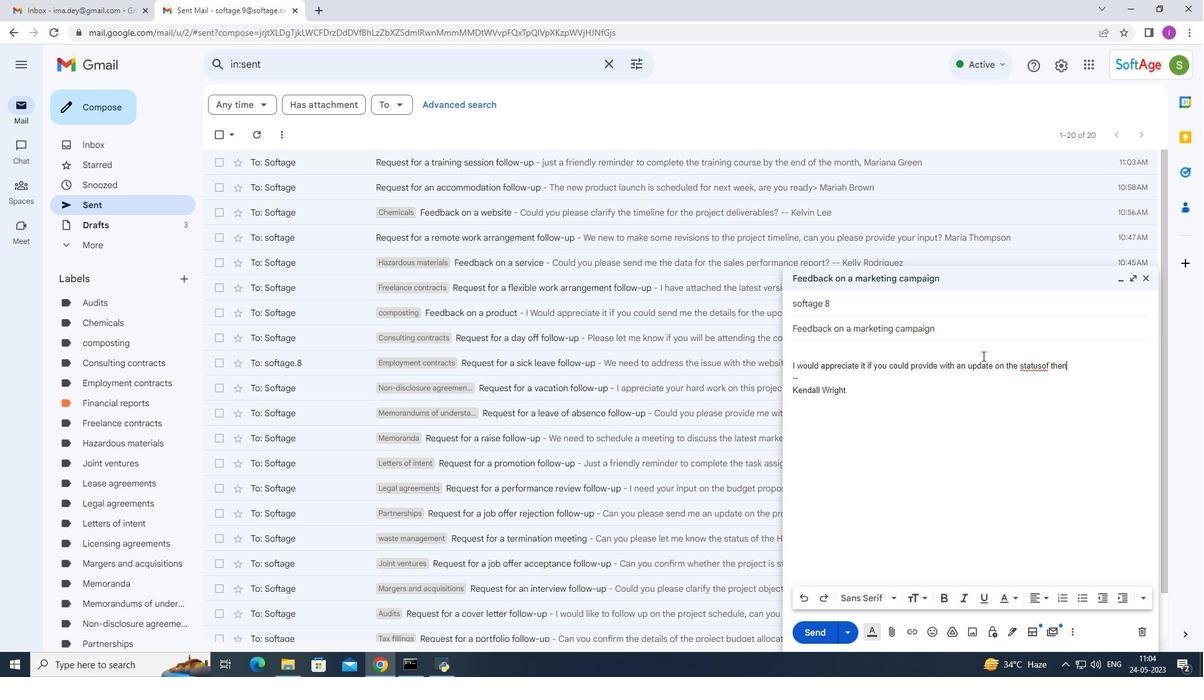 
Action: Mouse moved to (1043, 368)
Screenshot: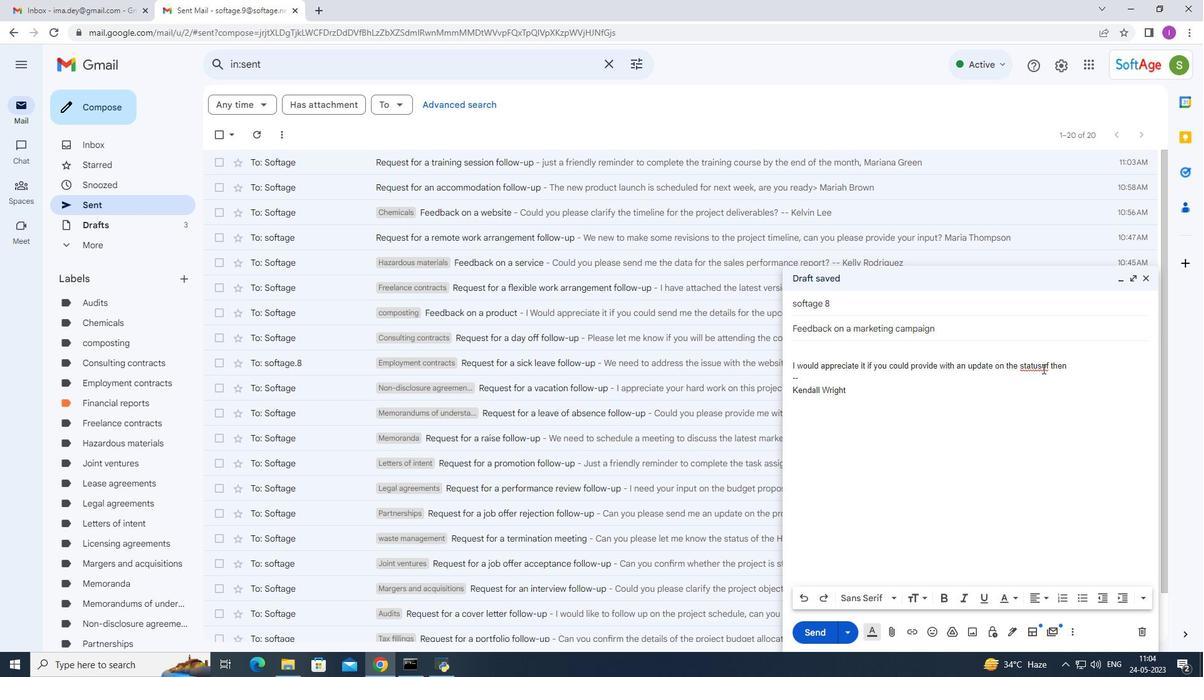 
Action: Mouse pressed left at (1043, 368)
Screenshot: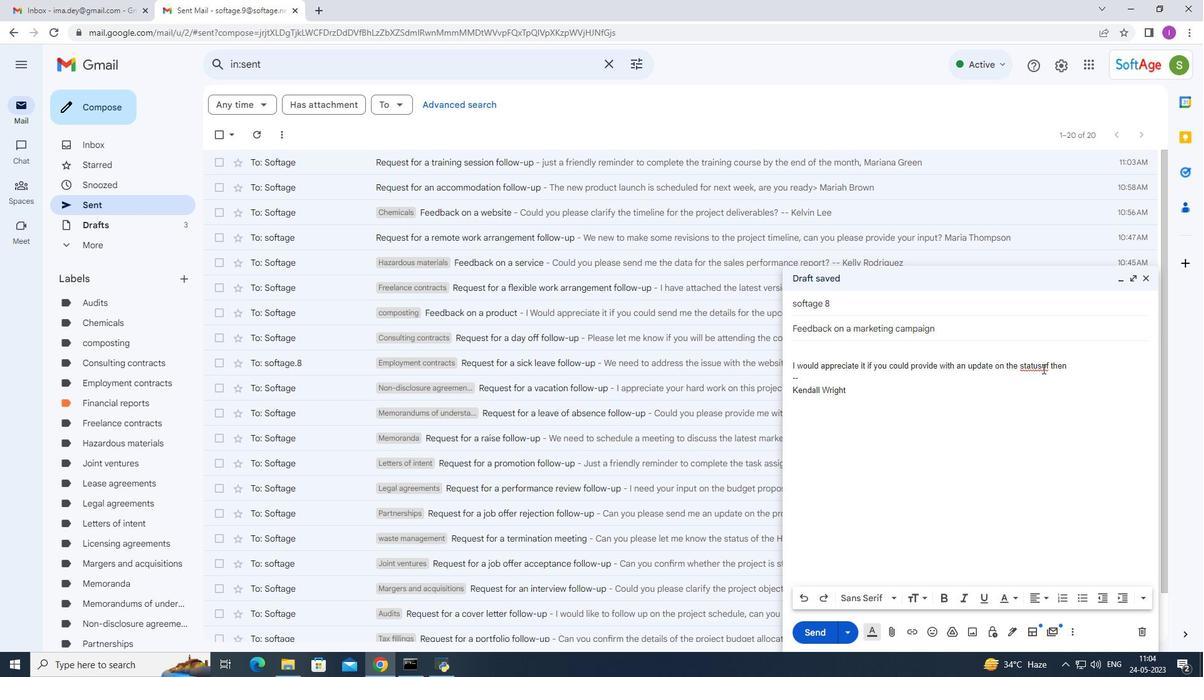 
Action: Key pressed <Key.space>
Screenshot: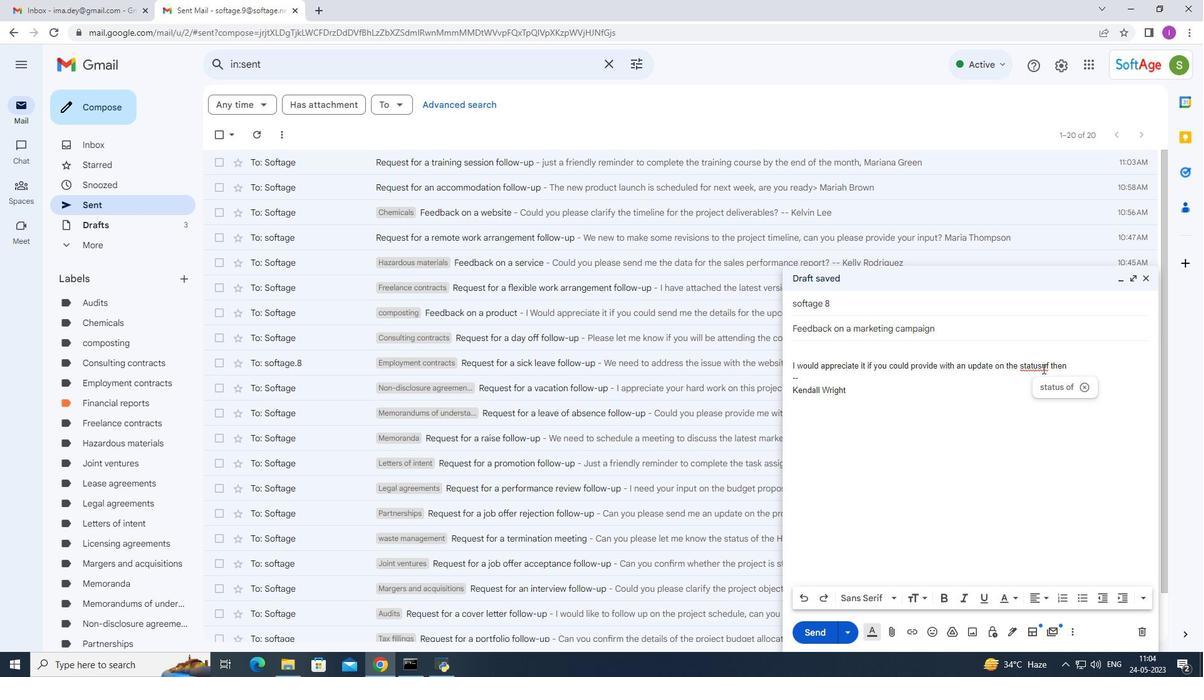 
Action: Mouse moved to (1071, 366)
Screenshot: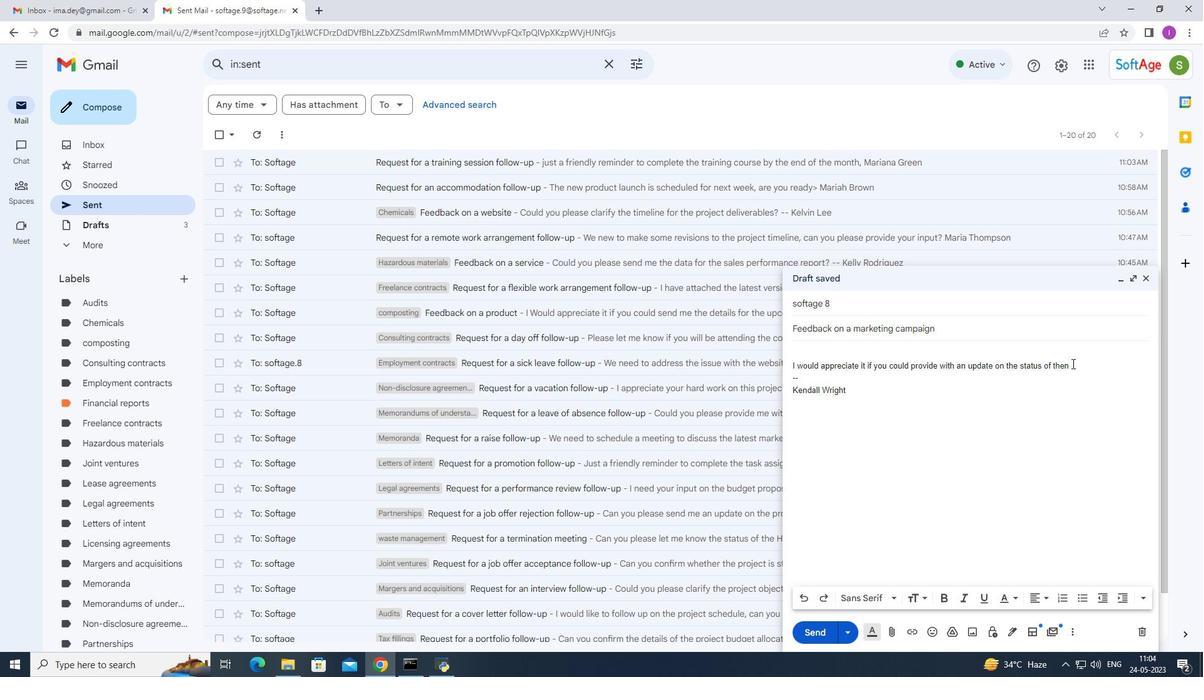 
Action: Mouse pressed left at (1071, 366)
Screenshot: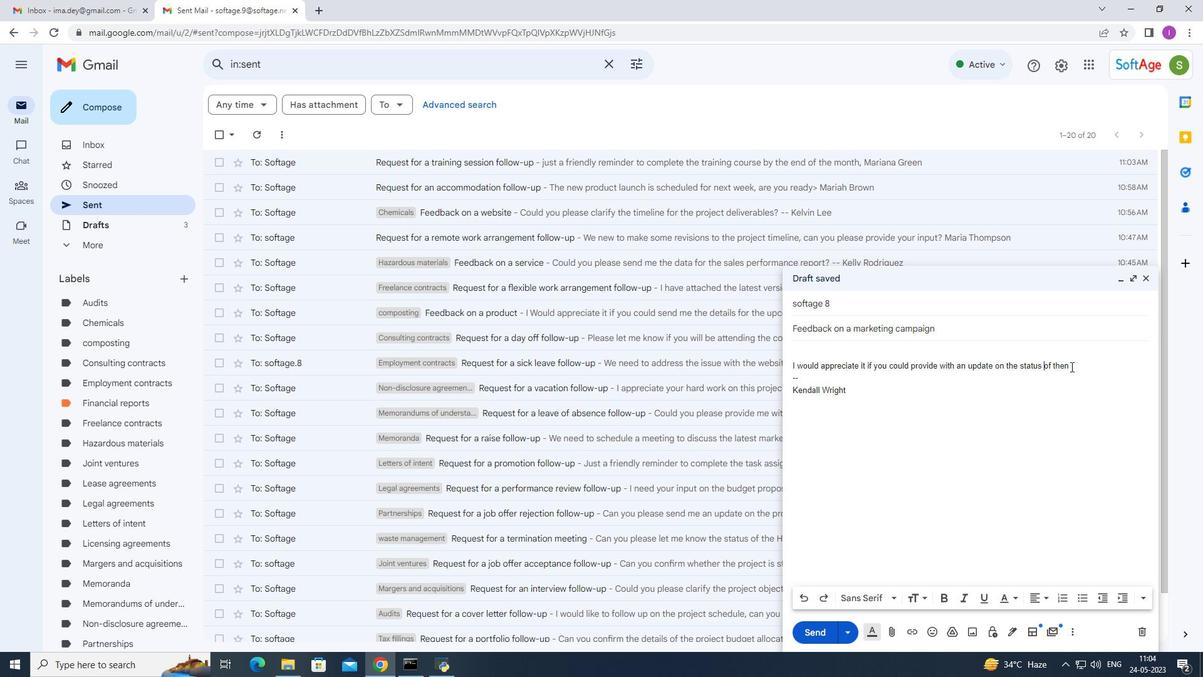 
Action: Key pressed <Key.backspace><Key.backspace><Key.space>project
Screenshot: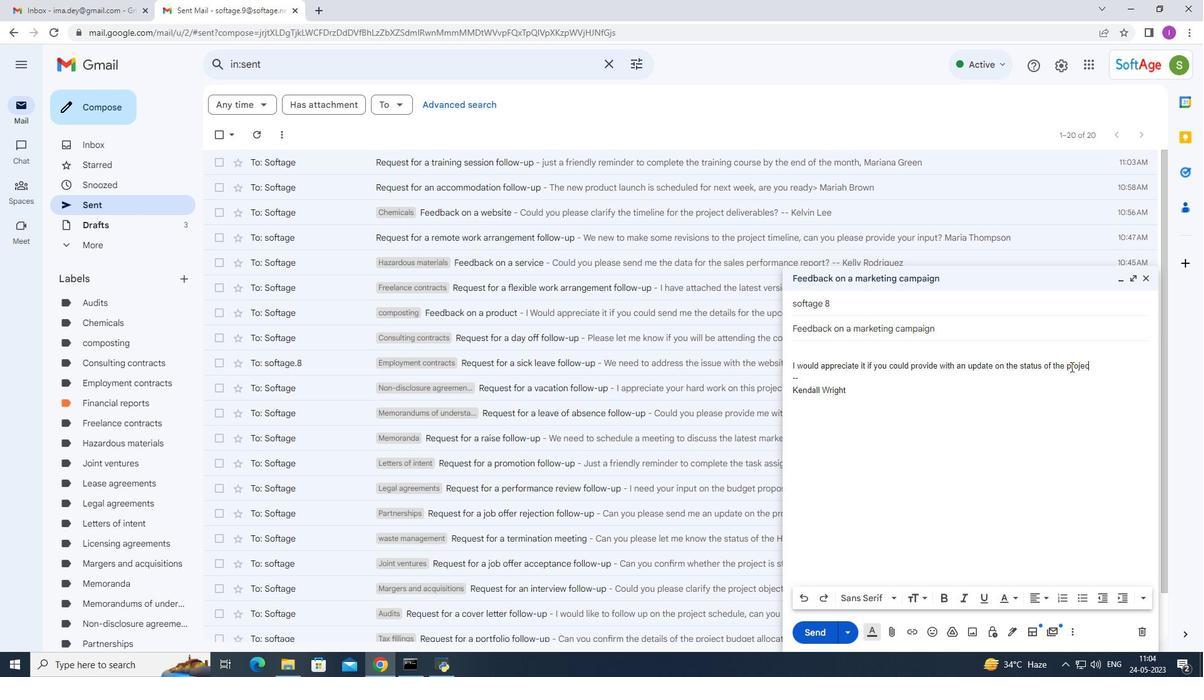
Action: Mouse moved to (1065, 403)
Screenshot: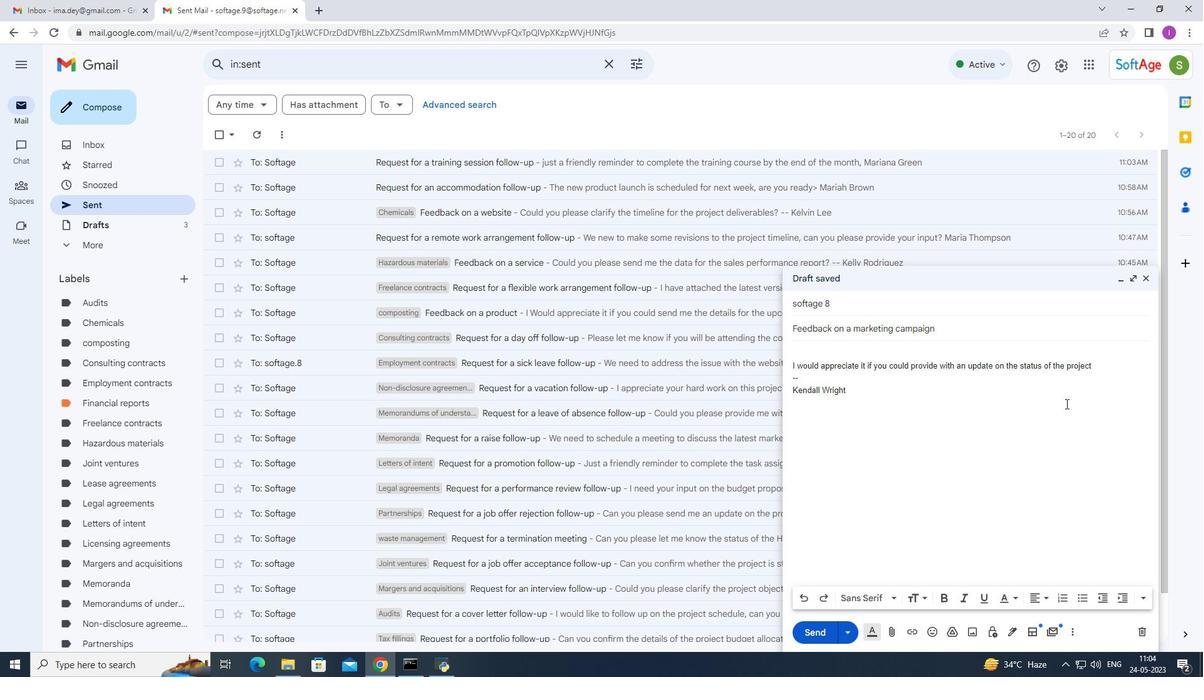 
Action: Key pressed .
Screenshot: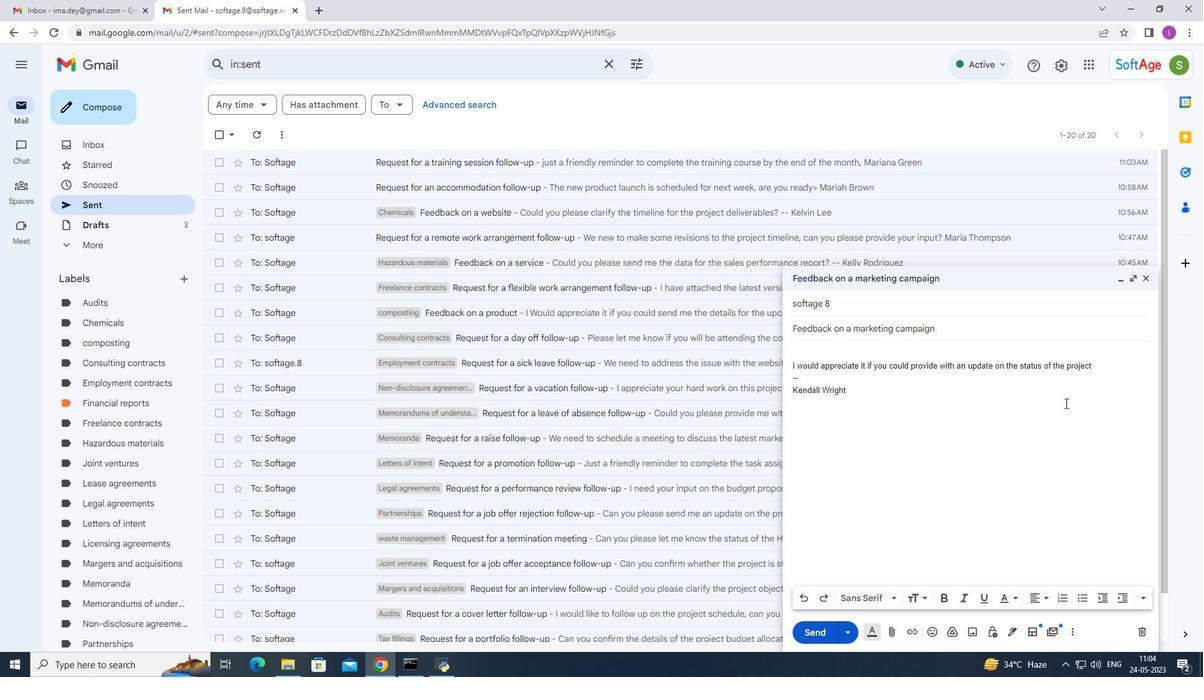 
Action: Mouse moved to (938, 367)
Screenshot: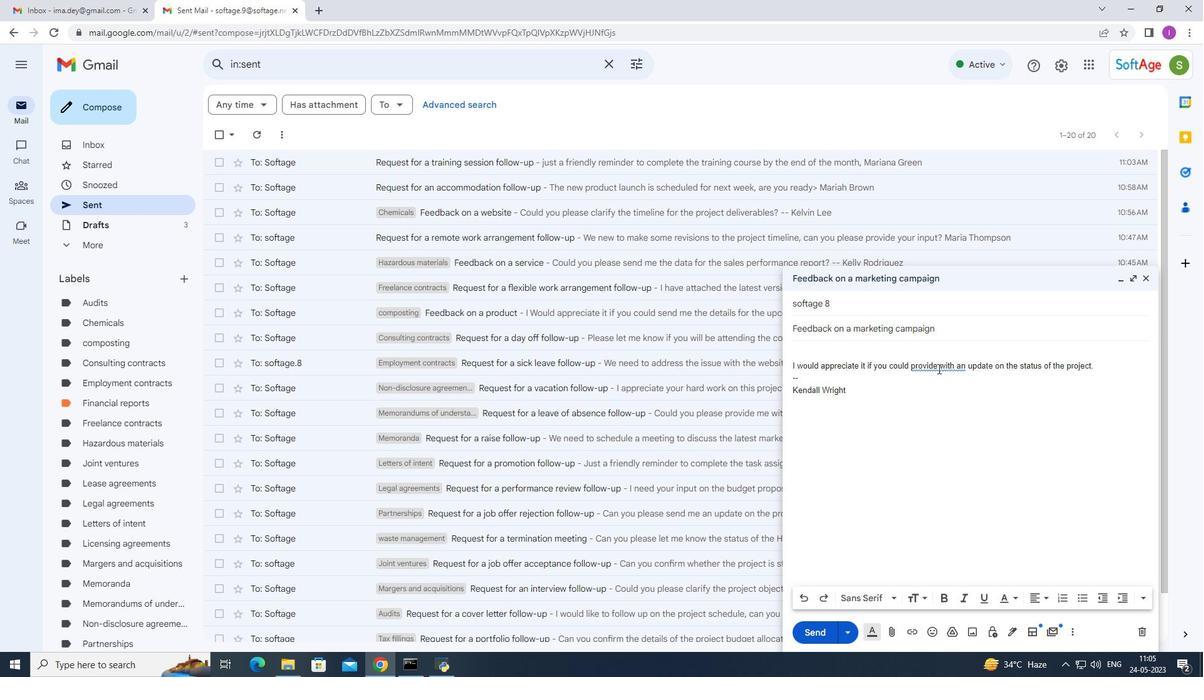
Action: Mouse pressed left at (938, 367)
Screenshot: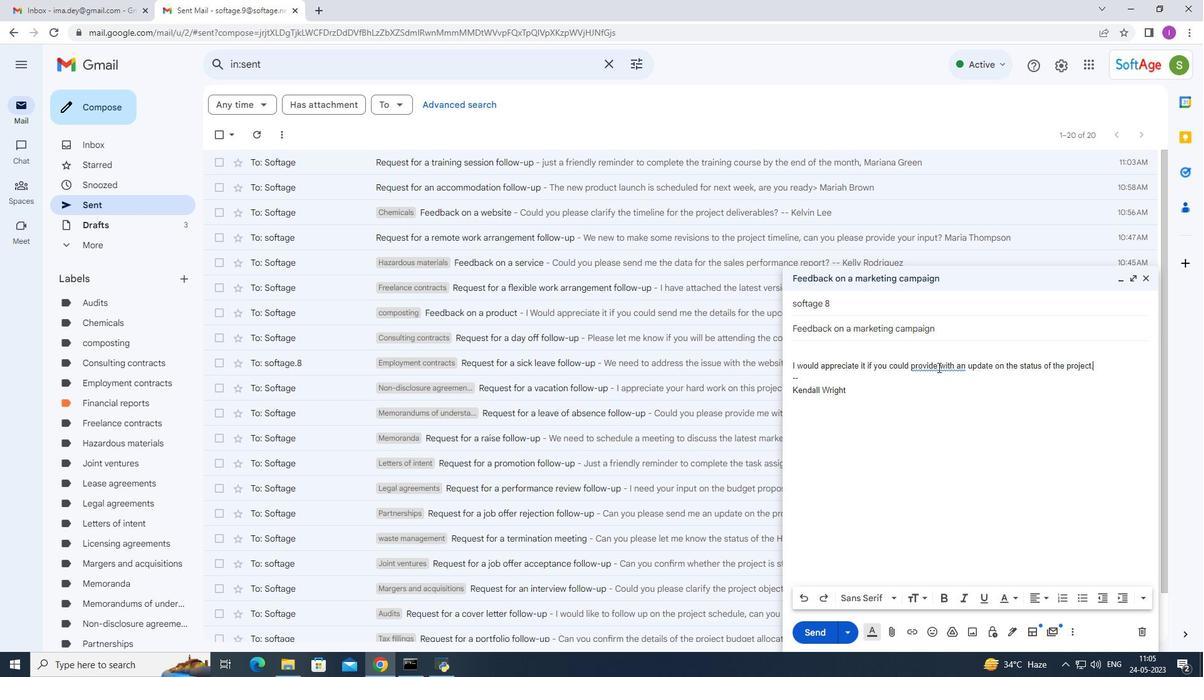 
Action: Key pressed <Key.space>me
Screenshot: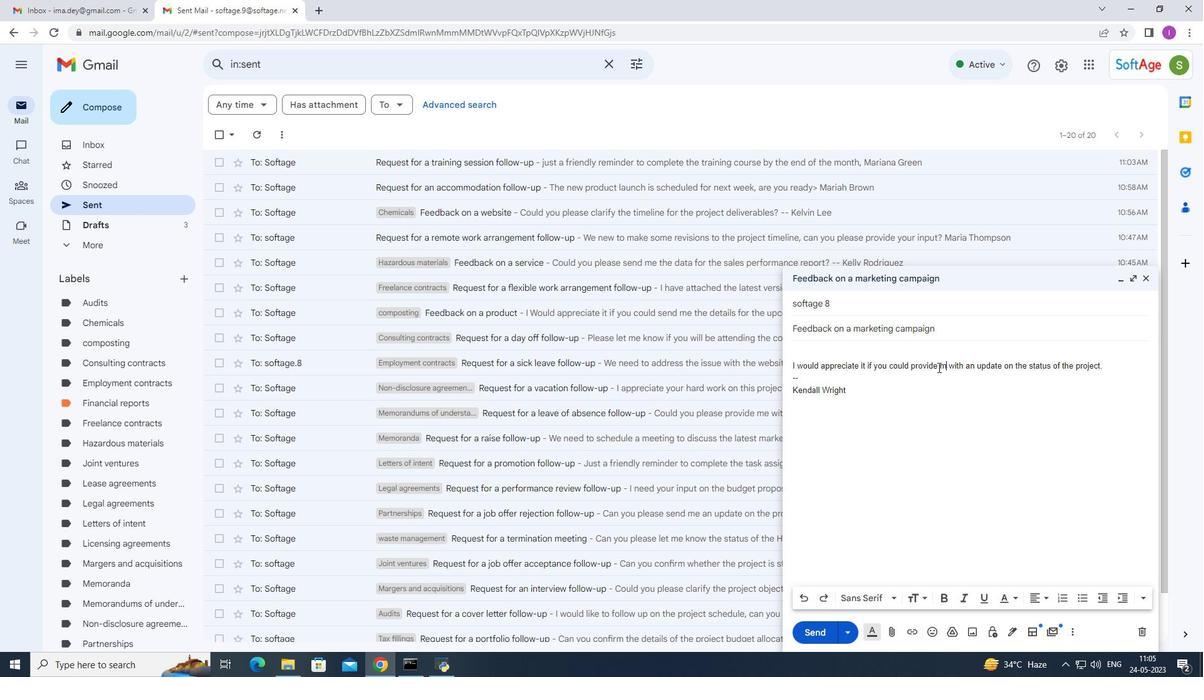 
Action: Mouse moved to (937, 367)
Screenshot: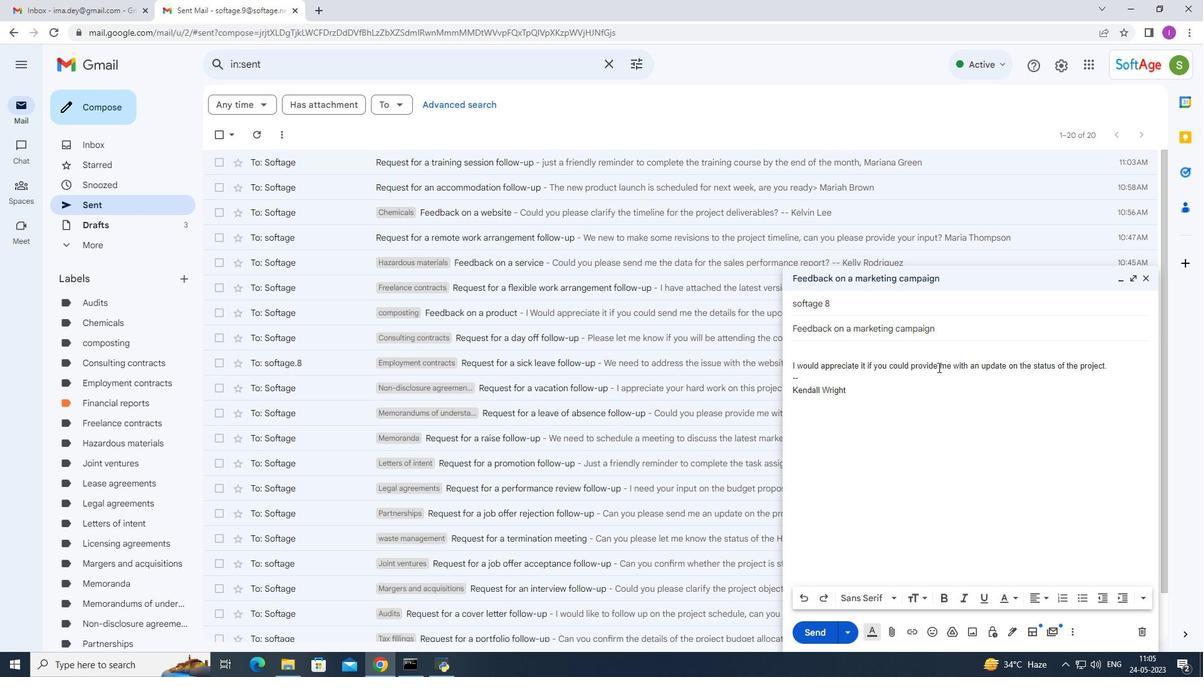 
Action: Key pressed <Key.space>
Screenshot: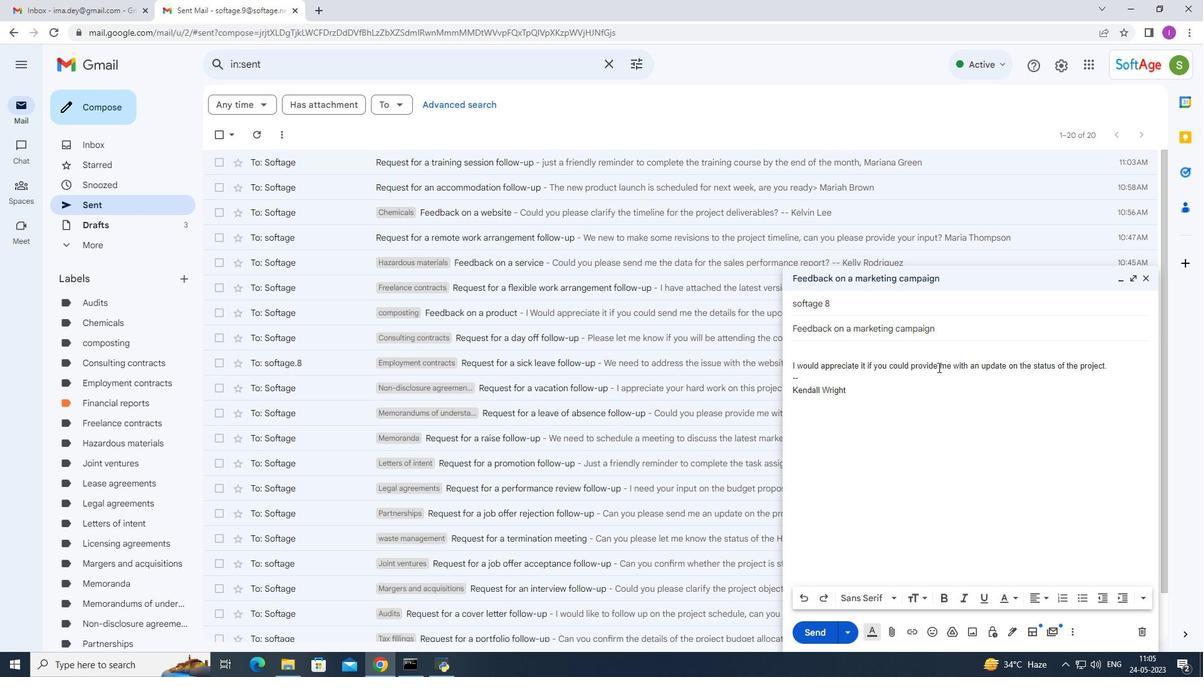 
Action: Mouse moved to (853, 391)
Screenshot: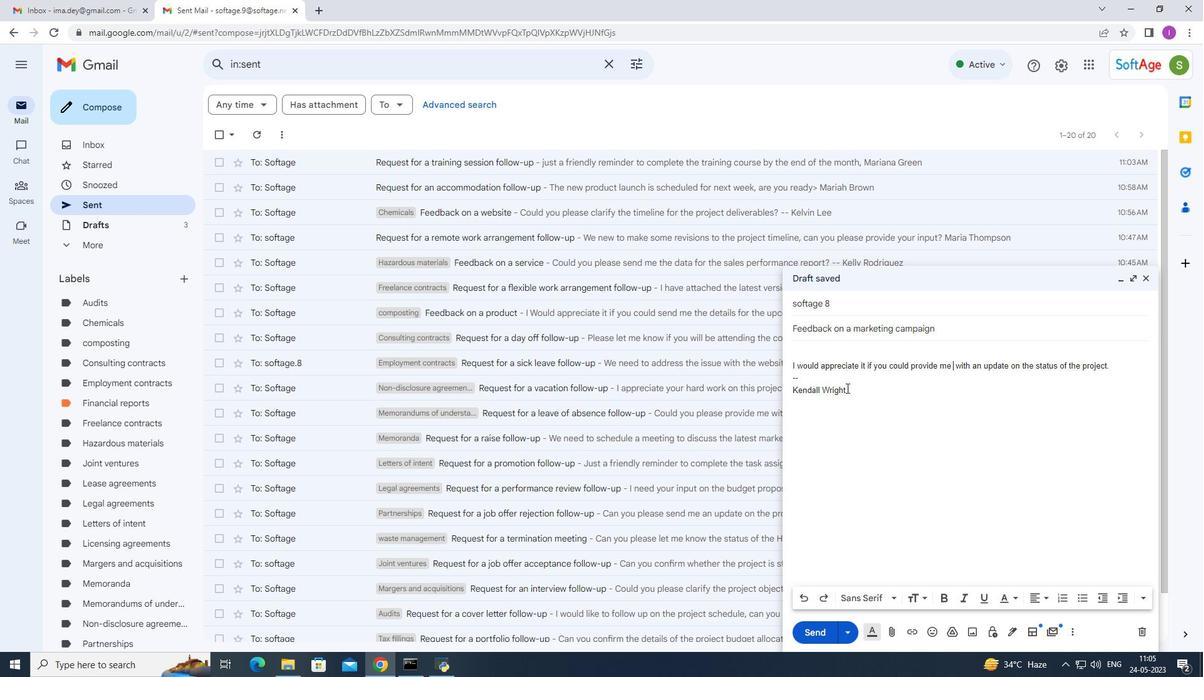 
Action: Mouse pressed left at (853, 391)
Screenshot: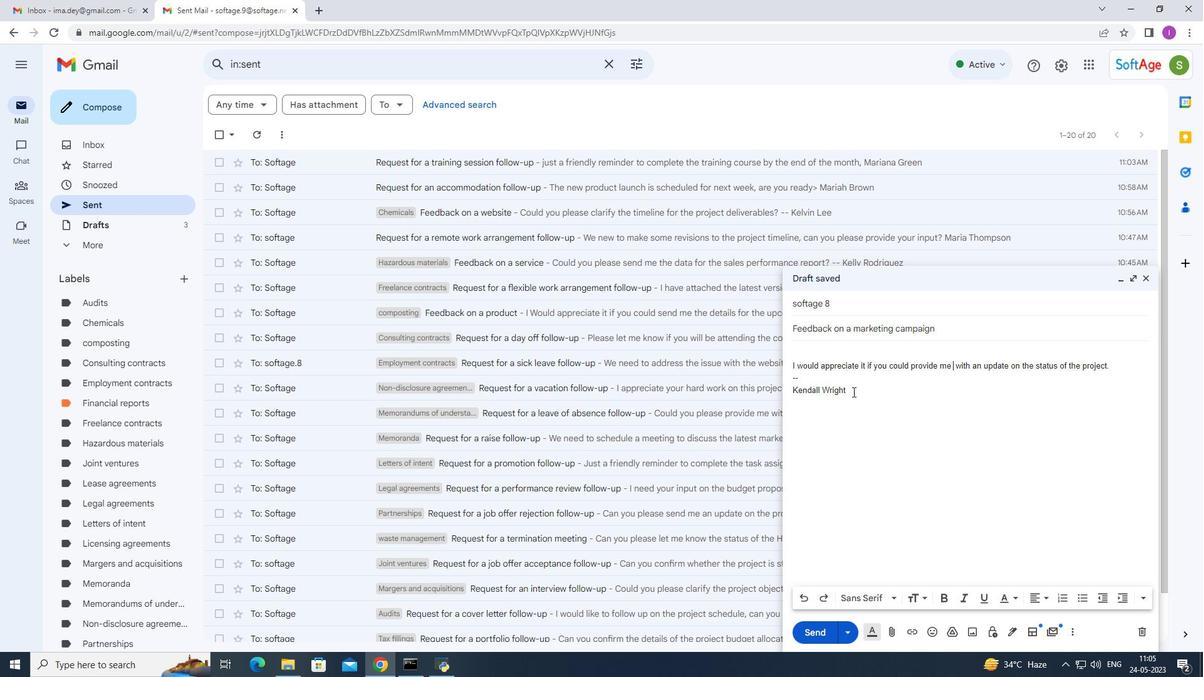 
Action: Mouse moved to (799, 366)
Screenshot: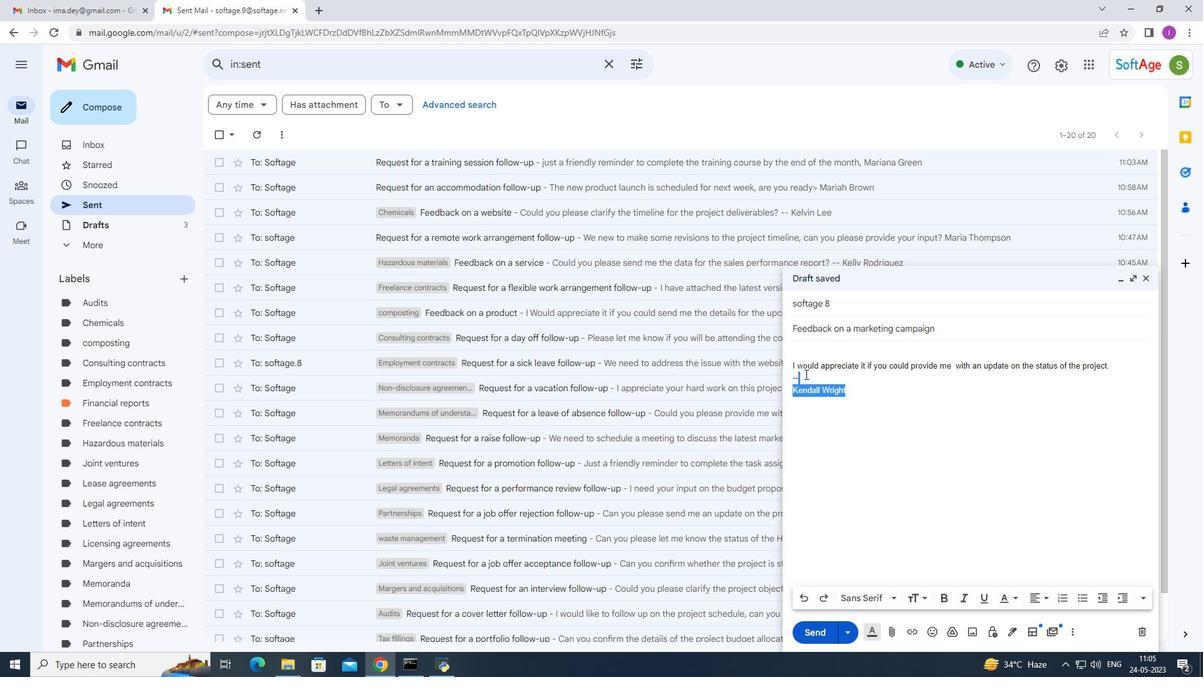 
Action: Mouse pressed left at (799, 366)
Screenshot: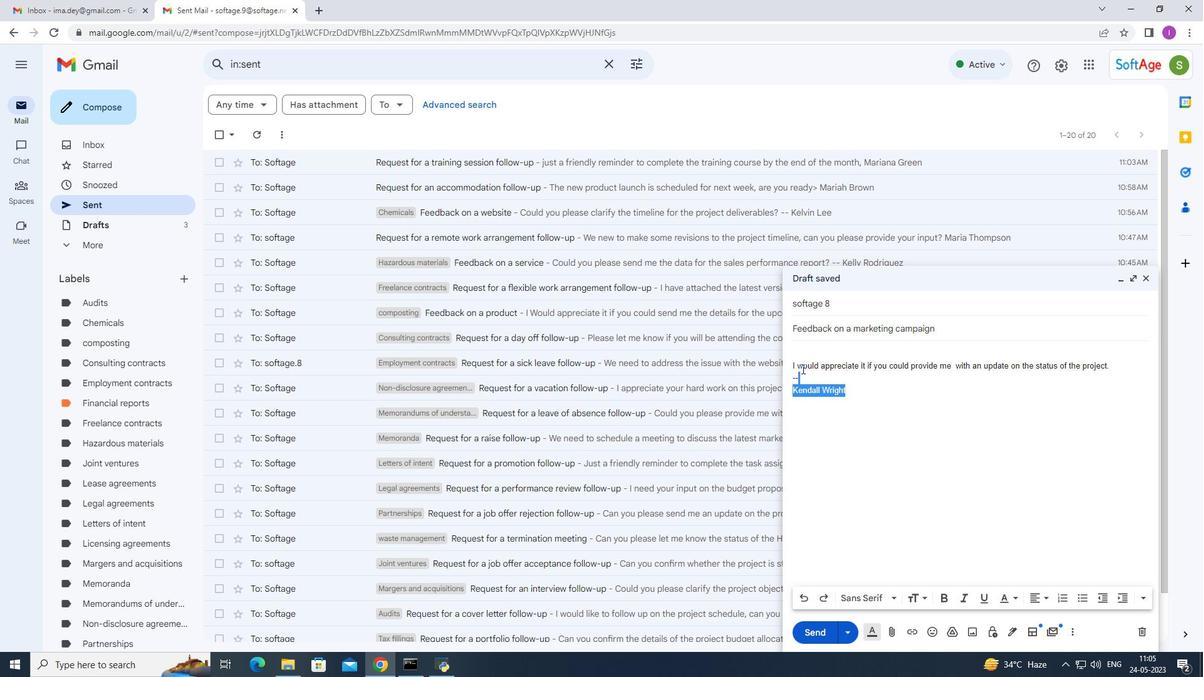 
Action: Mouse moved to (851, 389)
Screenshot: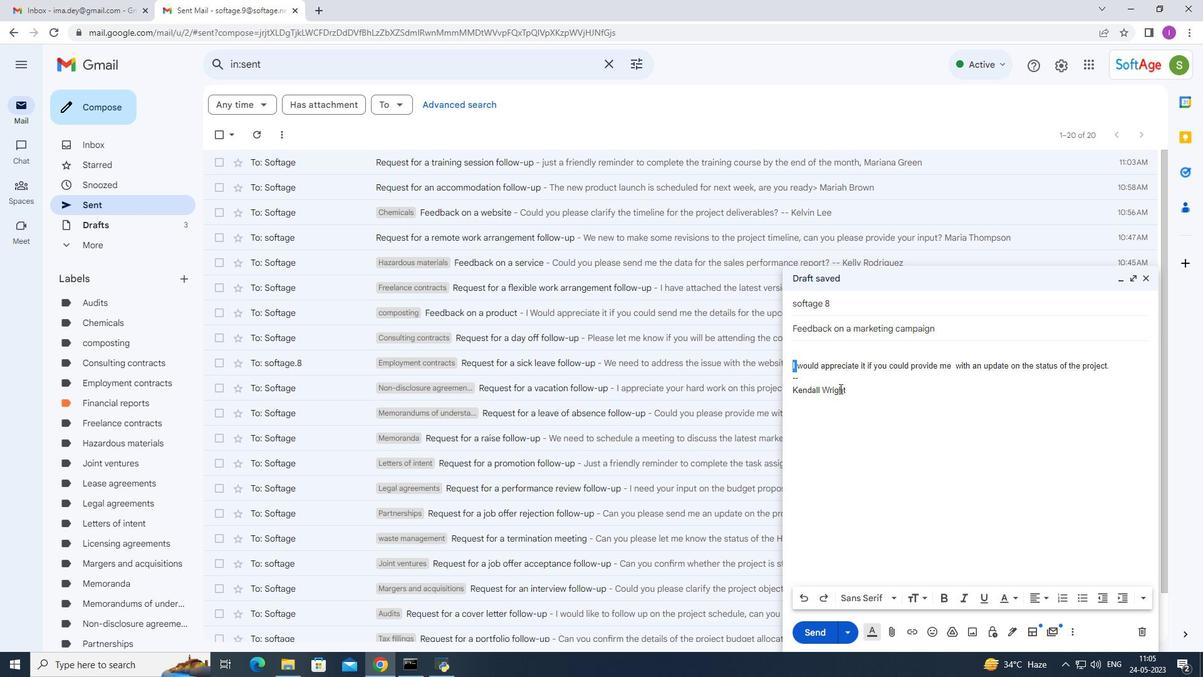 
Action: Mouse pressed left at (851, 389)
Screenshot: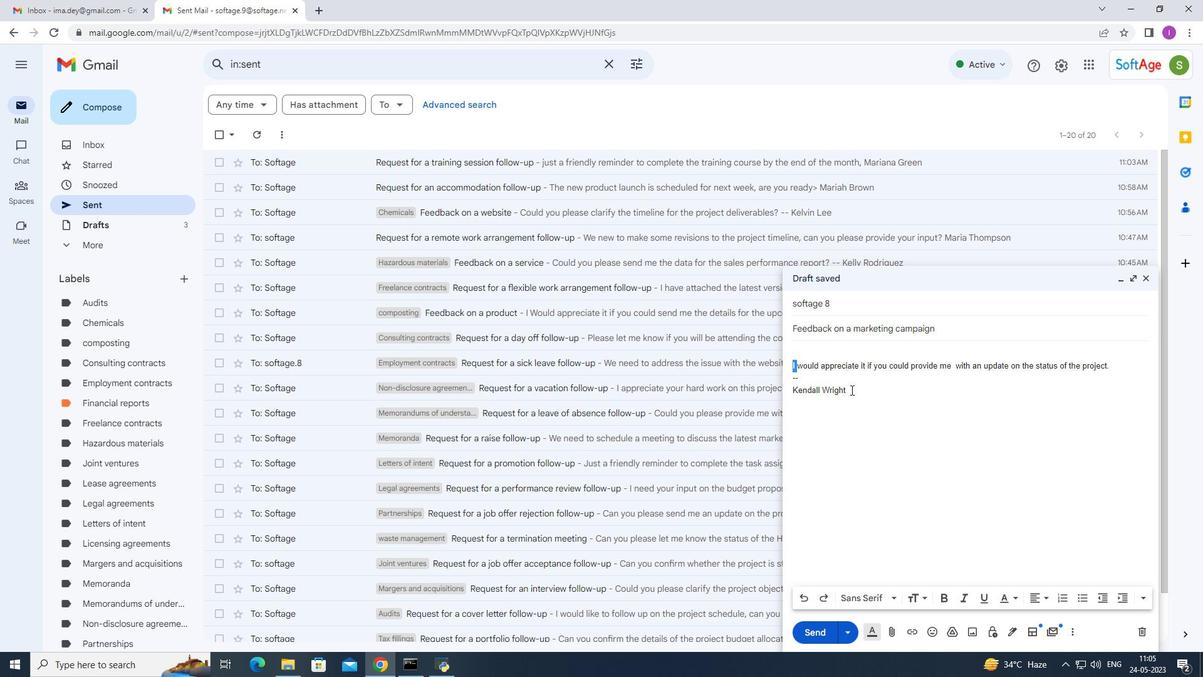 
Action: Mouse moved to (856, 391)
Screenshot: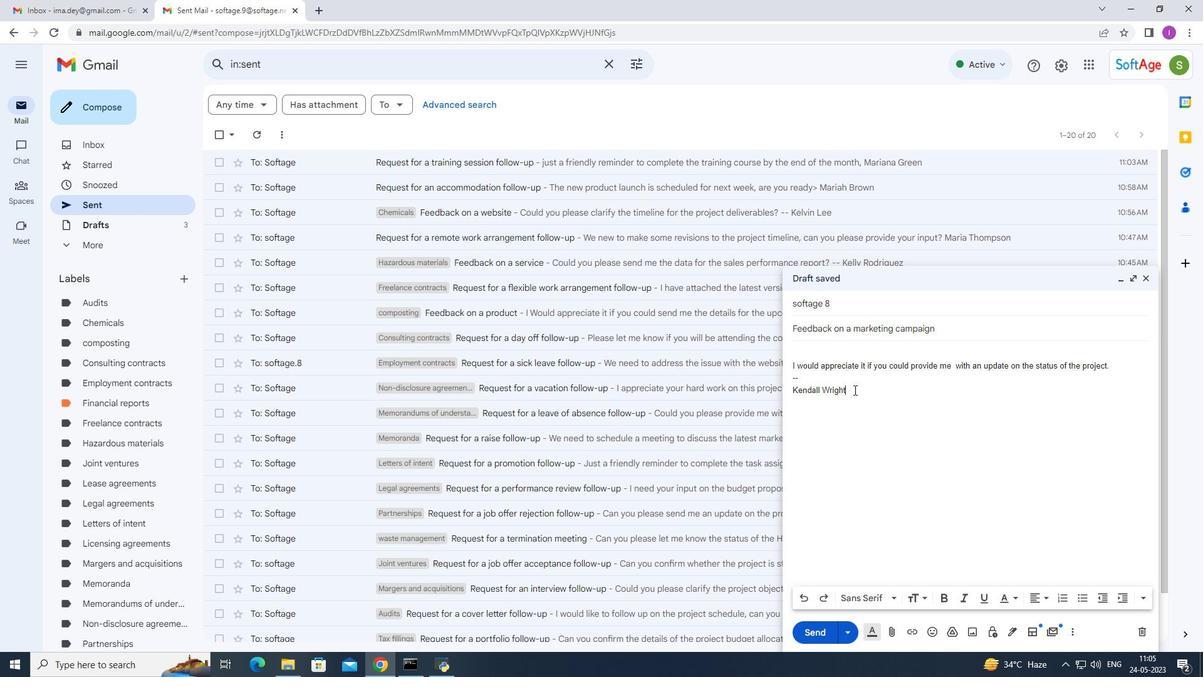 
Action: Mouse pressed left at (856, 391)
Screenshot: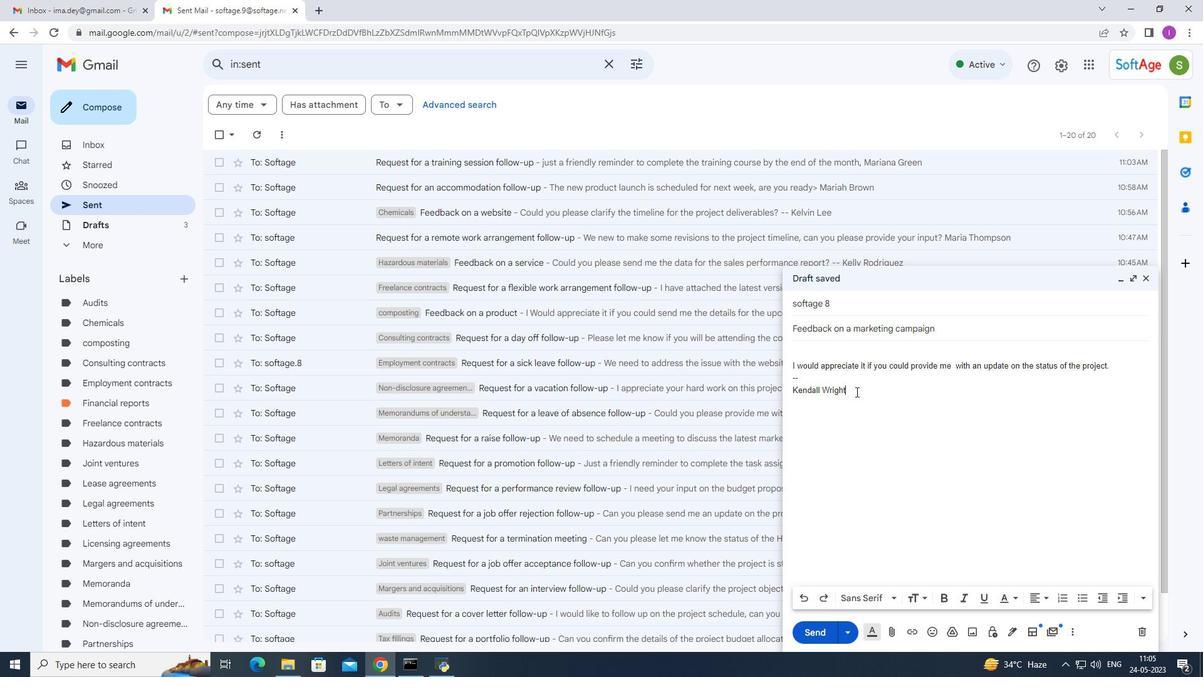 
Action: Mouse moved to (1142, 594)
Screenshot: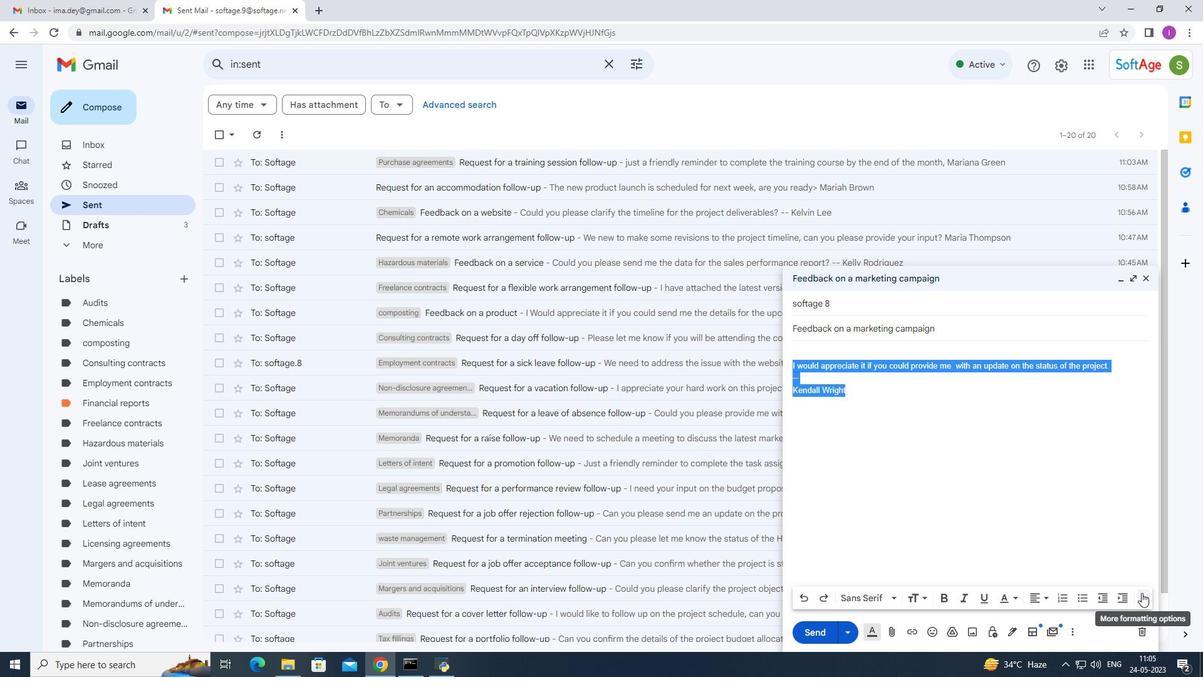 
Action: Mouse pressed left at (1142, 594)
Screenshot: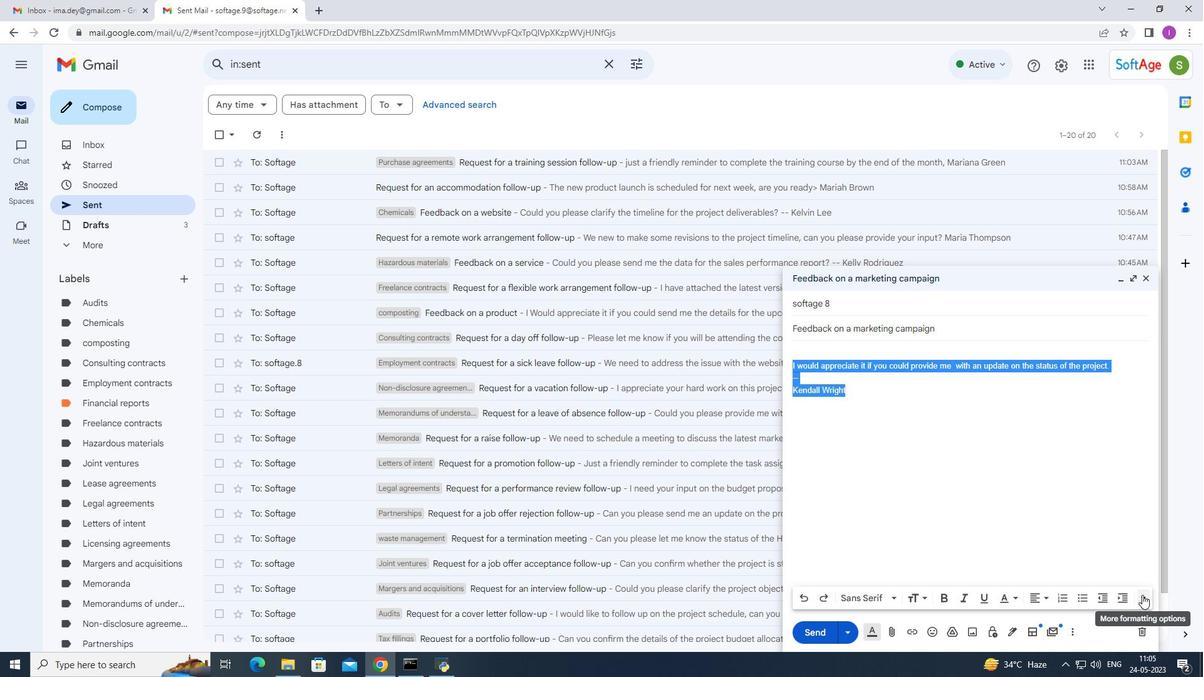 
Action: Mouse moved to (1149, 546)
Screenshot: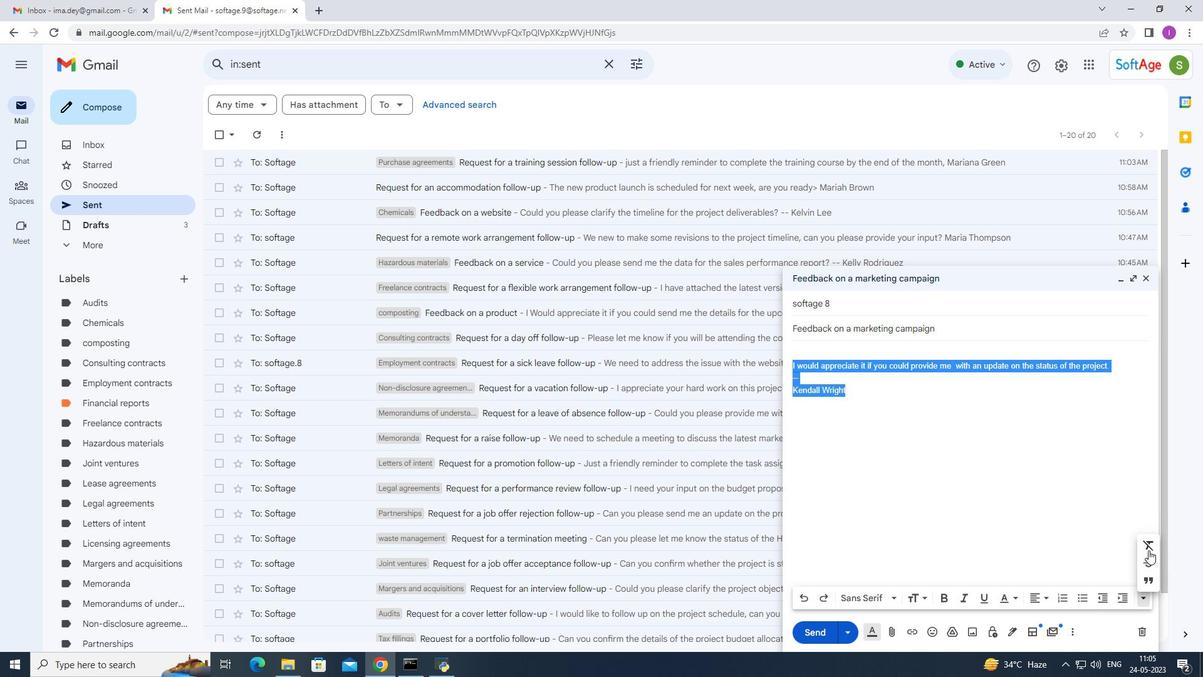 
Action: Mouse pressed left at (1149, 546)
Screenshot: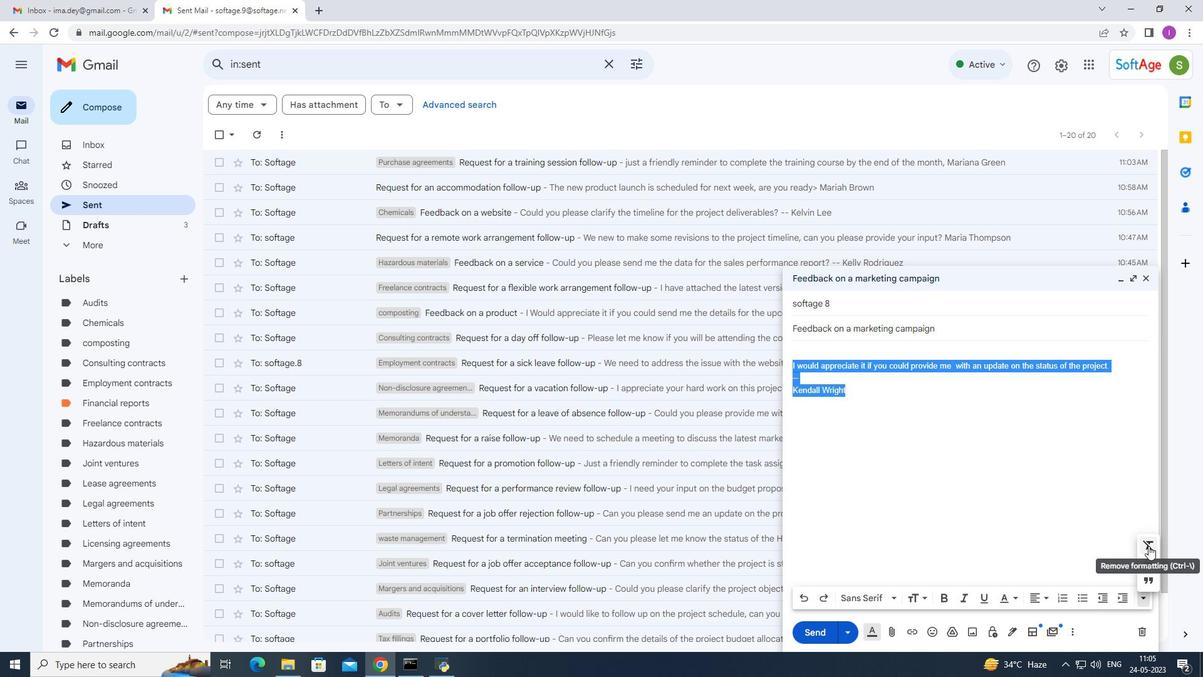 
Action: Mouse moved to (807, 593)
Screenshot: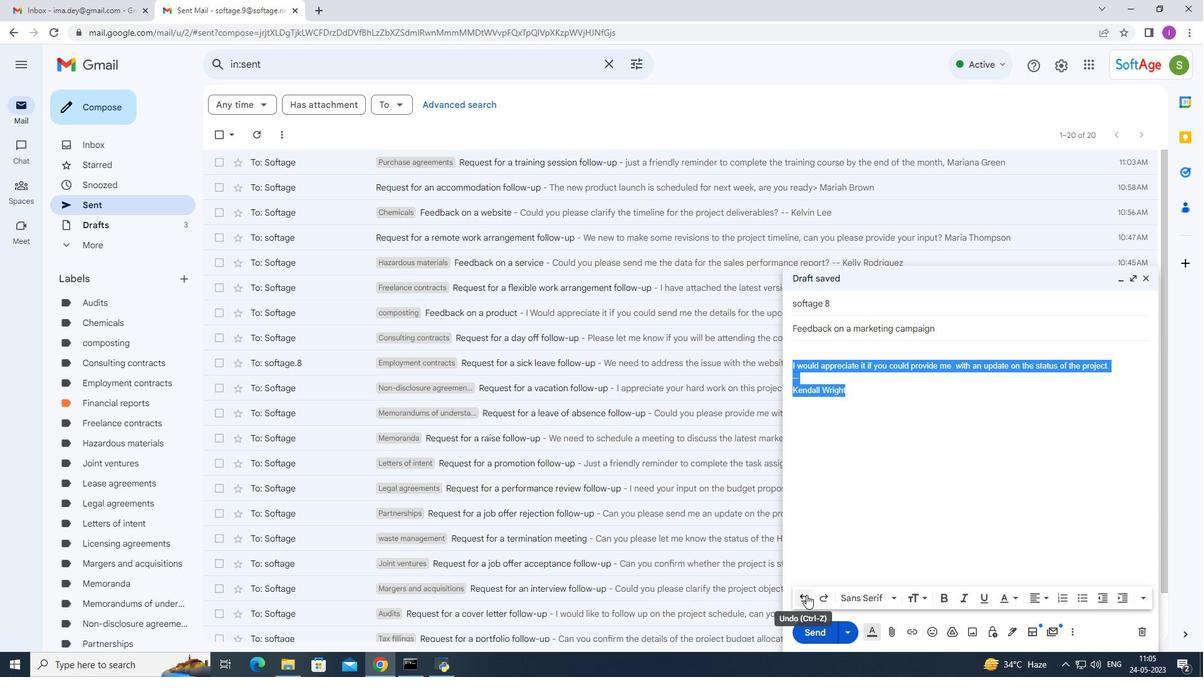 
Action: Mouse pressed left at (807, 593)
Screenshot: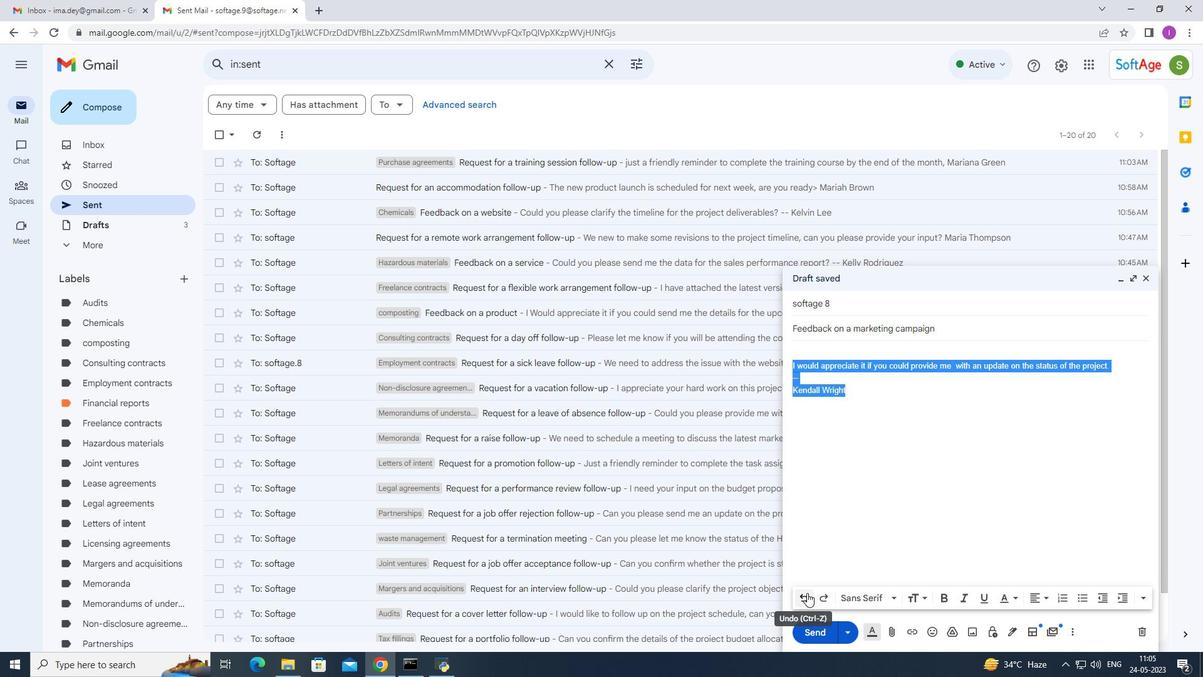 
Action: Mouse moved to (818, 634)
Screenshot: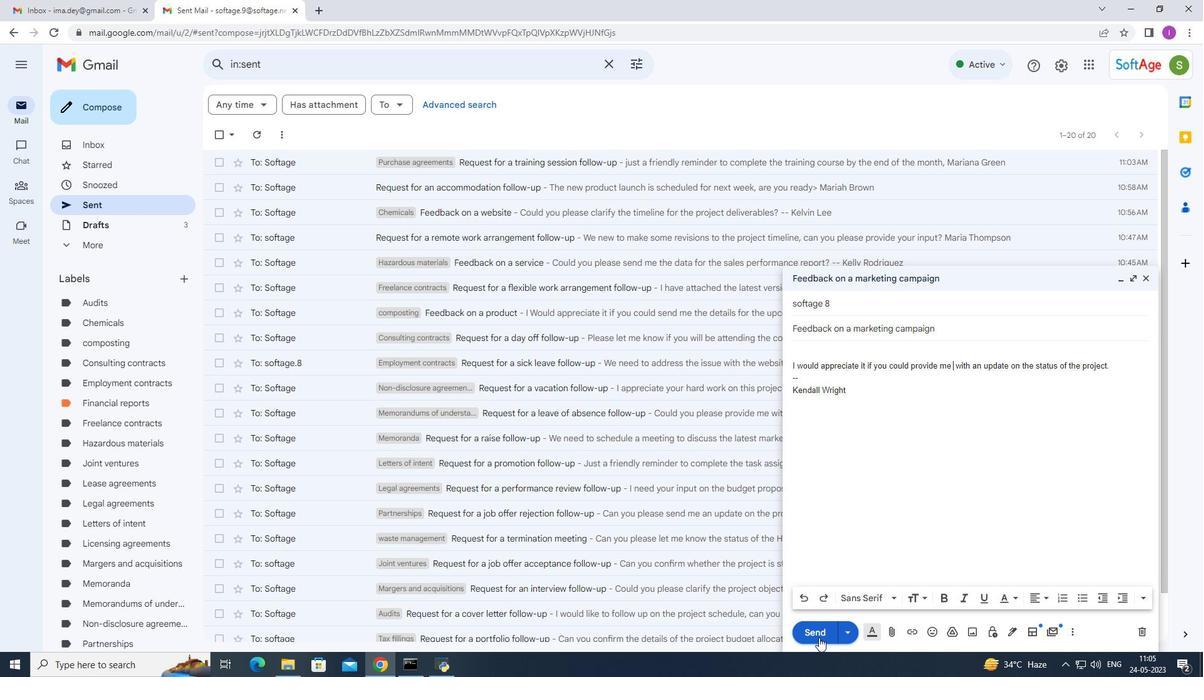 
Action: Mouse pressed left at (818, 634)
Screenshot: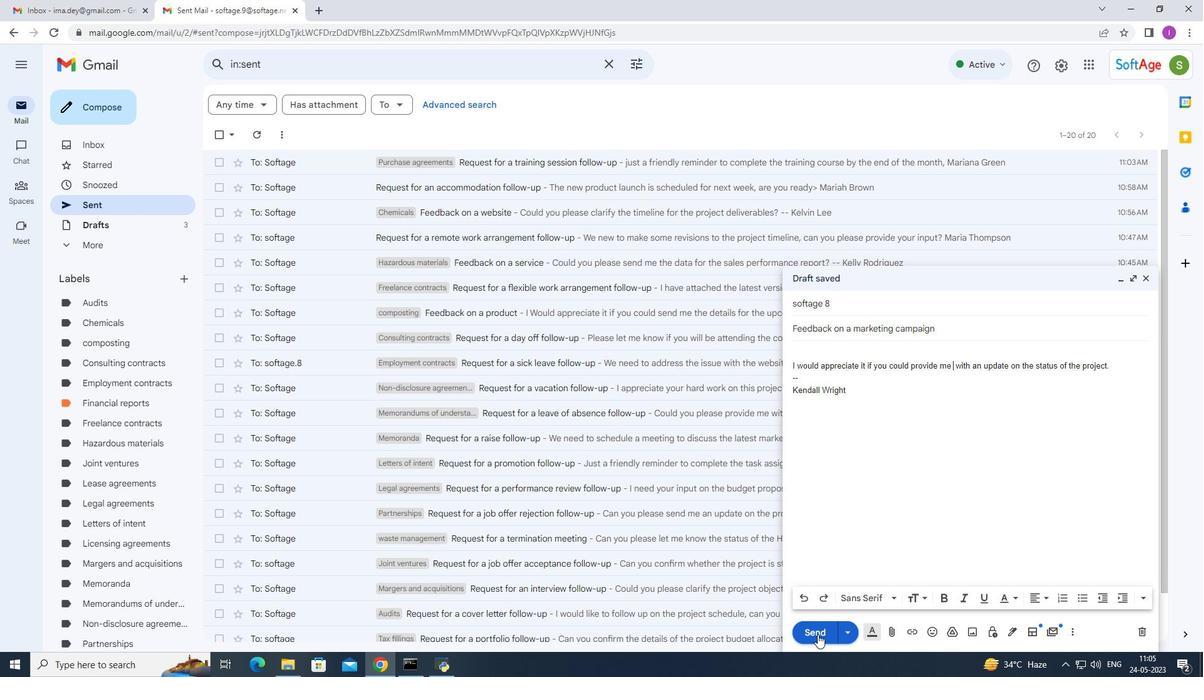 
Action: Mouse moved to (306, 155)
Screenshot: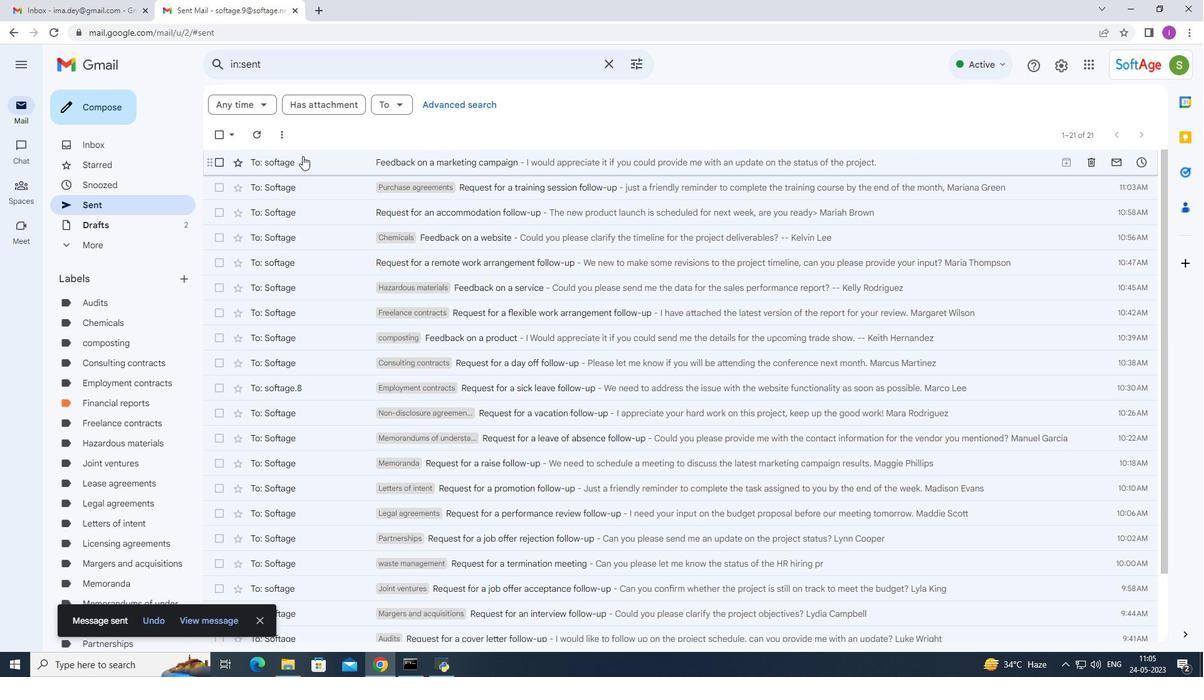
Action: Mouse pressed right at (306, 155)
Screenshot: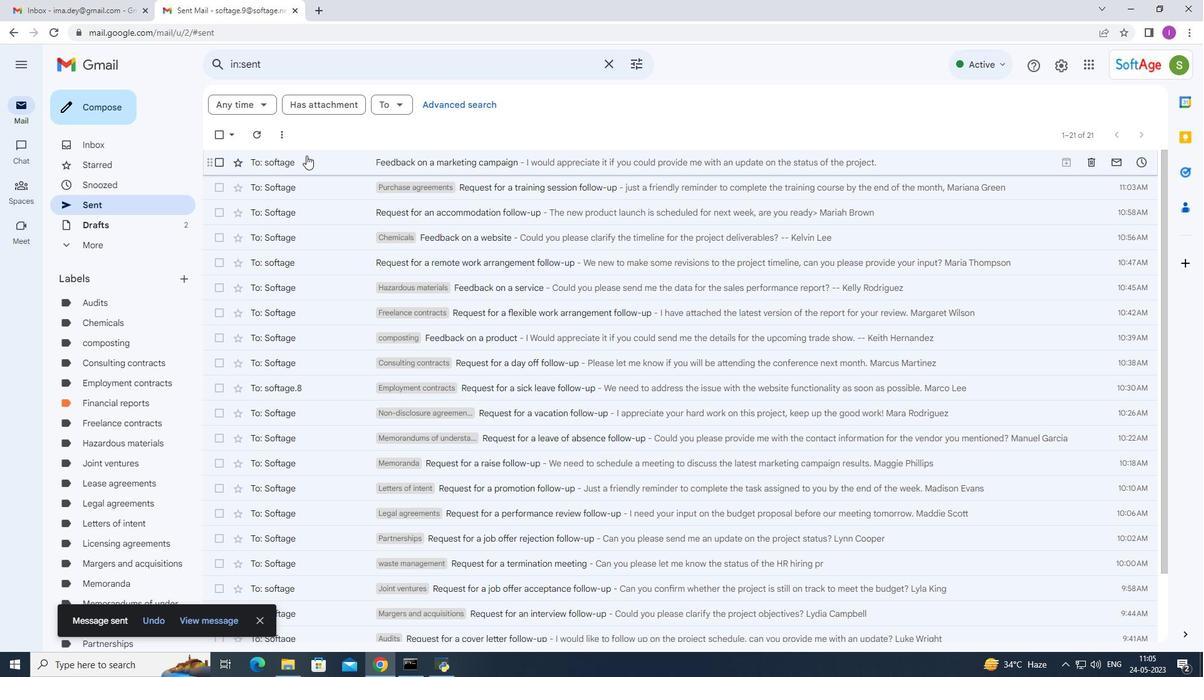 
Action: Mouse moved to (513, 601)
Screenshot: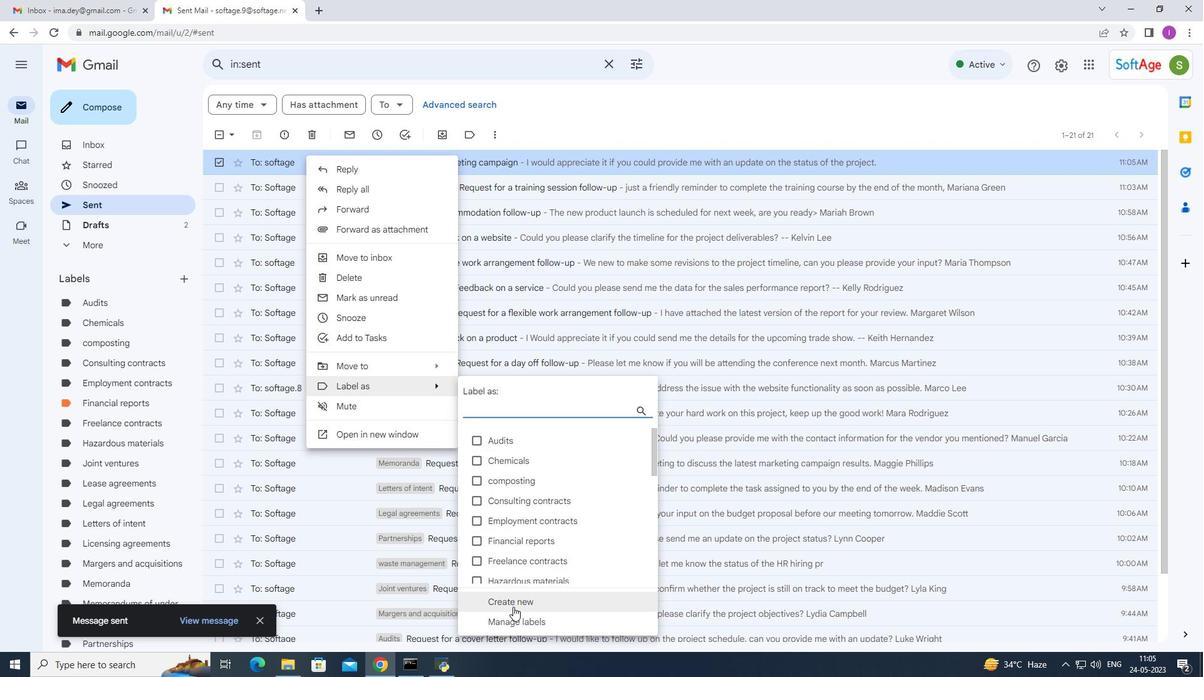 
Action: Mouse pressed left at (513, 601)
Screenshot: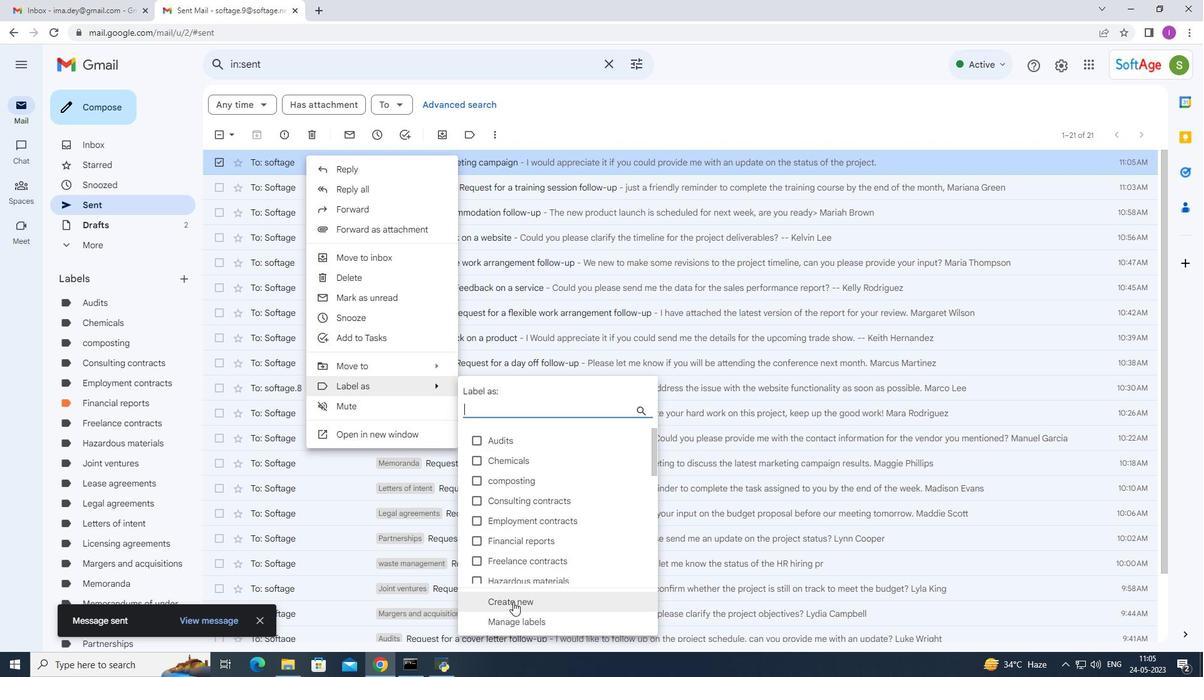 
Action: Mouse moved to (629, 390)
Screenshot: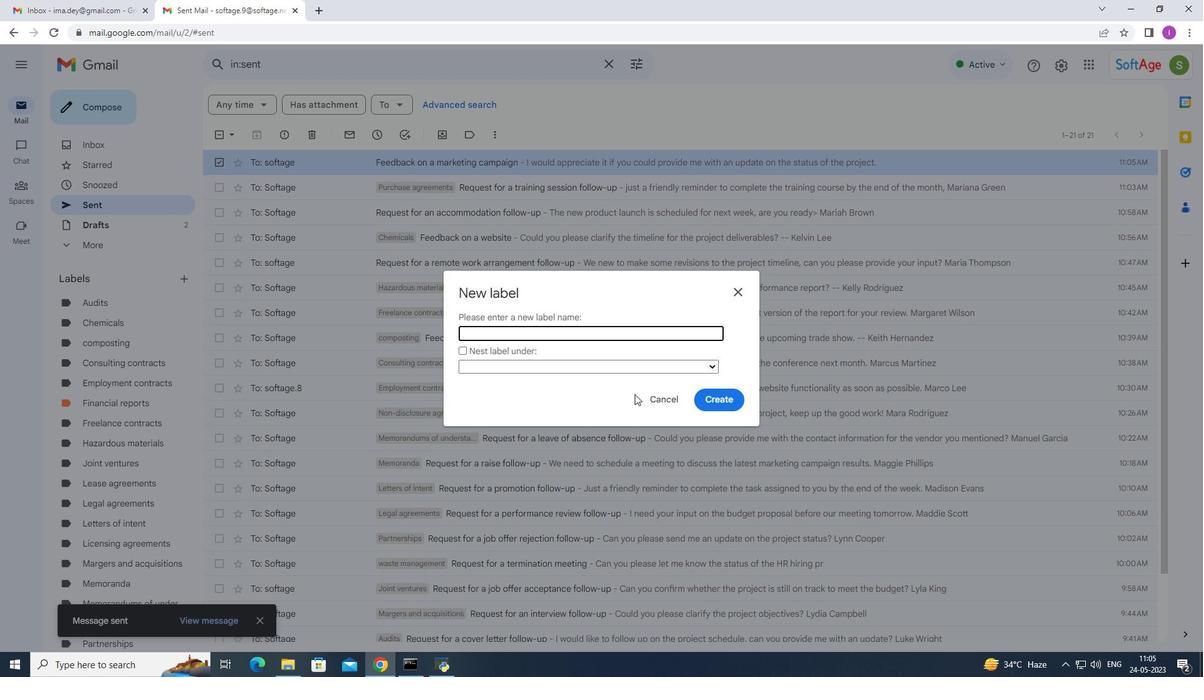 
Action: Key pressed <Key.shift>Research<Key.space>and<Key.space>develop,<Key.backspace>ment
Screenshot: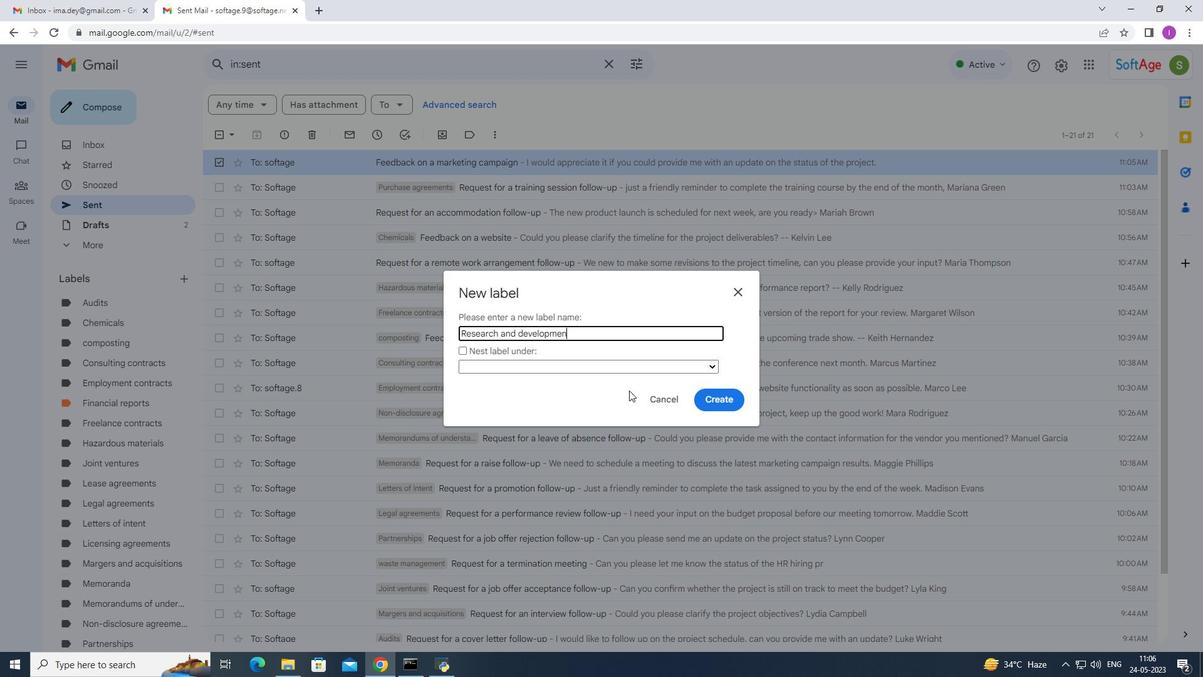 
Action: Mouse moved to (723, 397)
Screenshot: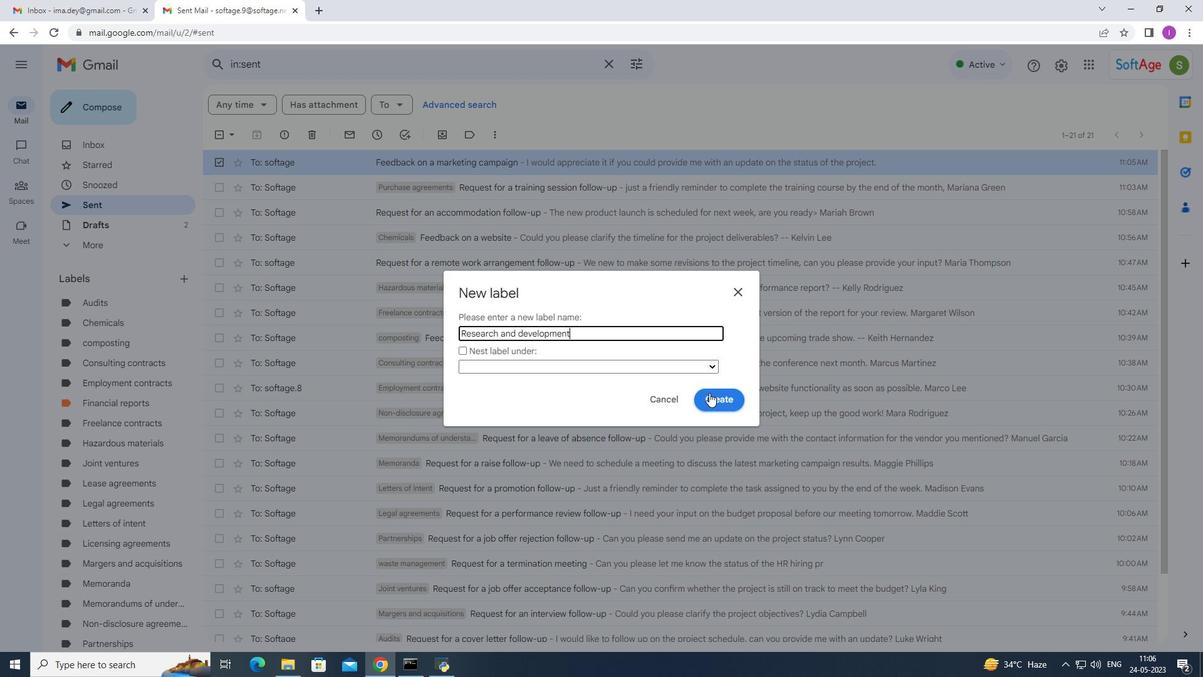 
Action: Mouse pressed left at (723, 397)
Screenshot: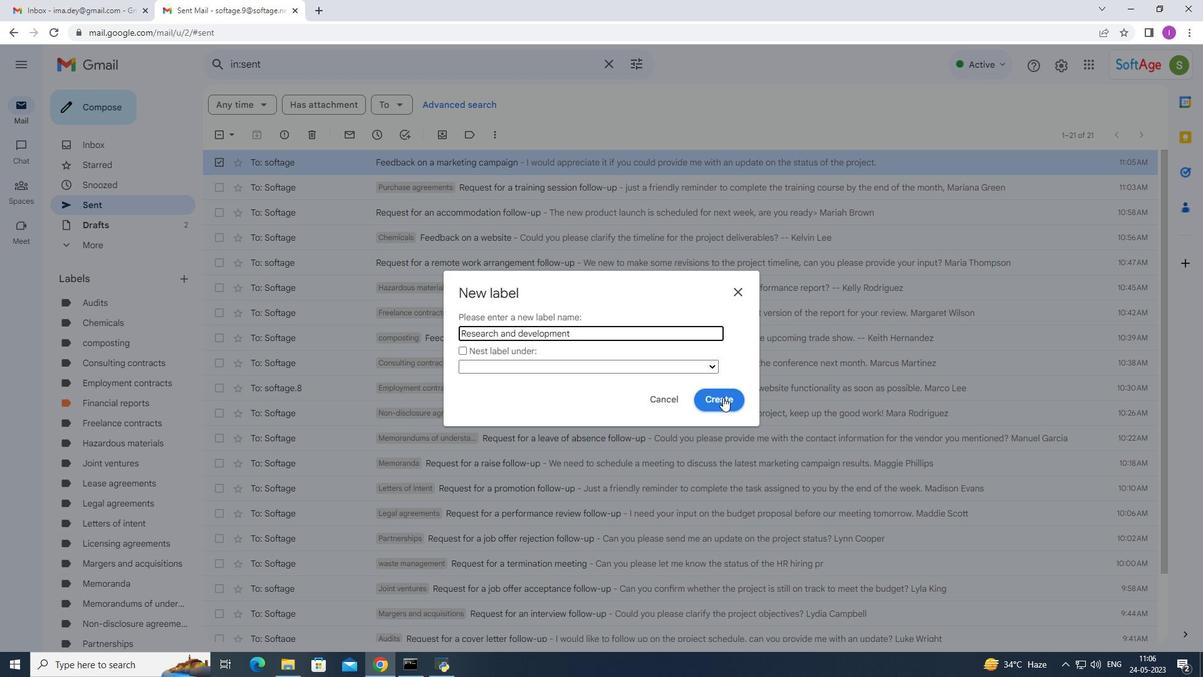 
Action: Mouse moved to (107, 201)
Screenshot: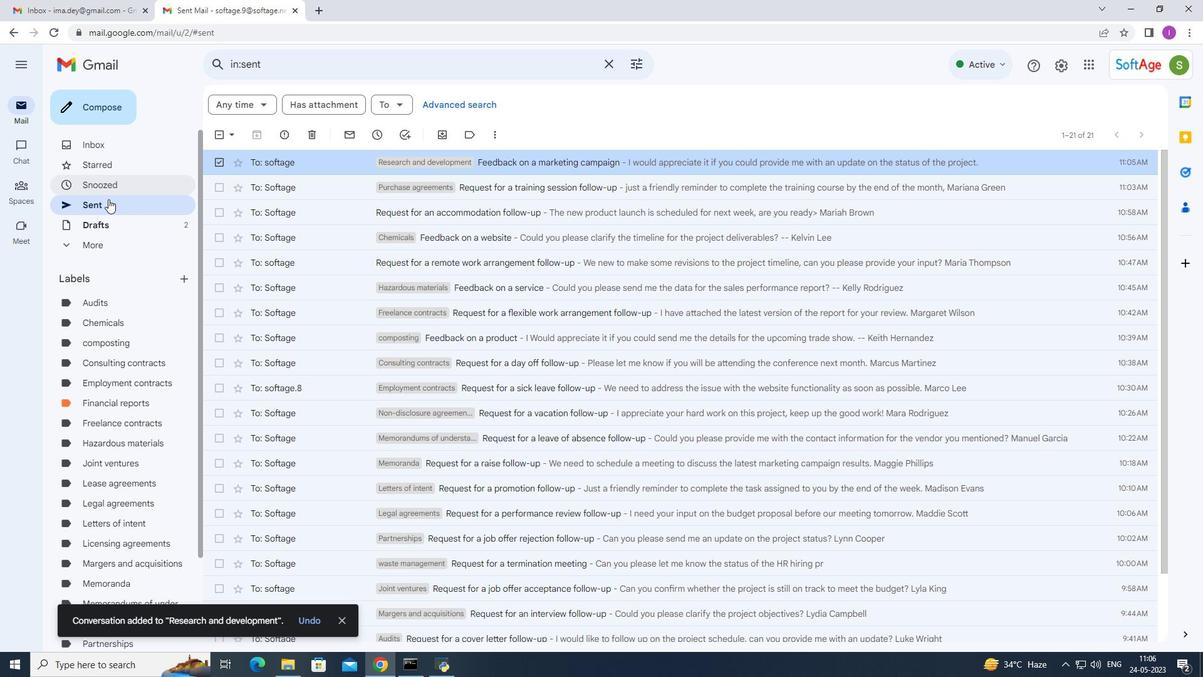 
